 Task: Find connections with filter location Deoband with filter topic #entrepreneurwith filter profile language Spanish with filter current company Hindustan Construction Company with filter school G.H. Raisoni Societys, College of Engineering and Management,Pune with filter industry Business Consulting and Services with filter service category Packaging Design with filter keywords title Digital Overlord
Action: Mouse moved to (654, 87)
Screenshot: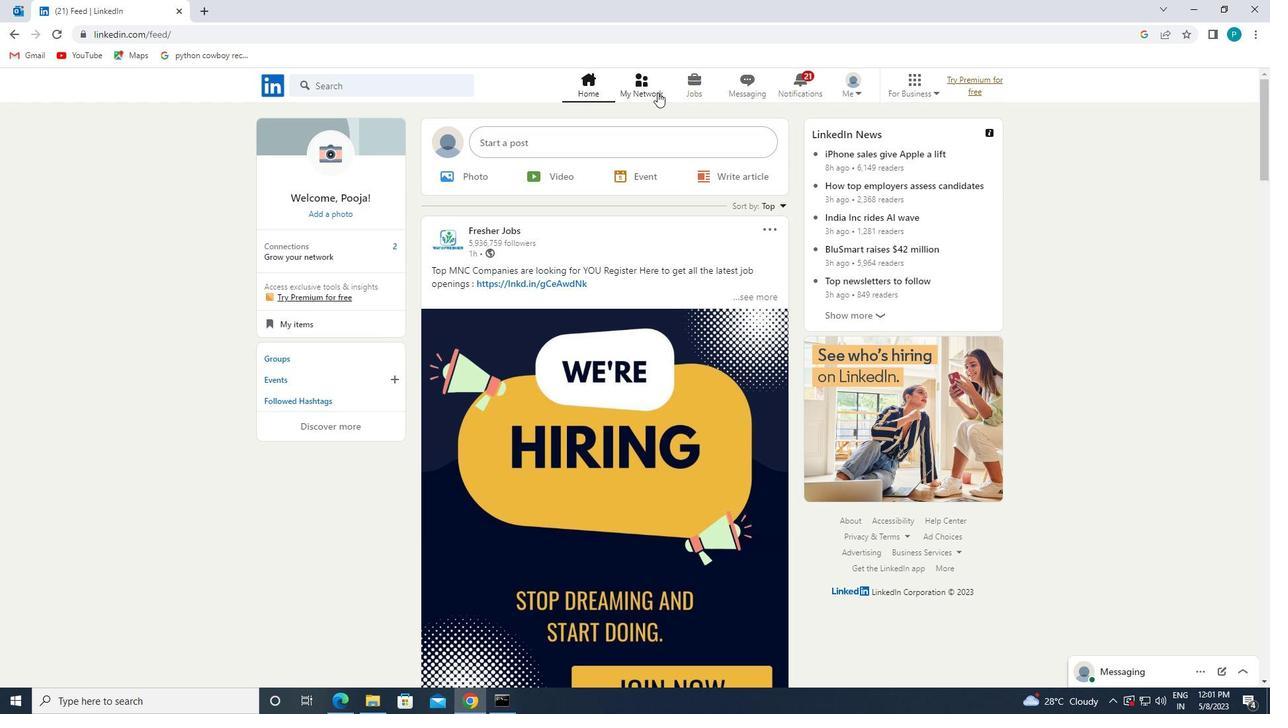 
Action: Mouse pressed left at (654, 87)
Screenshot: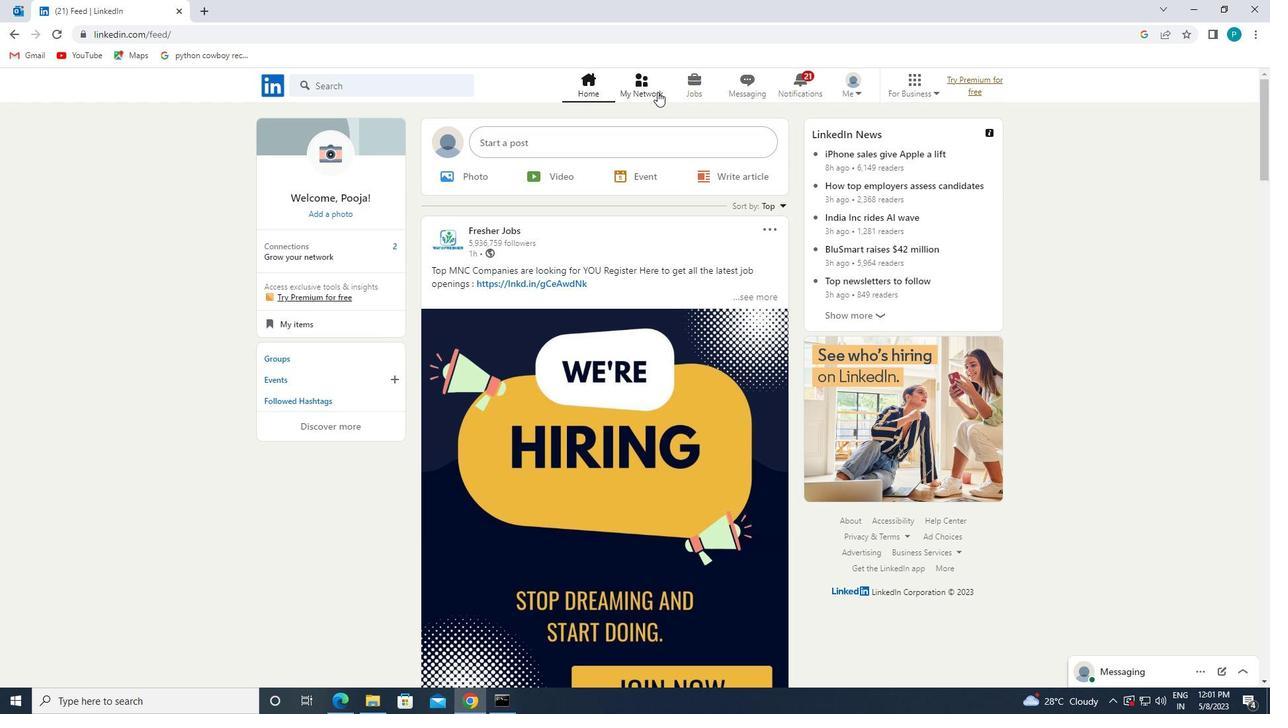 
Action: Mouse moved to (344, 155)
Screenshot: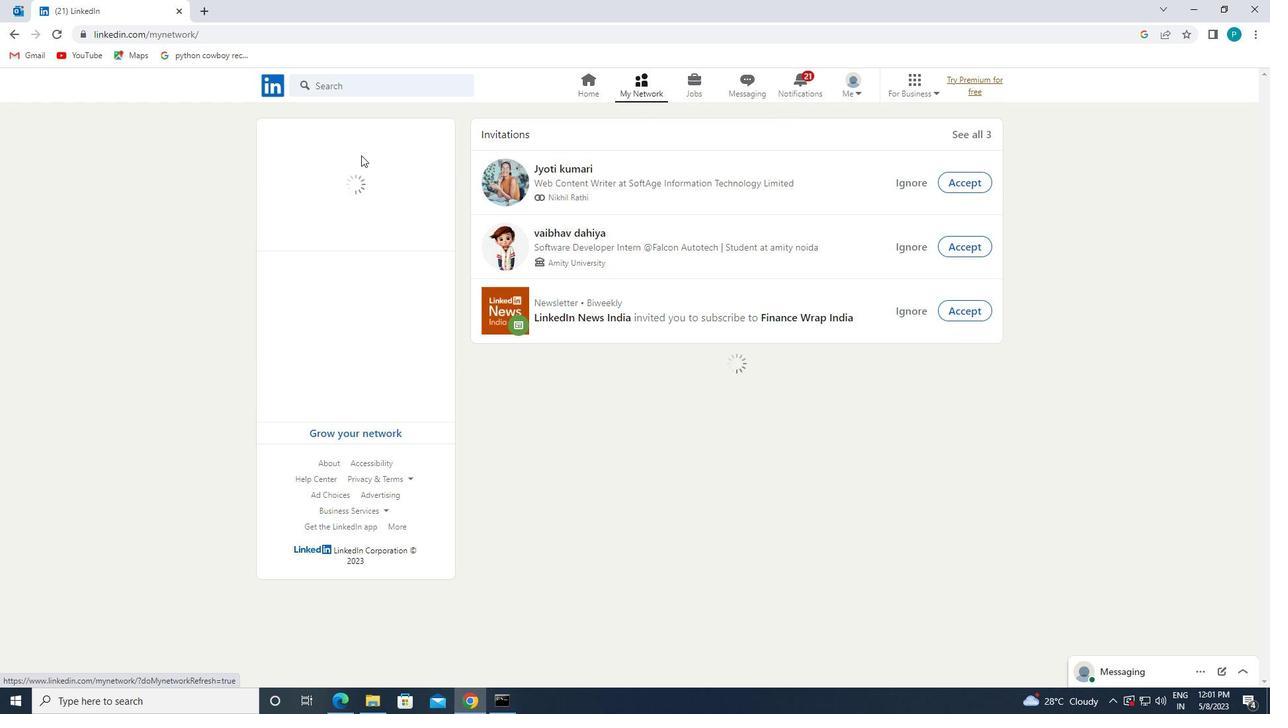 
Action: Mouse pressed left at (344, 155)
Screenshot: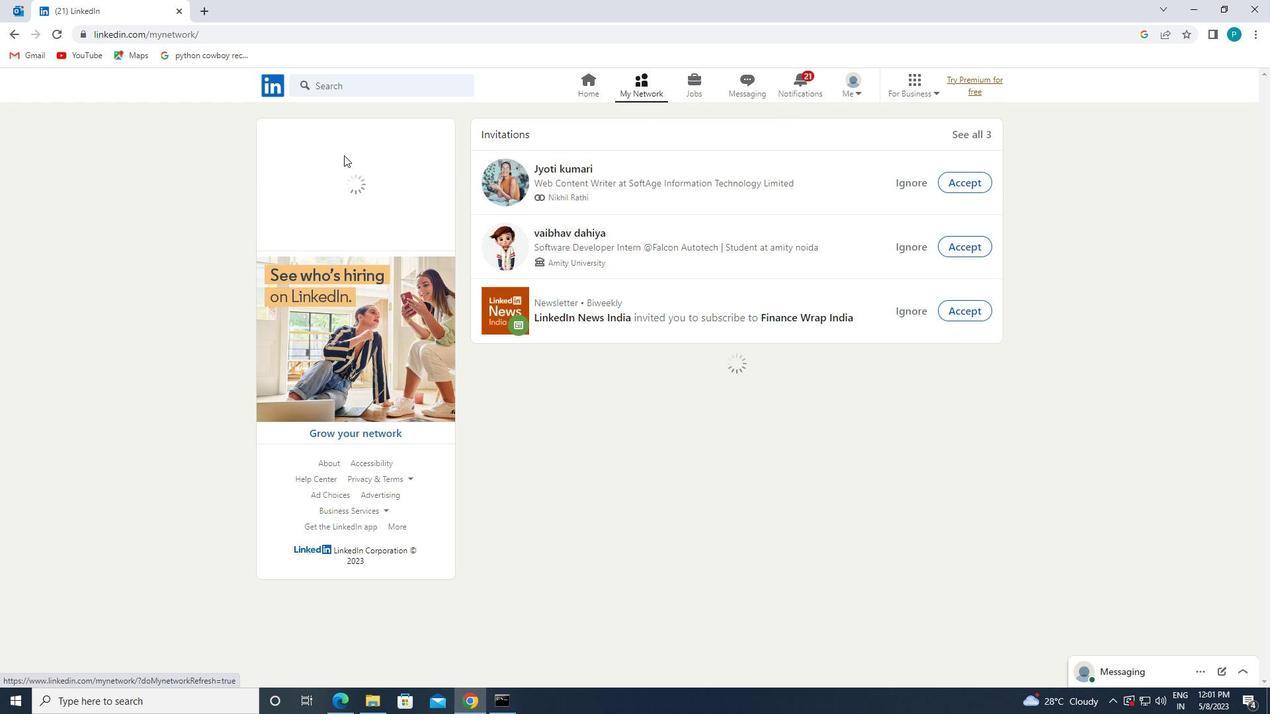 
Action: Mouse moved to (344, 155)
Screenshot: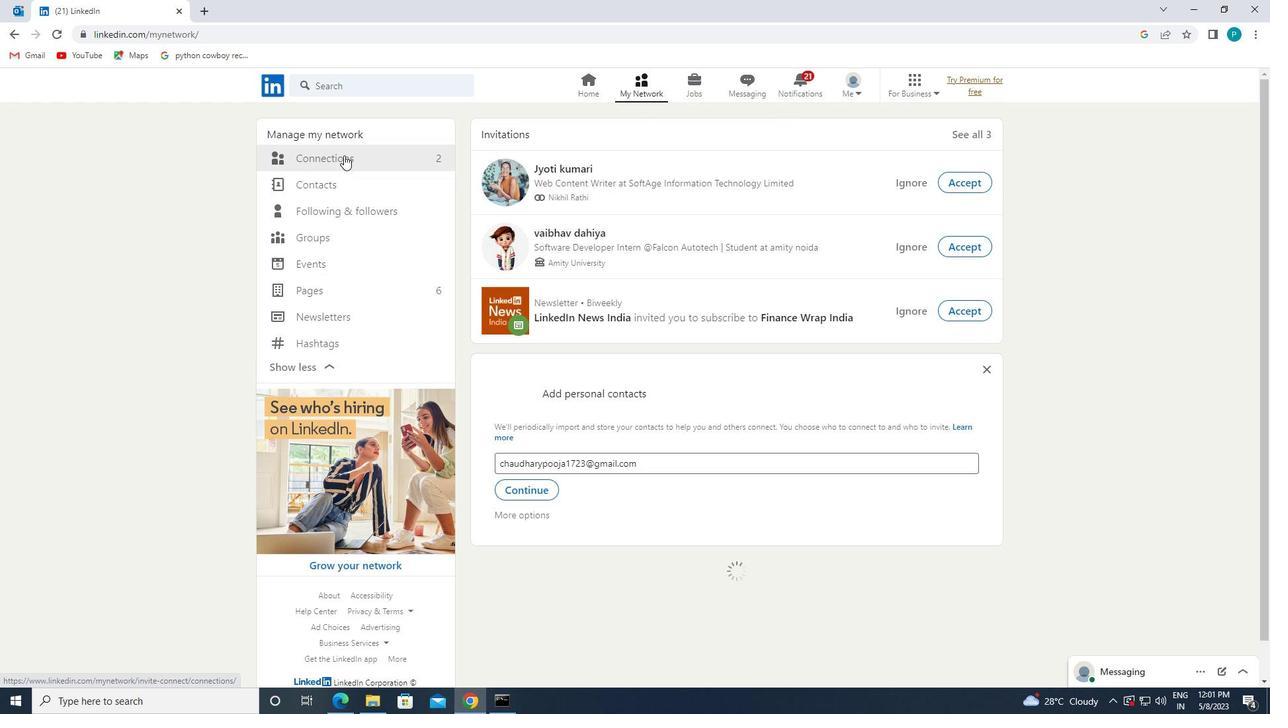 
Action: Mouse pressed left at (344, 155)
Screenshot: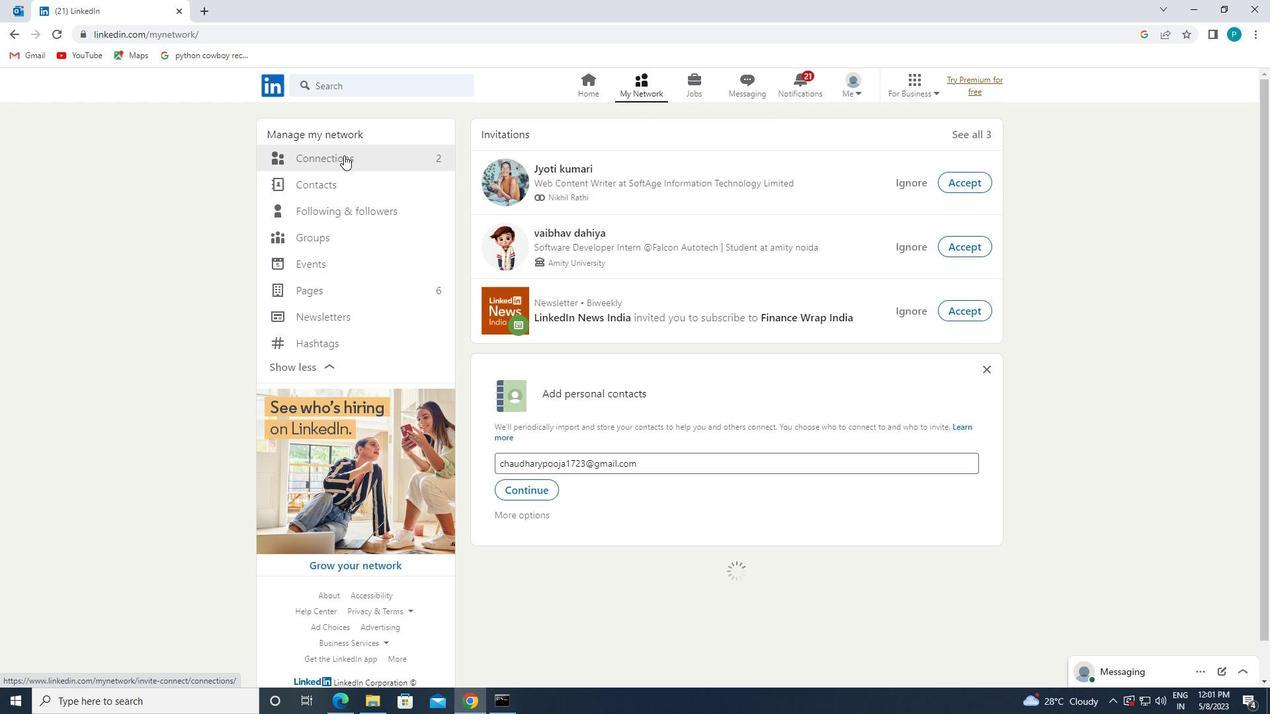 
Action: Mouse moved to (415, 161)
Screenshot: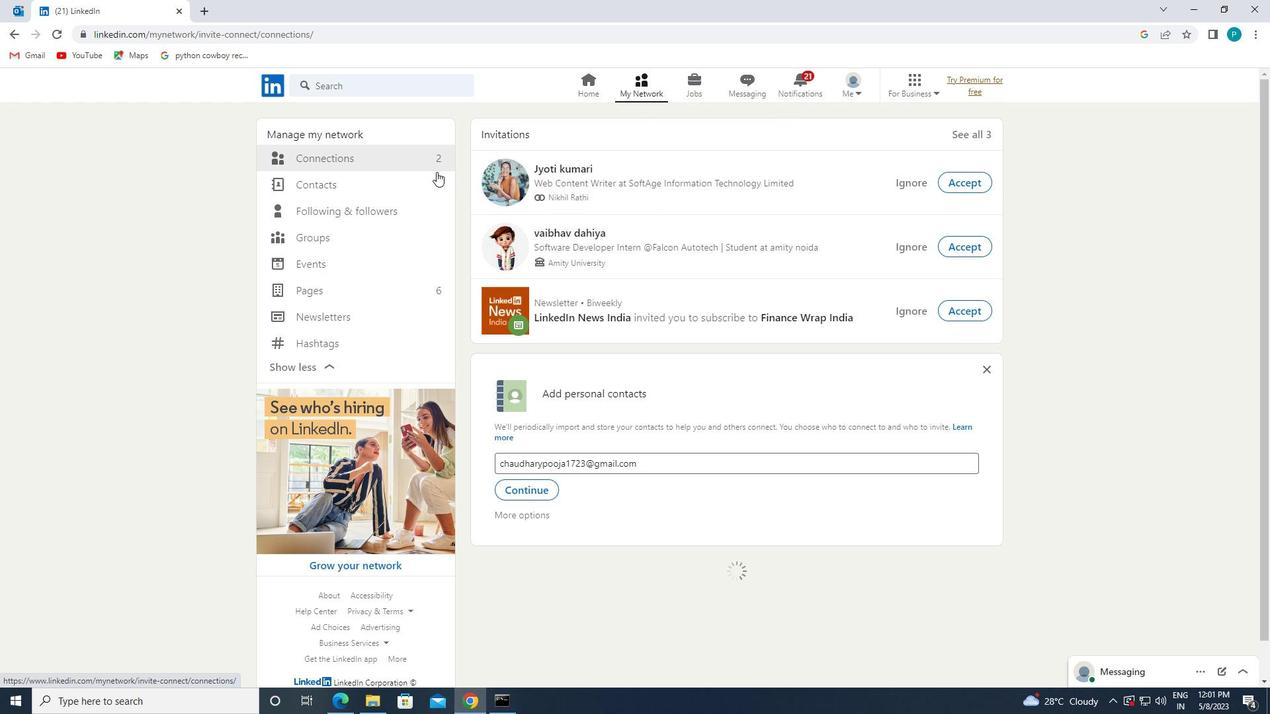 
Action: Mouse pressed left at (415, 161)
Screenshot: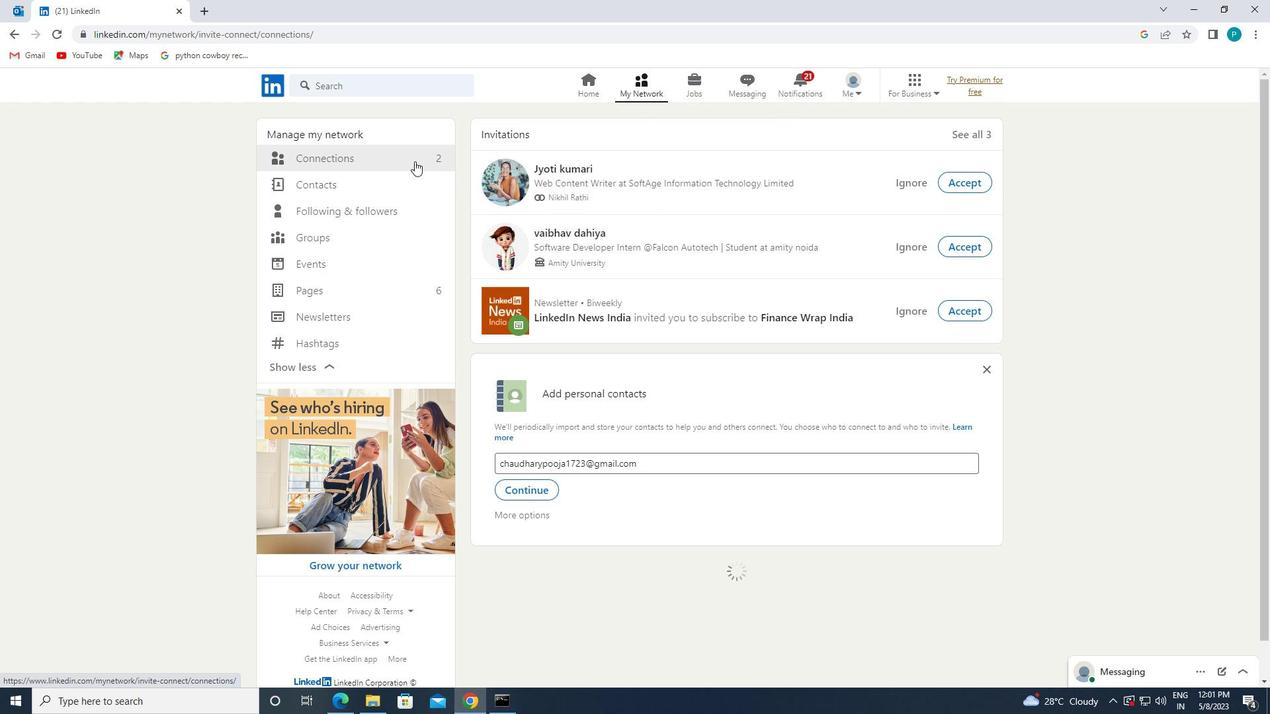 
Action: Mouse moved to (701, 161)
Screenshot: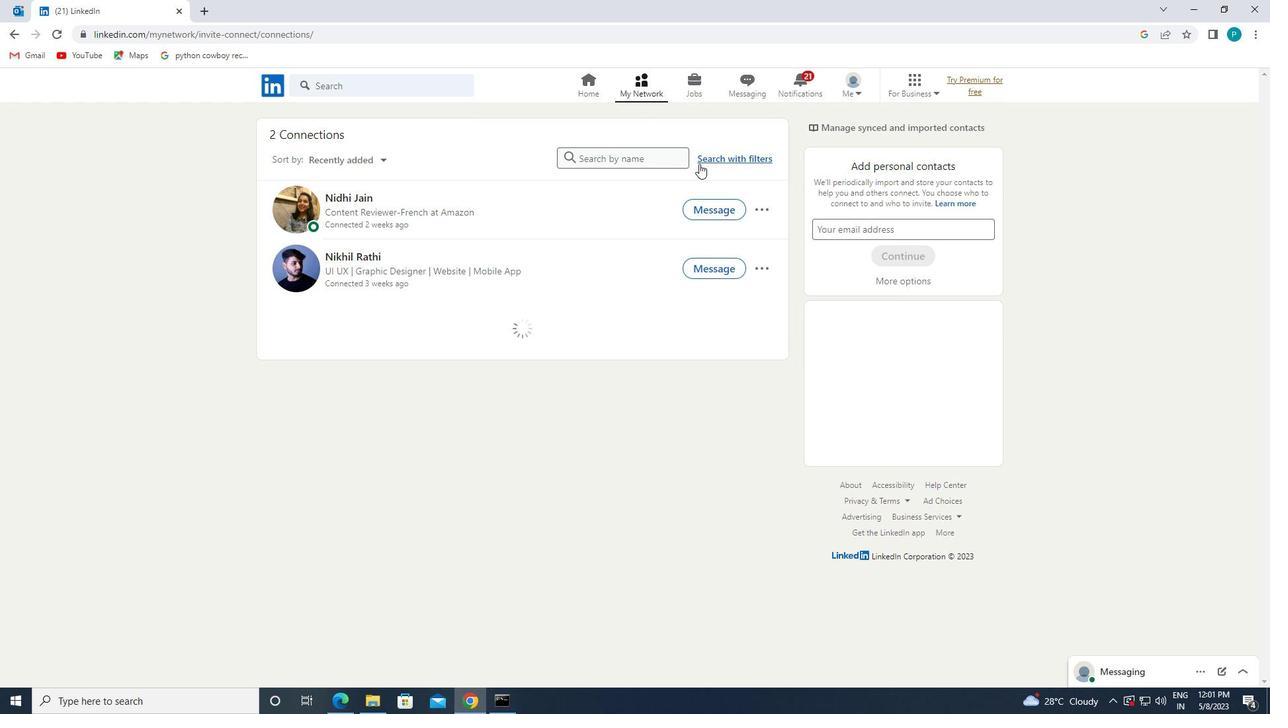 
Action: Mouse pressed left at (701, 161)
Screenshot: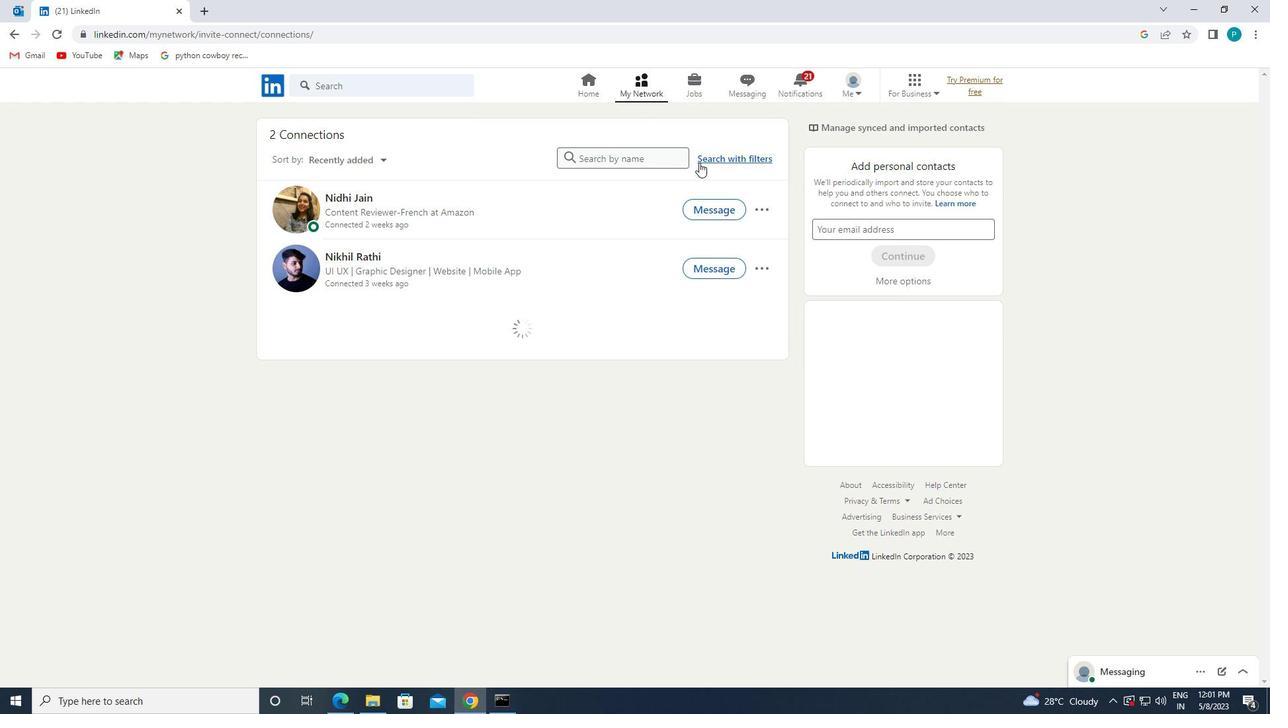 
Action: Mouse moved to (691, 111)
Screenshot: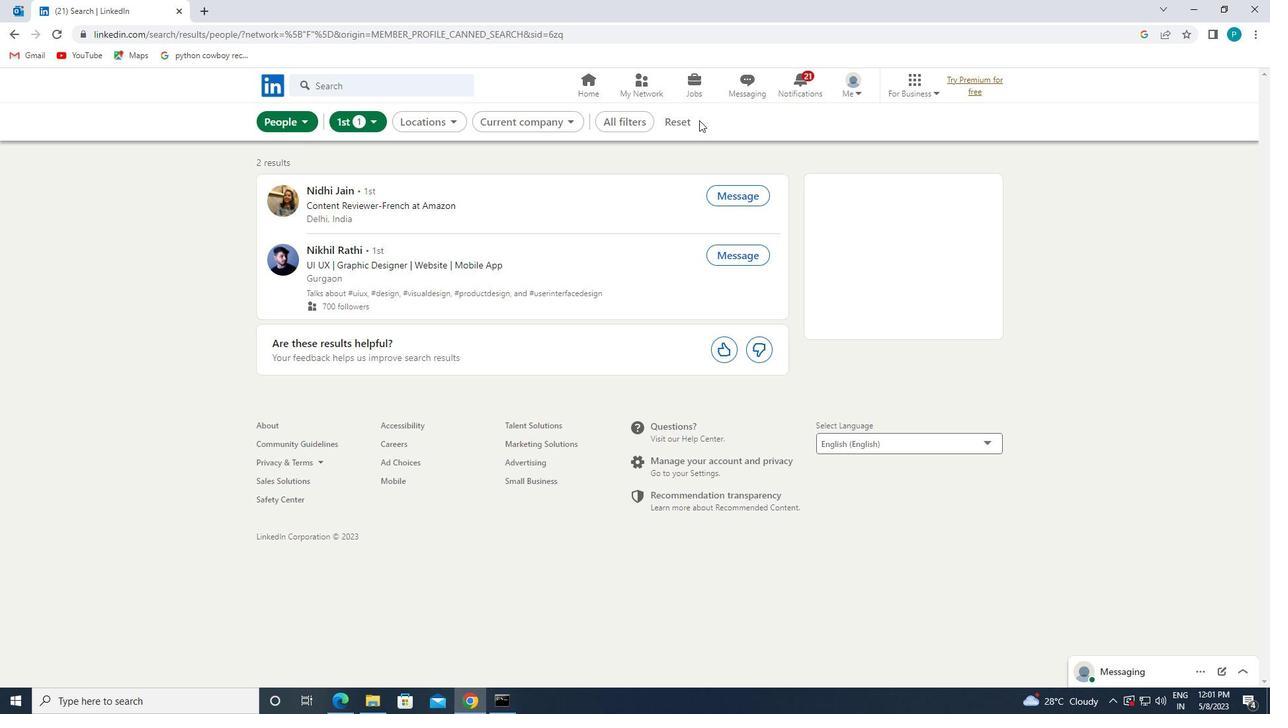 
Action: Mouse pressed left at (691, 111)
Screenshot: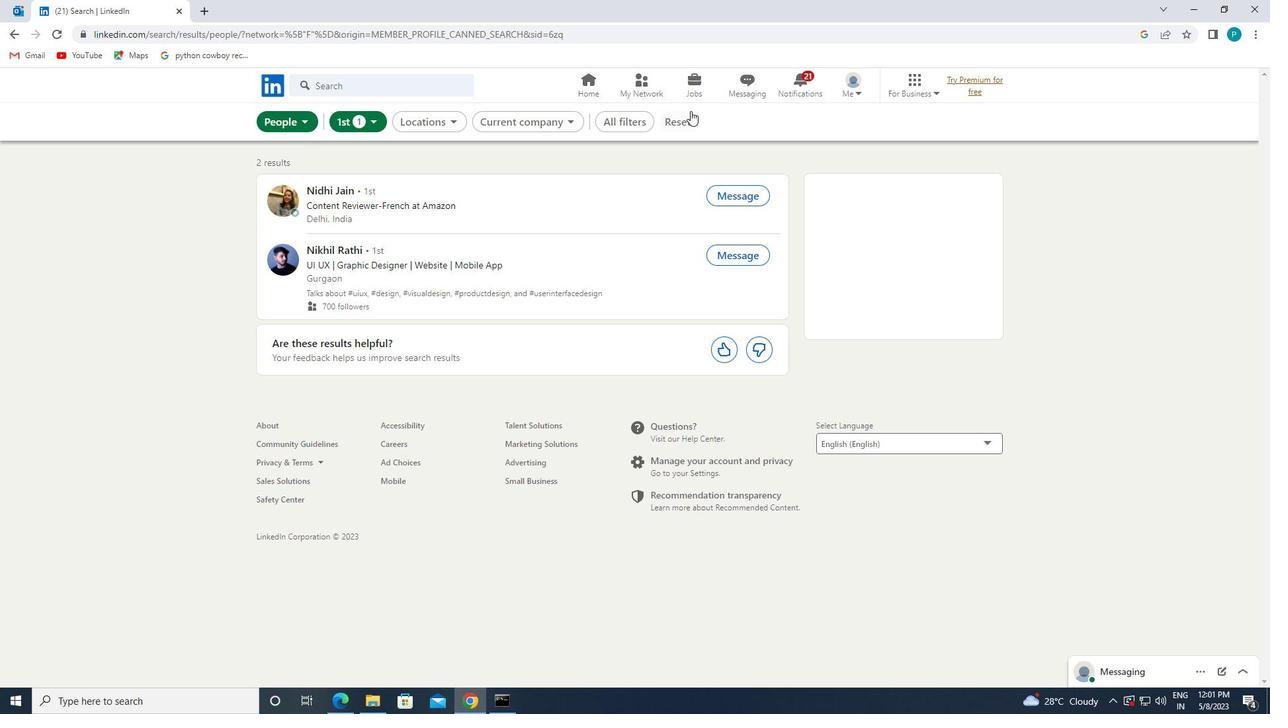 
Action: Mouse moved to (663, 119)
Screenshot: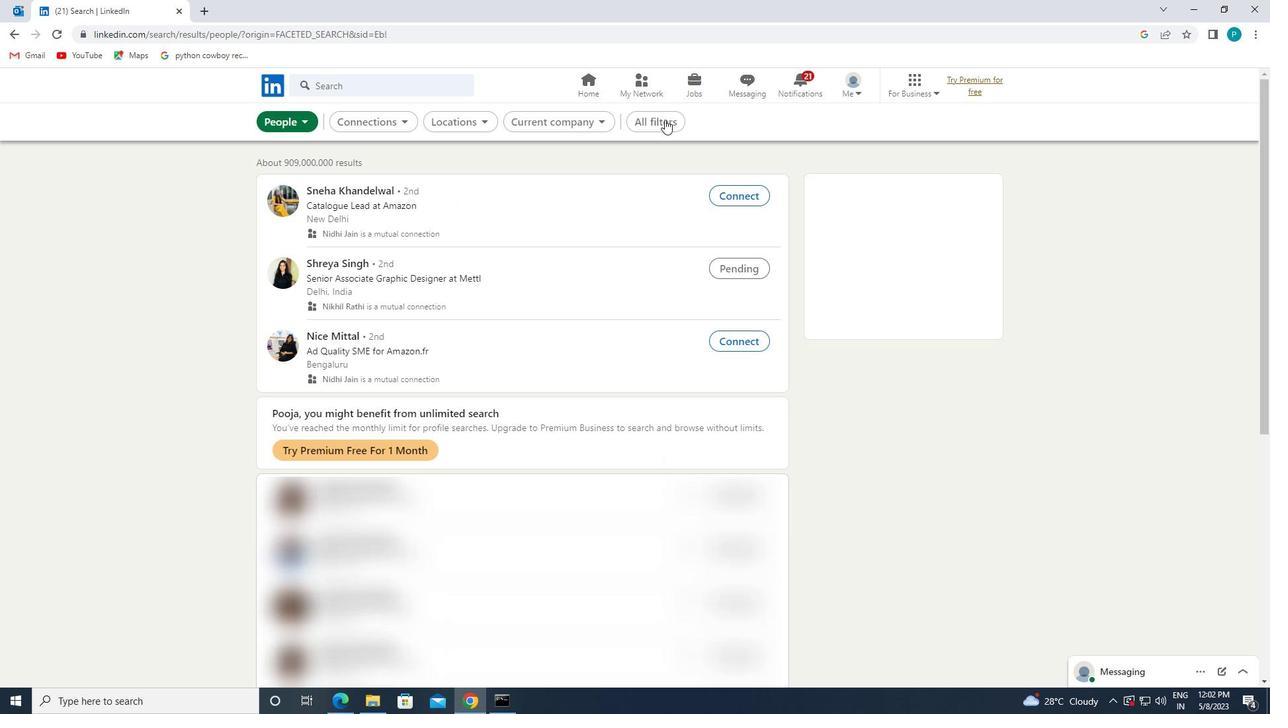 
Action: Mouse pressed left at (663, 119)
Screenshot: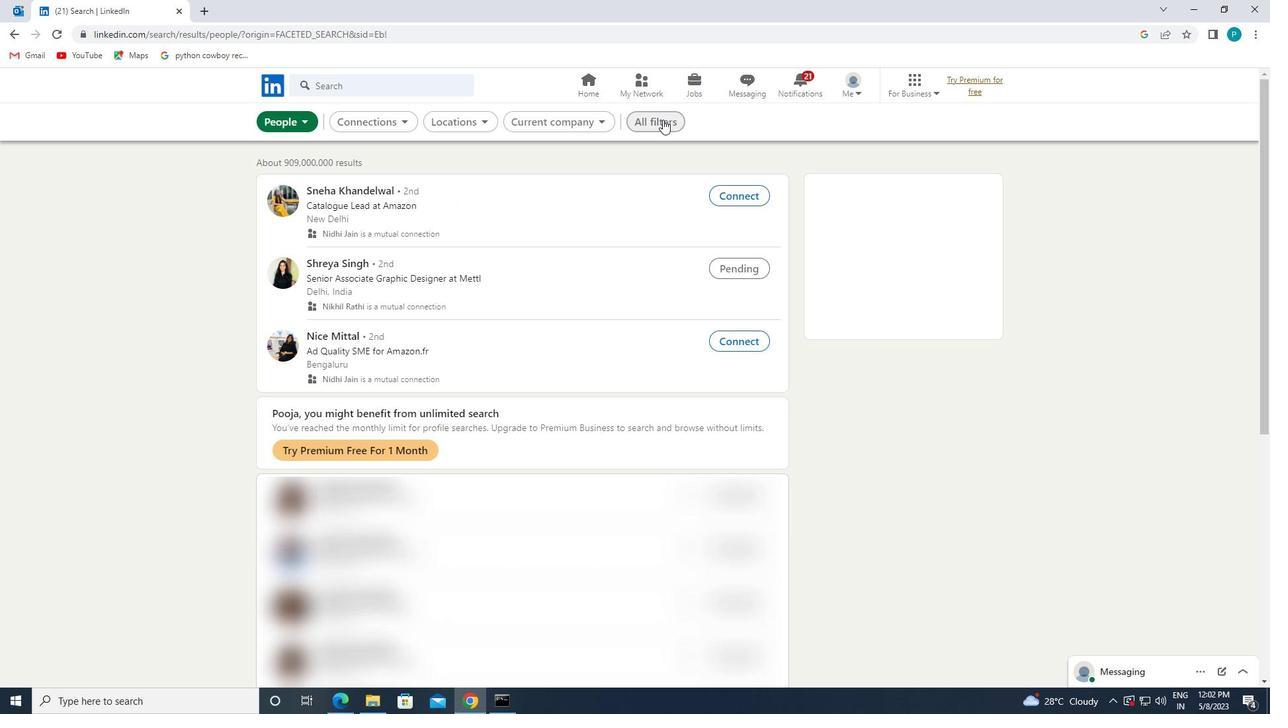 
Action: Mouse moved to (1139, 381)
Screenshot: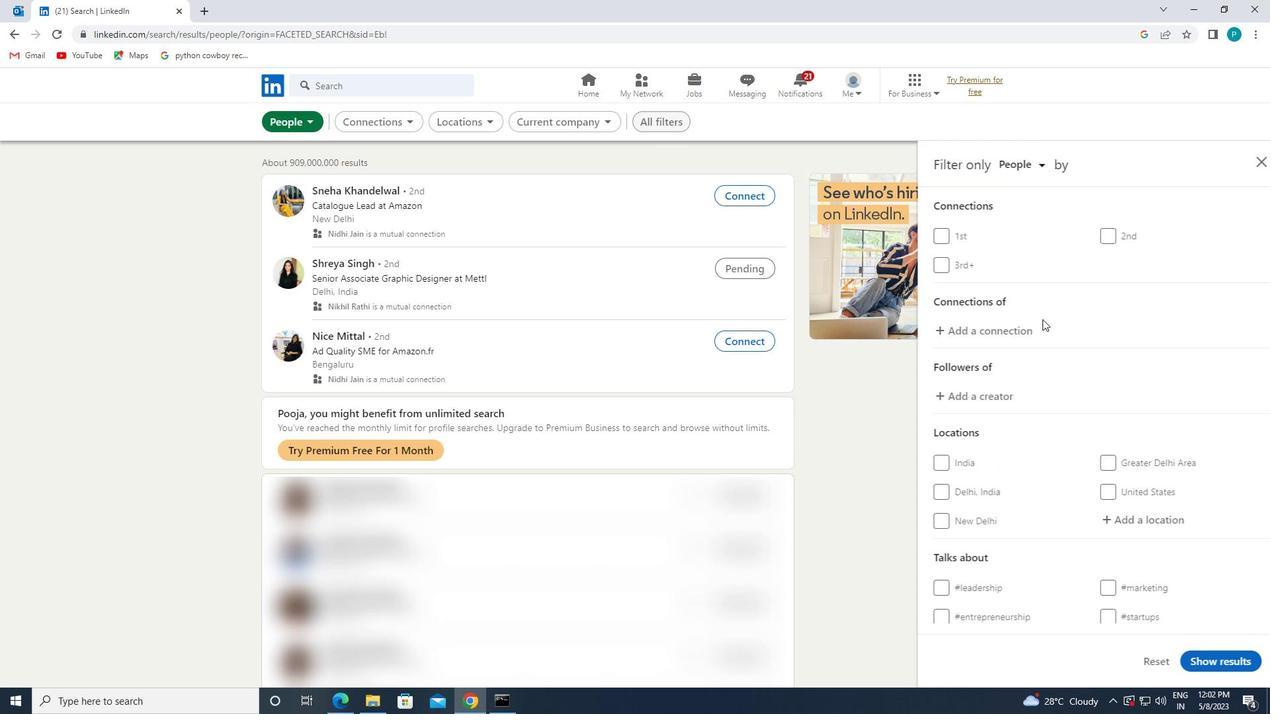 
Action: Mouse scrolled (1139, 381) with delta (0, 0)
Screenshot: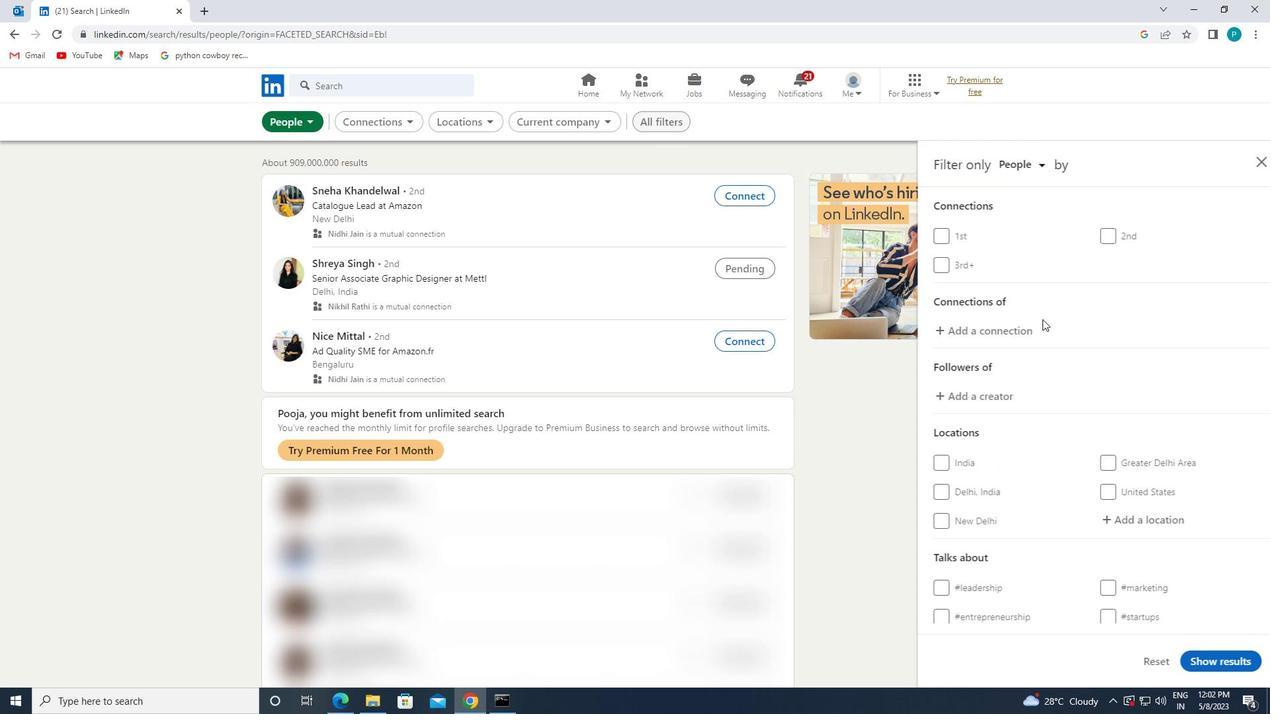 
Action: Mouse scrolled (1139, 381) with delta (0, 0)
Screenshot: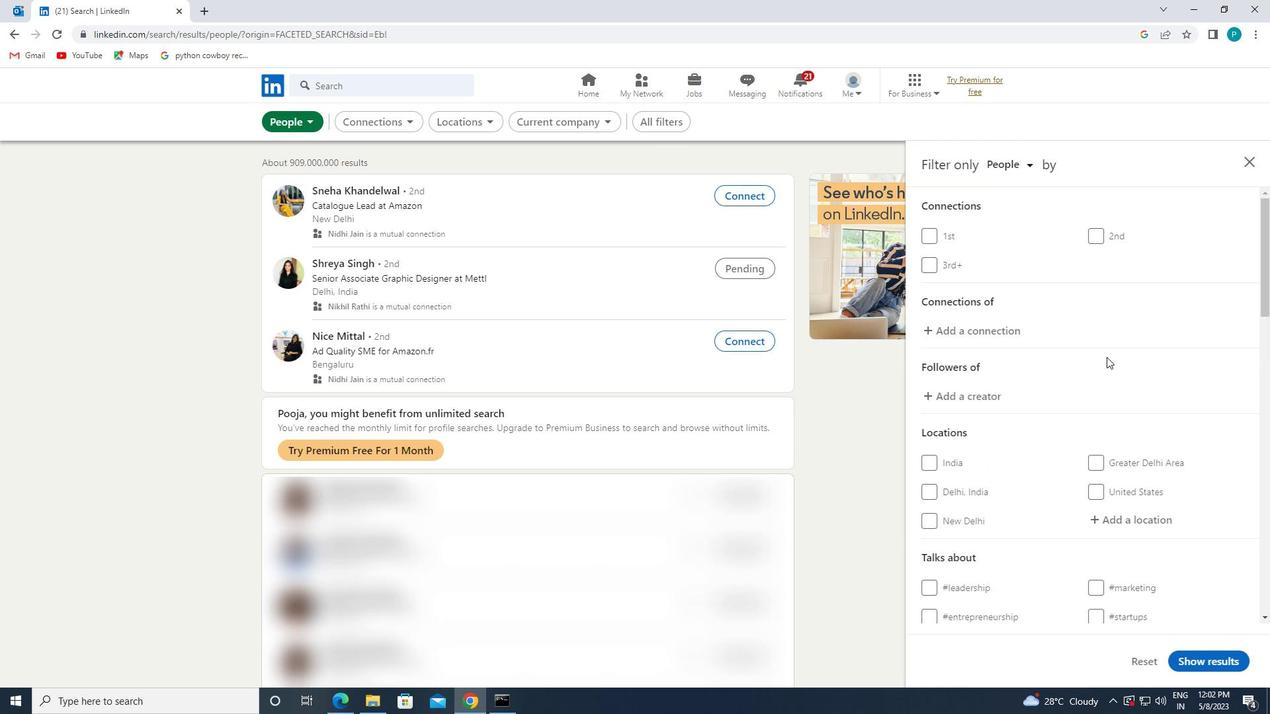 
Action: Mouse scrolled (1139, 381) with delta (0, 0)
Screenshot: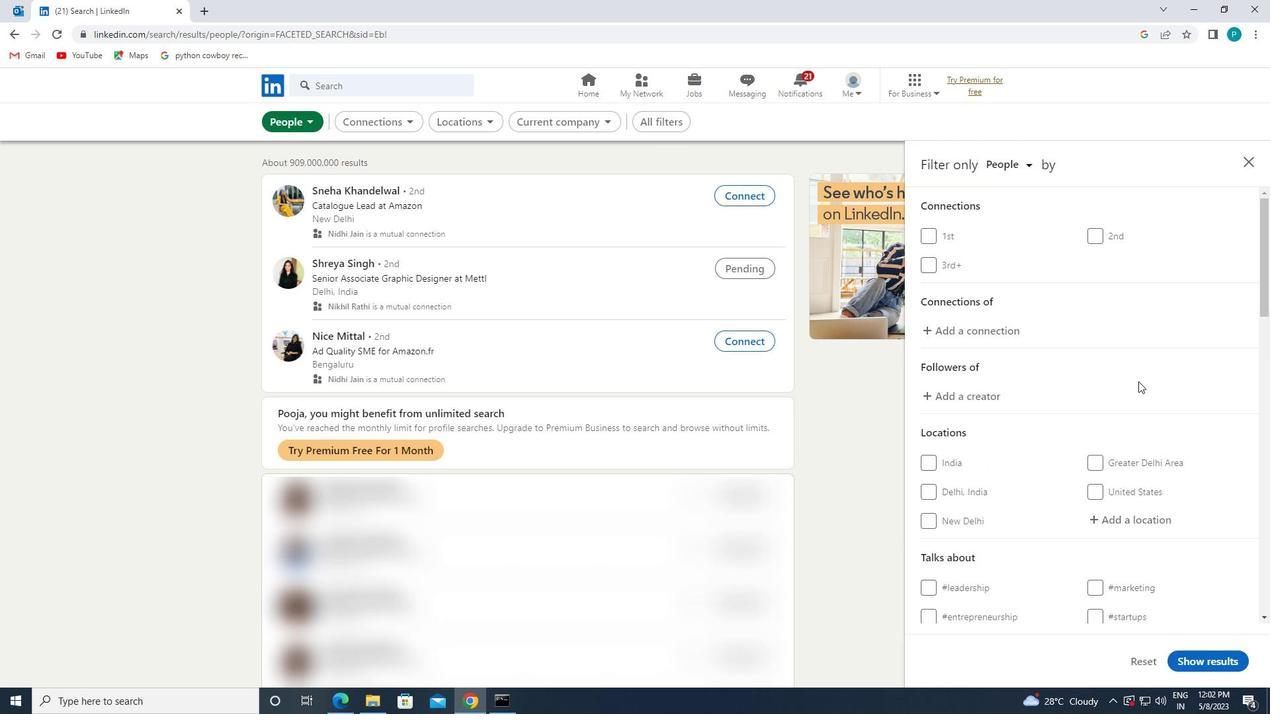 
Action: Mouse moved to (1122, 327)
Screenshot: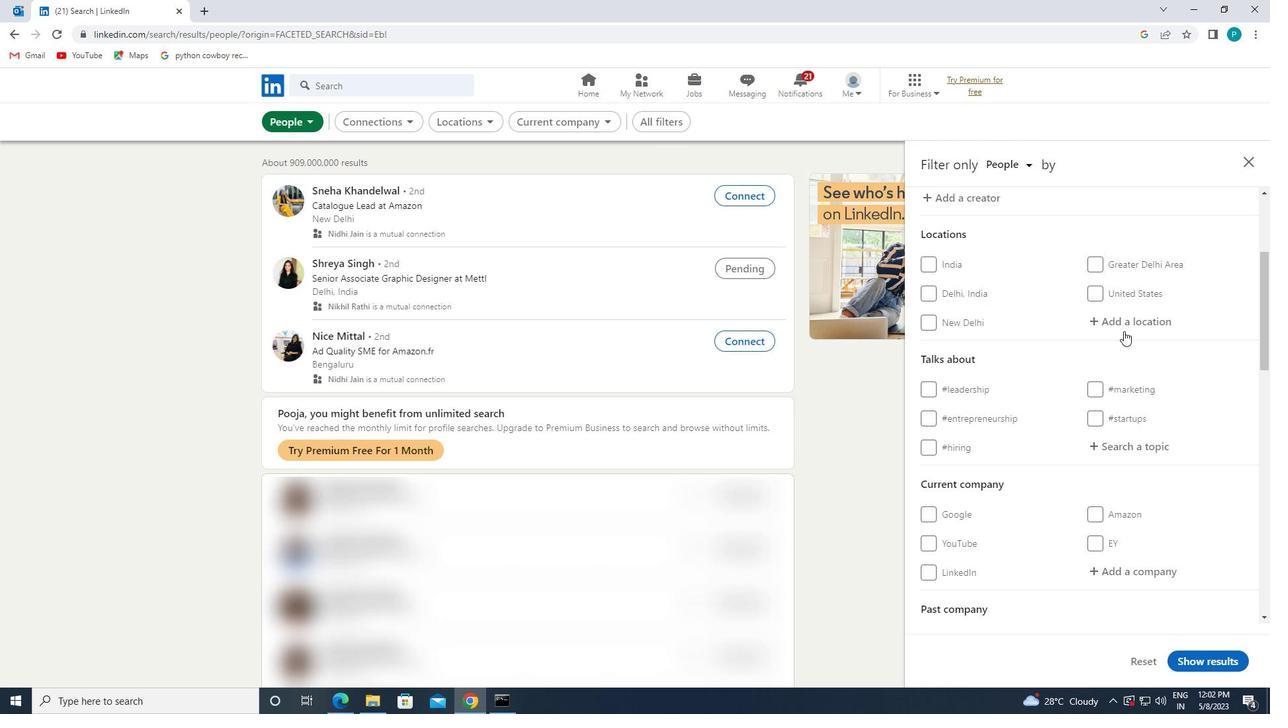 
Action: Mouse pressed left at (1122, 327)
Screenshot: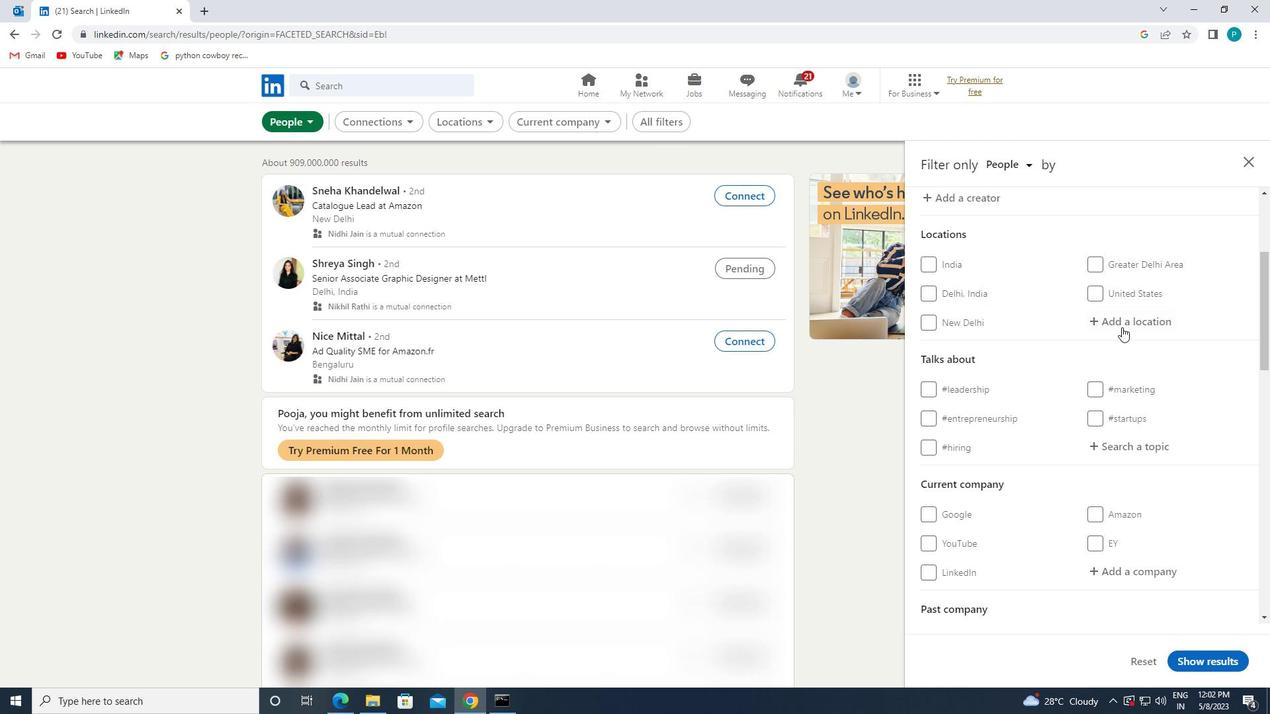 
Action: Mouse moved to (1121, 326)
Screenshot: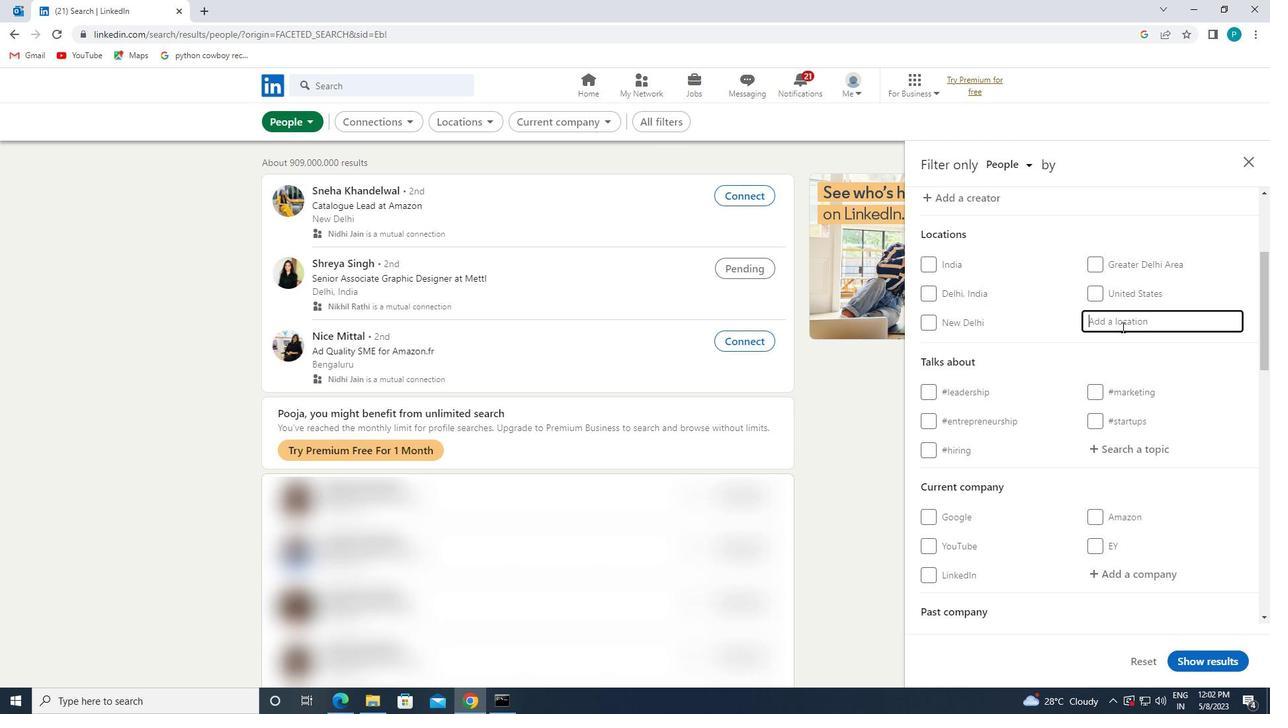 
Action: Key pressed <Key.caps_lock>d<Key.caps_lock>eoband
Screenshot: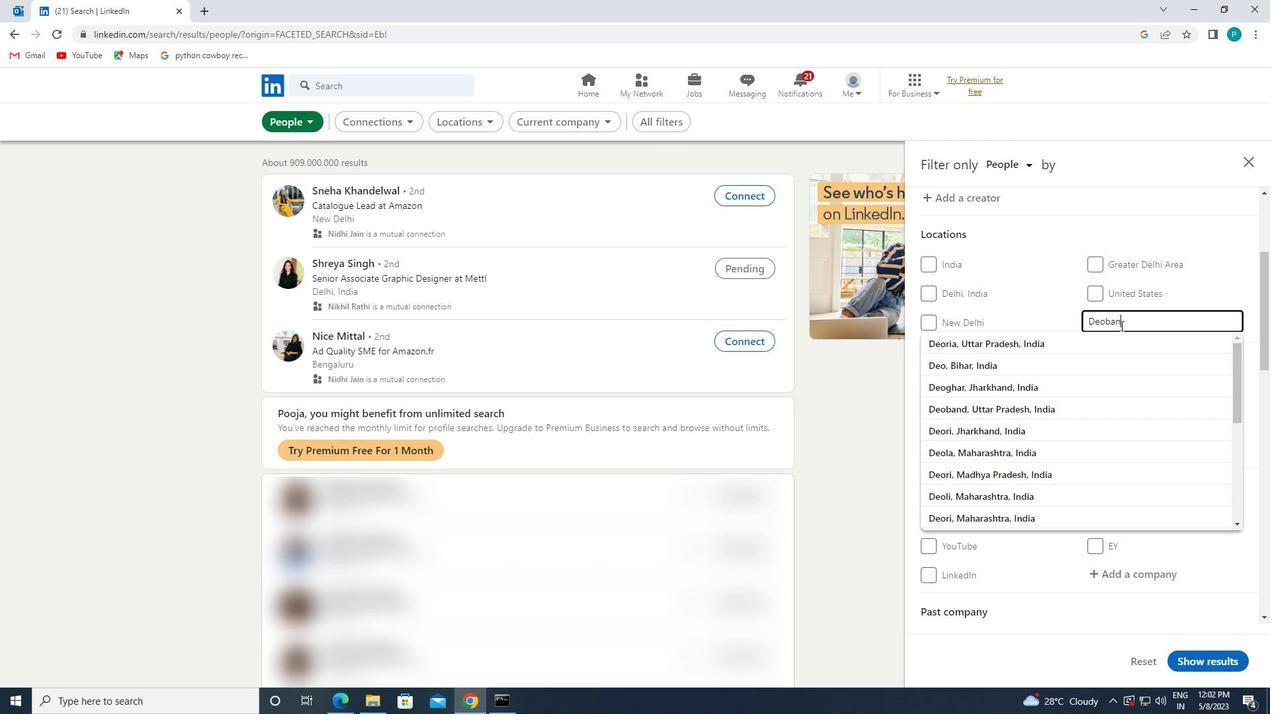 
Action: Mouse moved to (1119, 337)
Screenshot: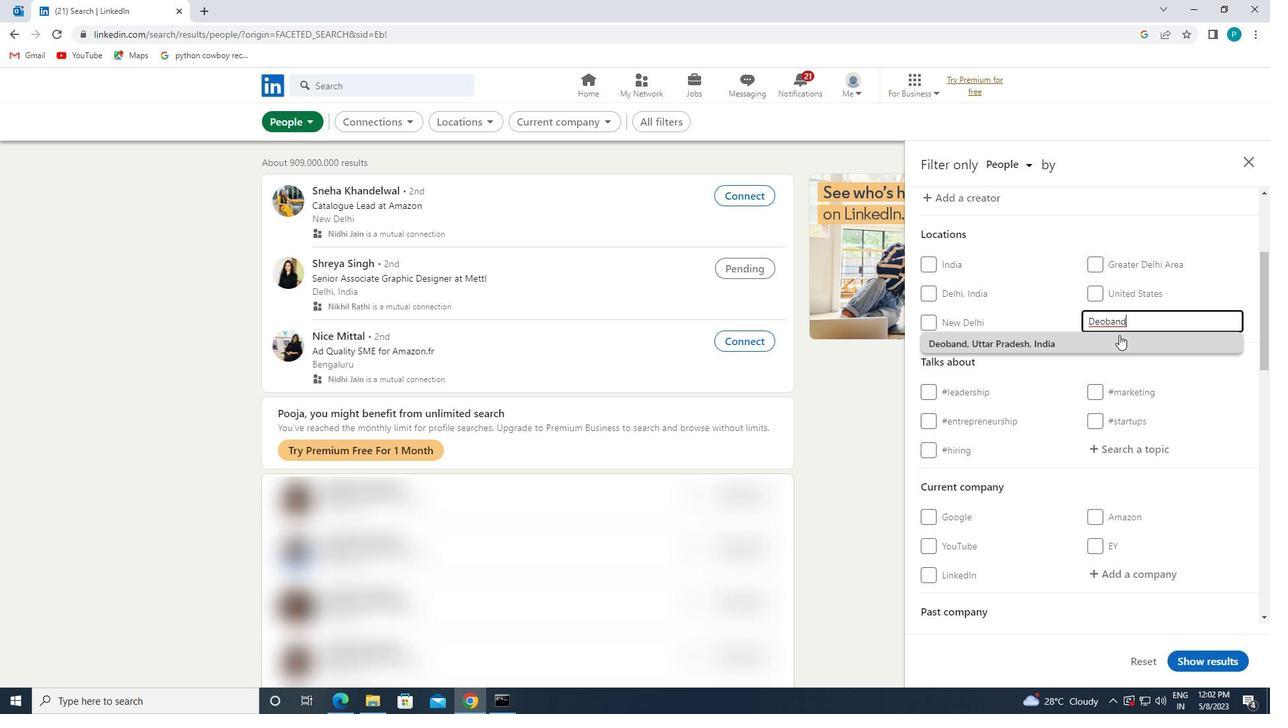 
Action: Mouse pressed left at (1119, 337)
Screenshot: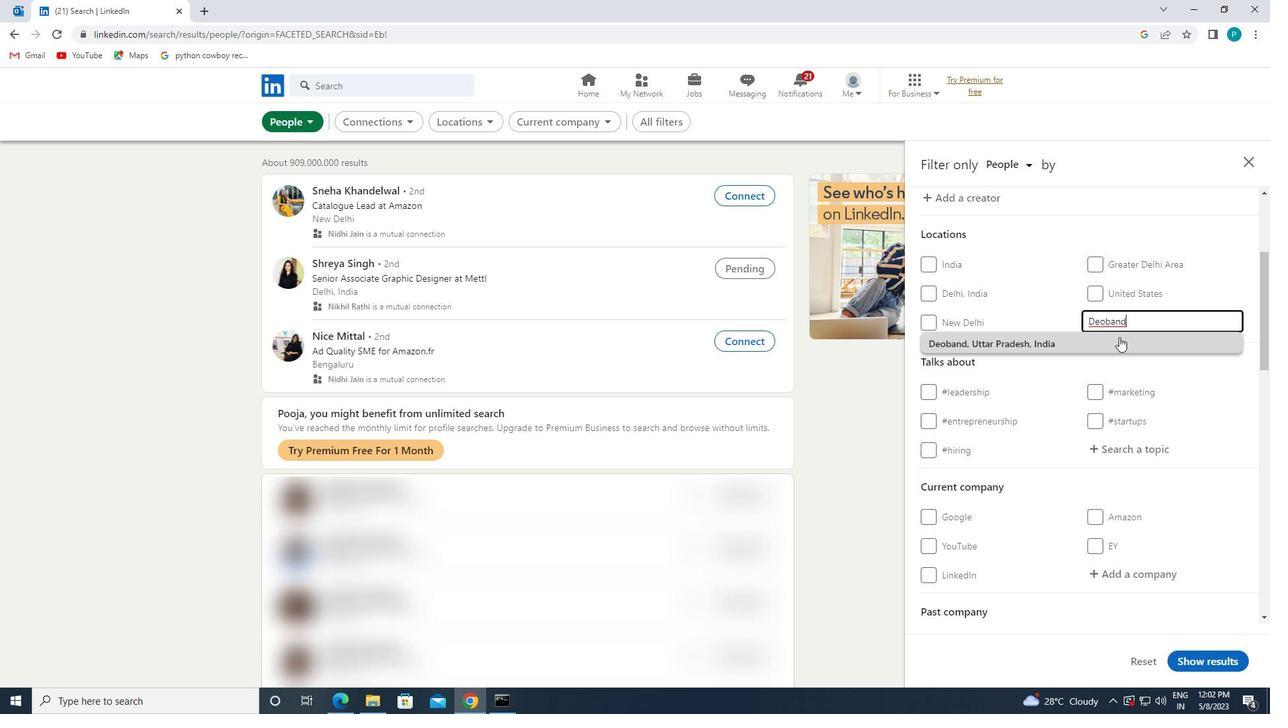 
Action: Mouse moved to (1163, 390)
Screenshot: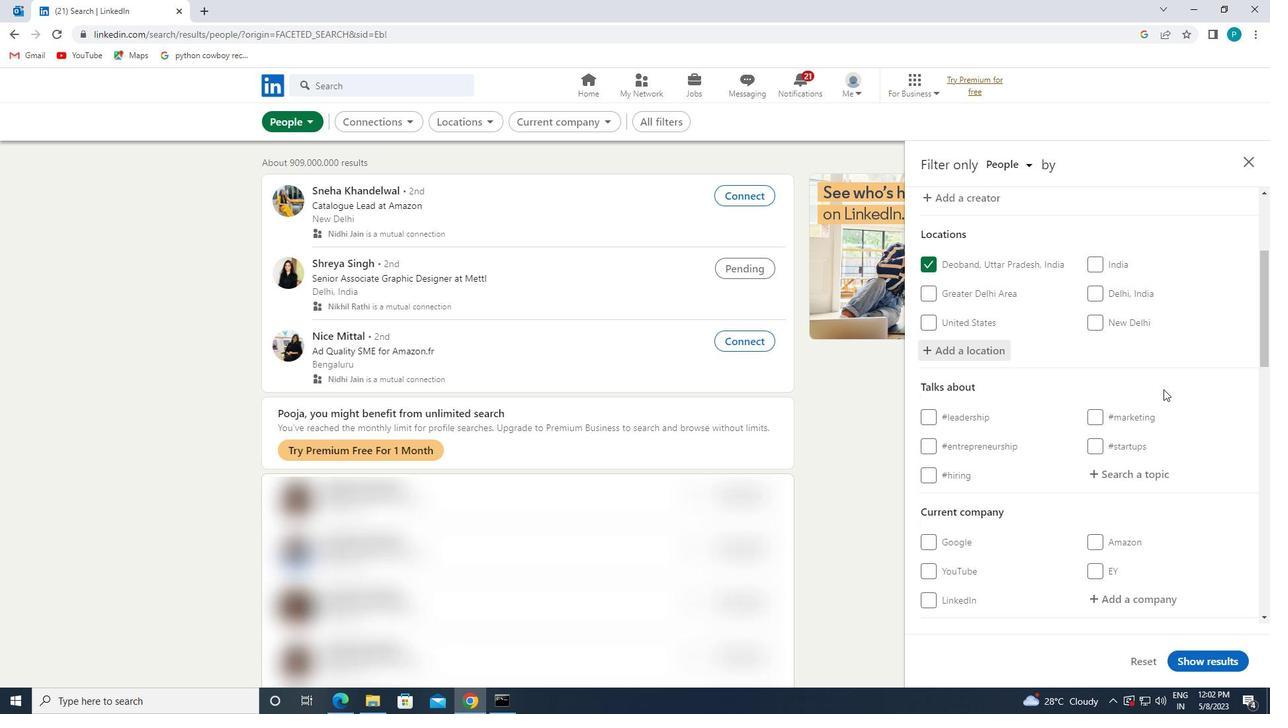 
Action: Mouse scrolled (1163, 389) with delta (0, 0)
Screenshot: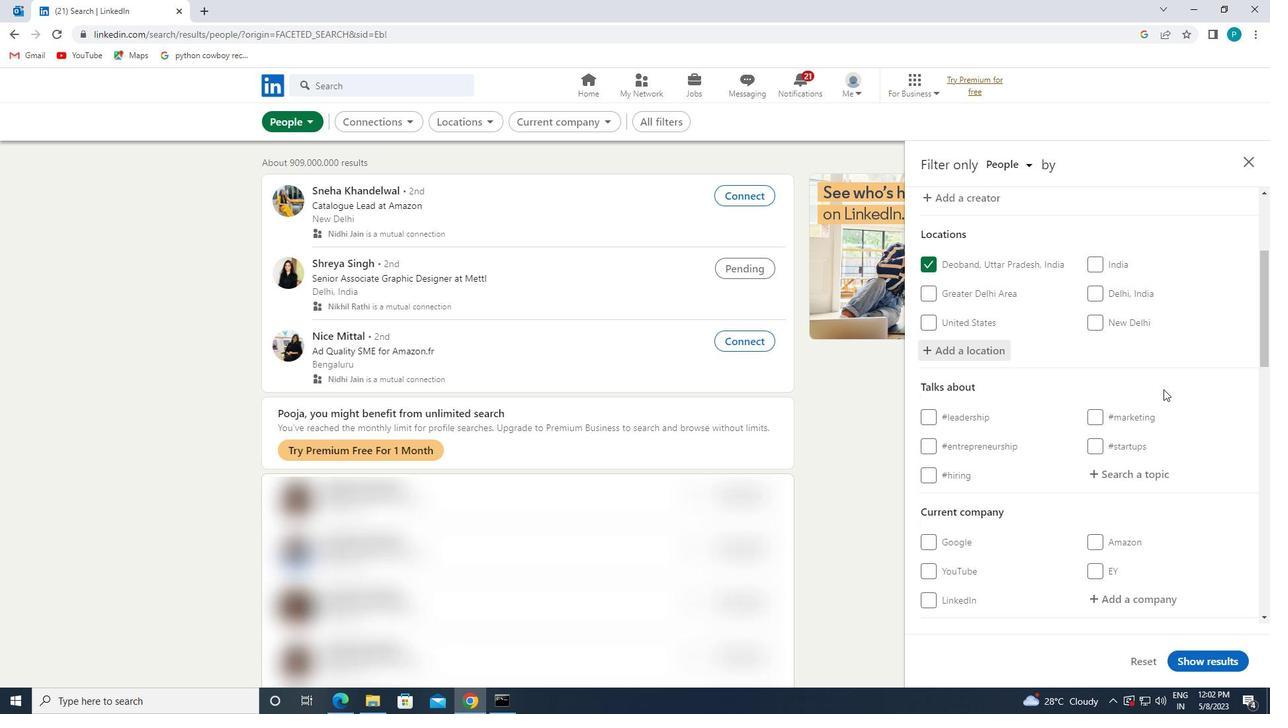
Action: Mouse moved to (1156, 409)
Screenshot: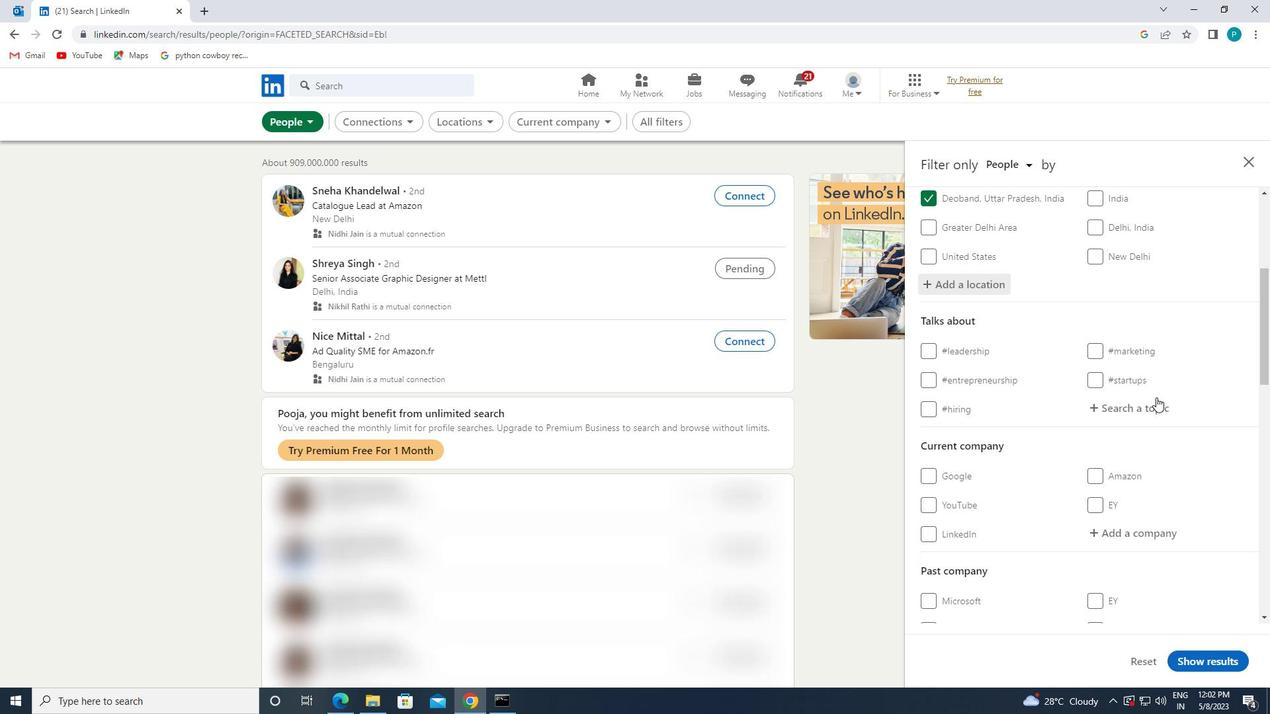 
Action: Mouse pressed left at (1156, 409)
Screenshot: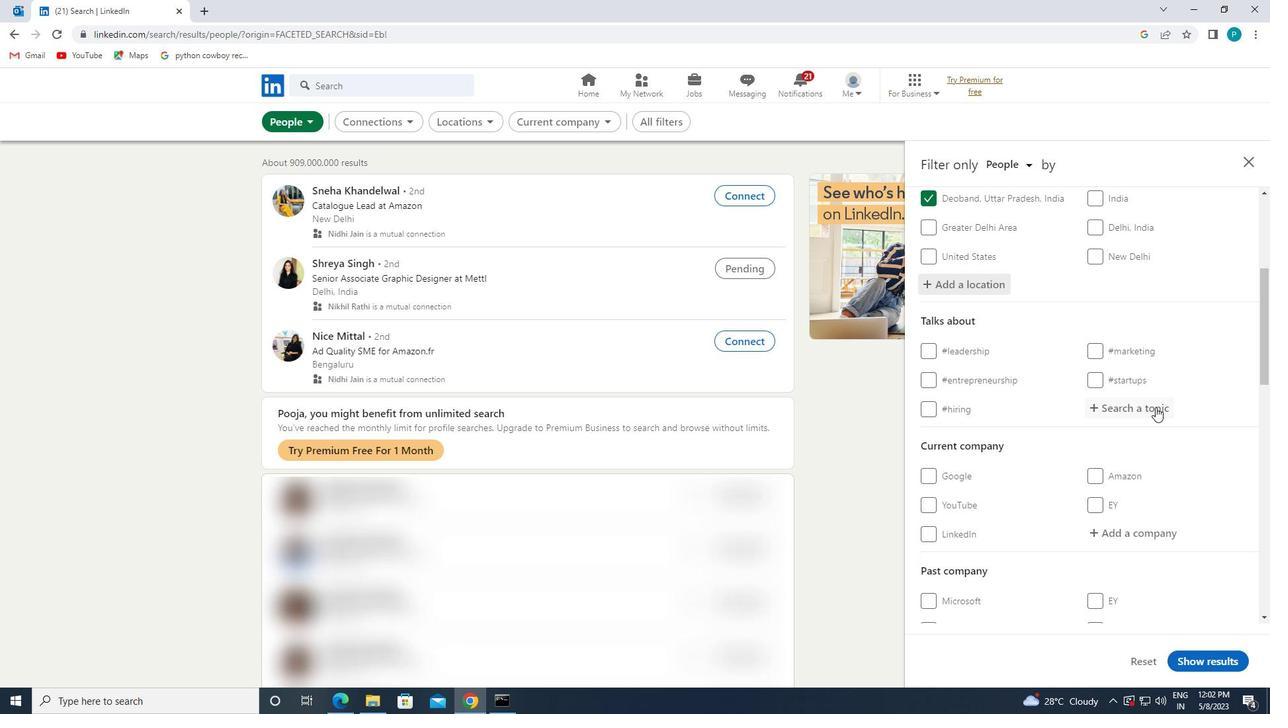
Action: Mouse moved to (1156, 409)
Screenshot: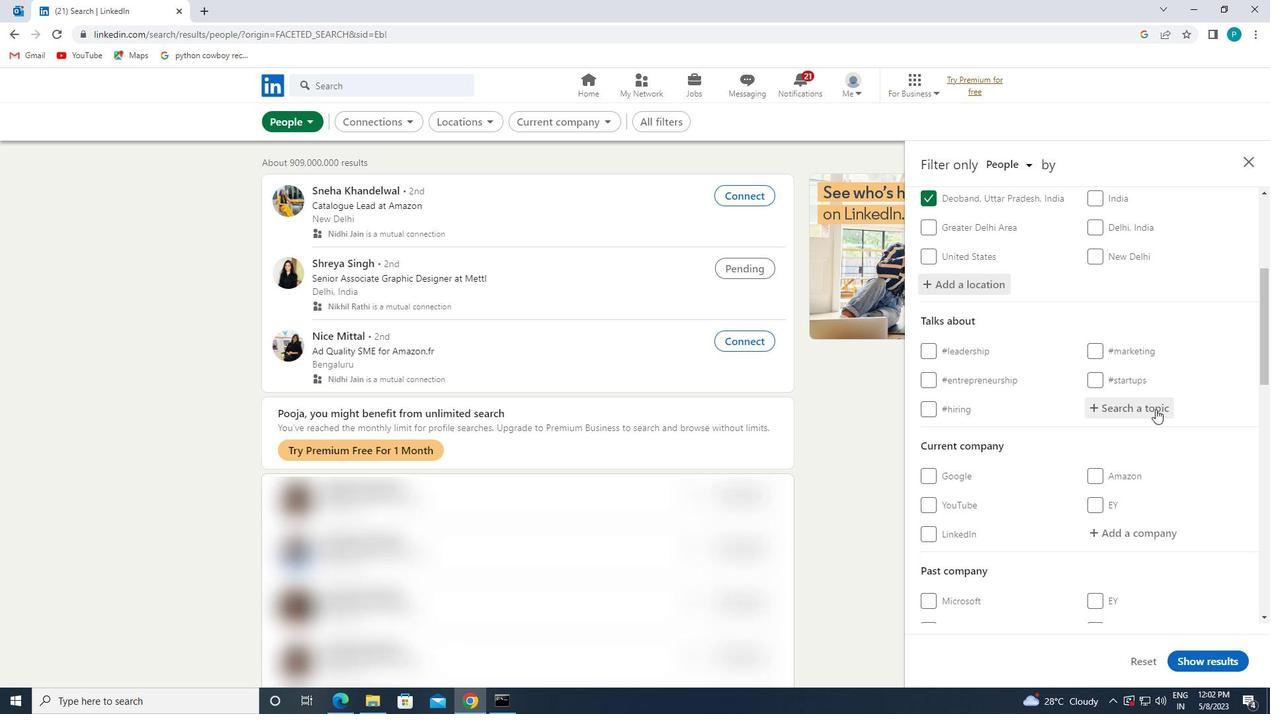 
Action: Key pressed <Key.shift>#ENTREPRENUR
Screenshot: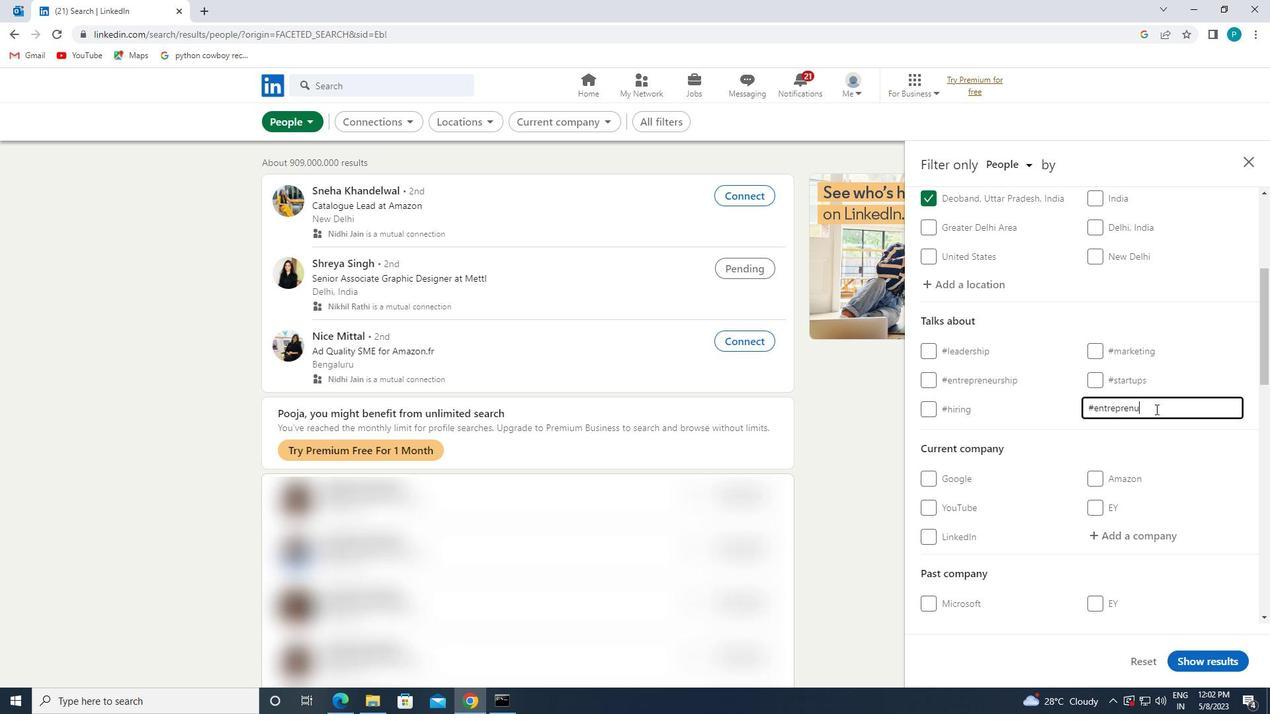
Action: Mouse moved to (1186, 391)
Screenshot: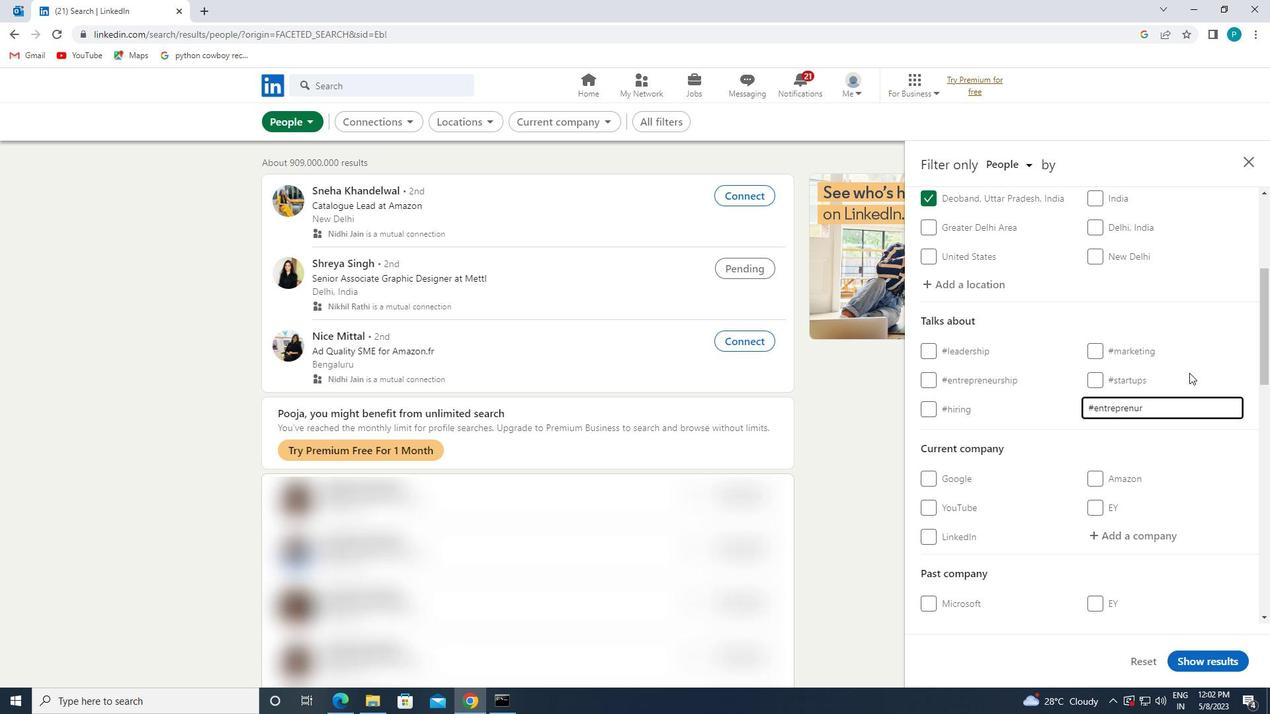 
Action: Mouse scrolled (1186, 390) with delta (0, 0)
Screenshot: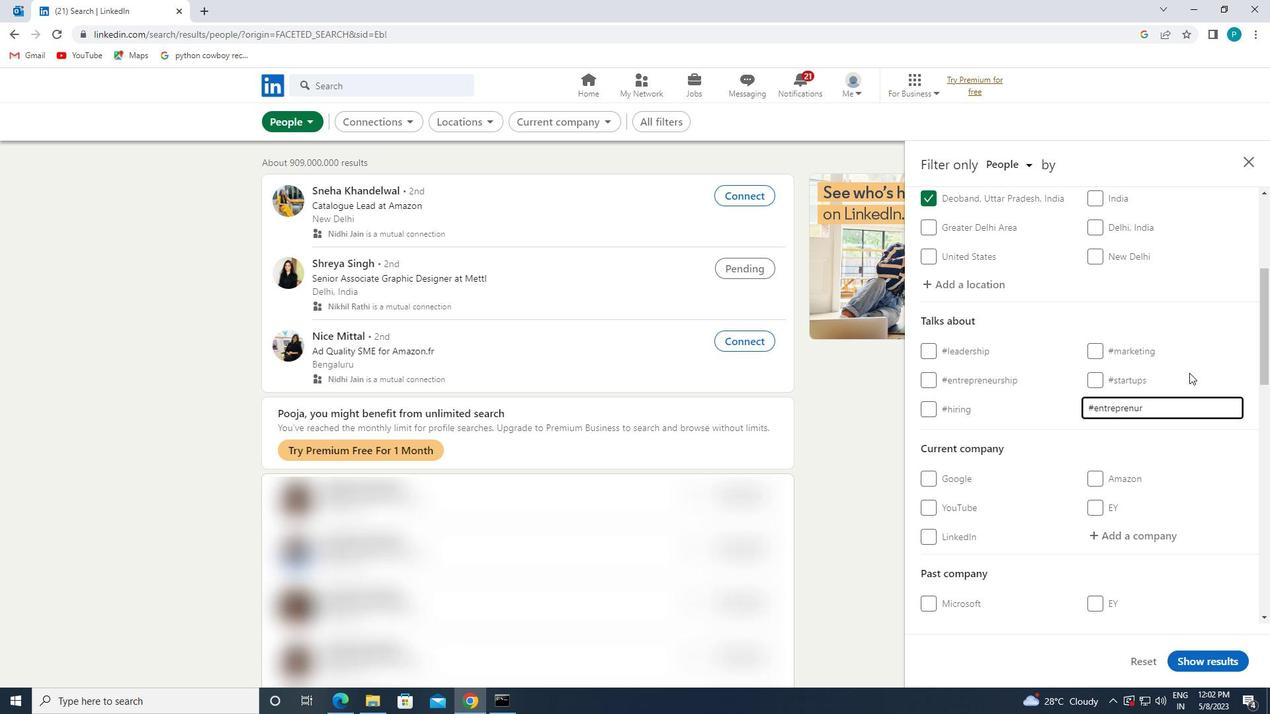 
Action: Mouse moved to (1184, 399)
Screenshot: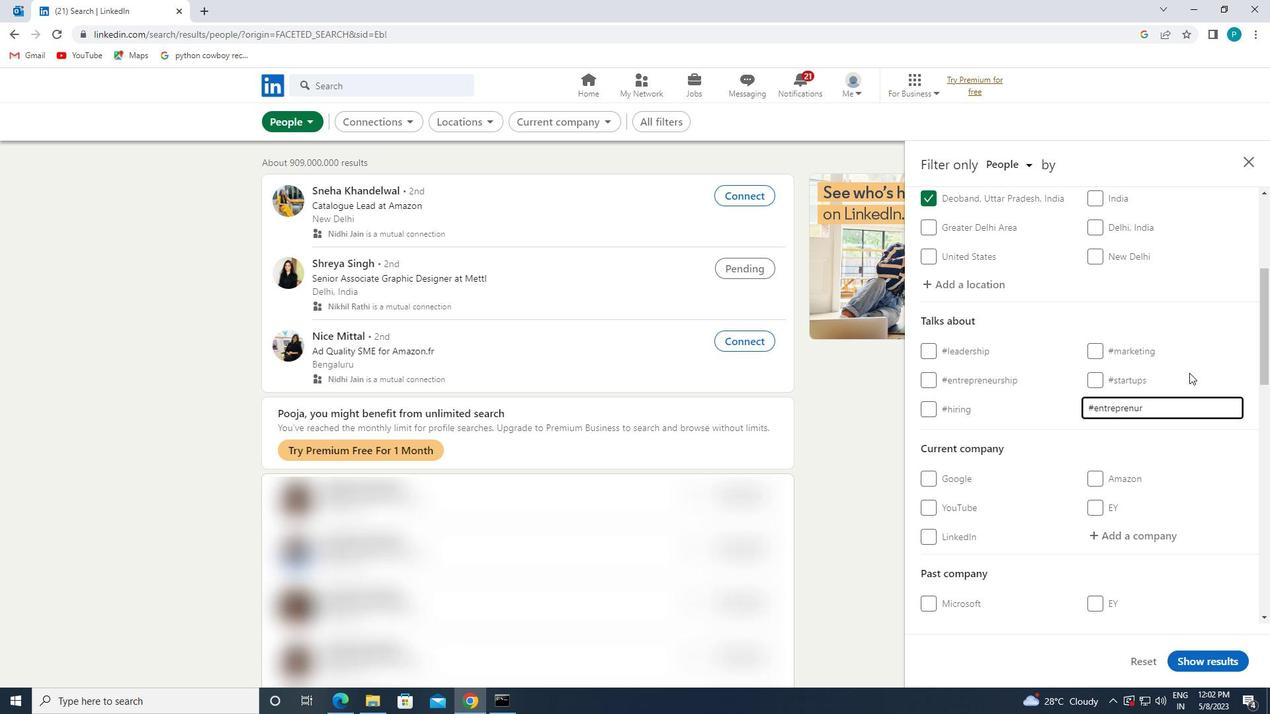 
Action: Mouse scrolled (1184, 399) with delta (0, 0)
Screenshot: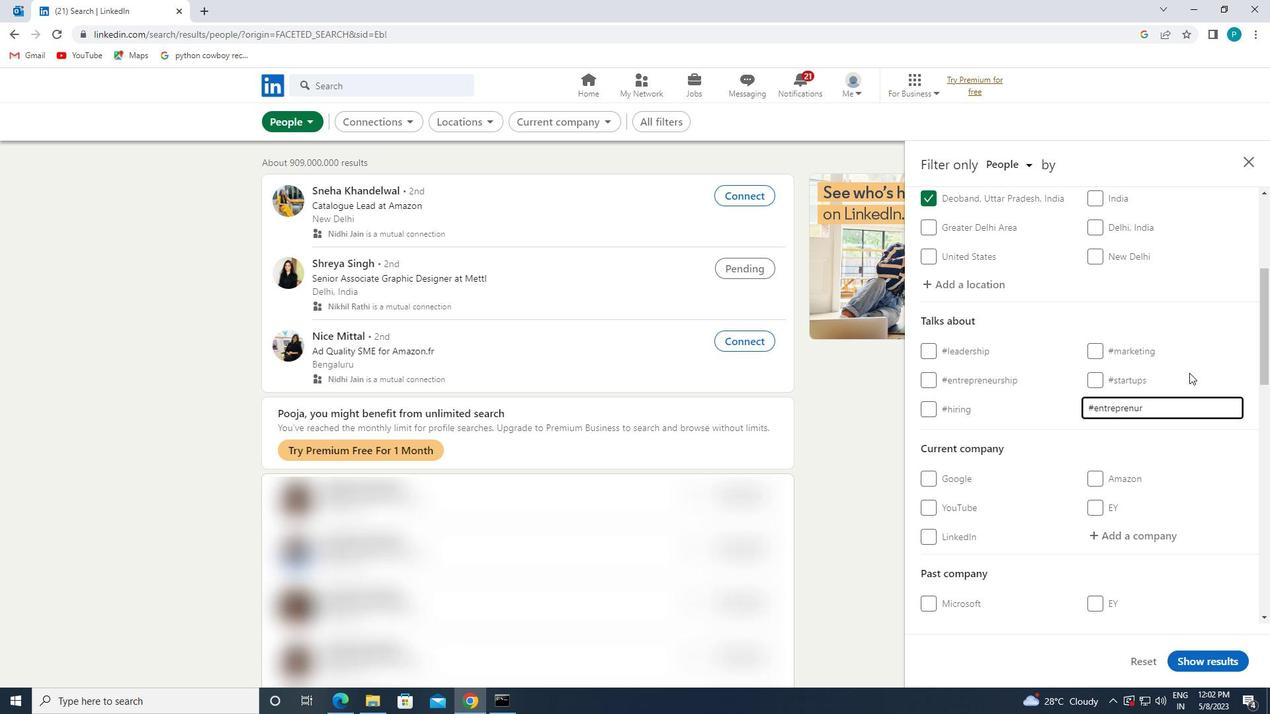 
Action: Mouse moved to (1156, 433)
Screenshot: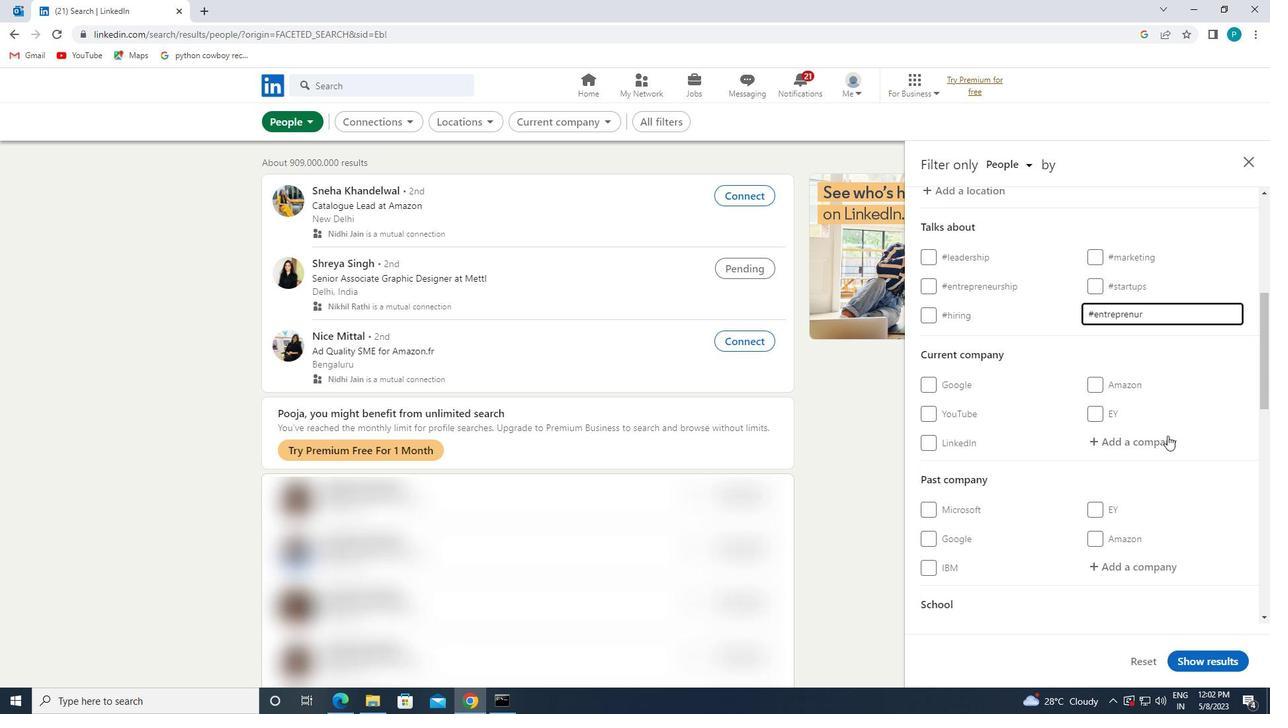 
Action: Mouse scrolled (1156, 432) with delta (0, 0)
Screenshot: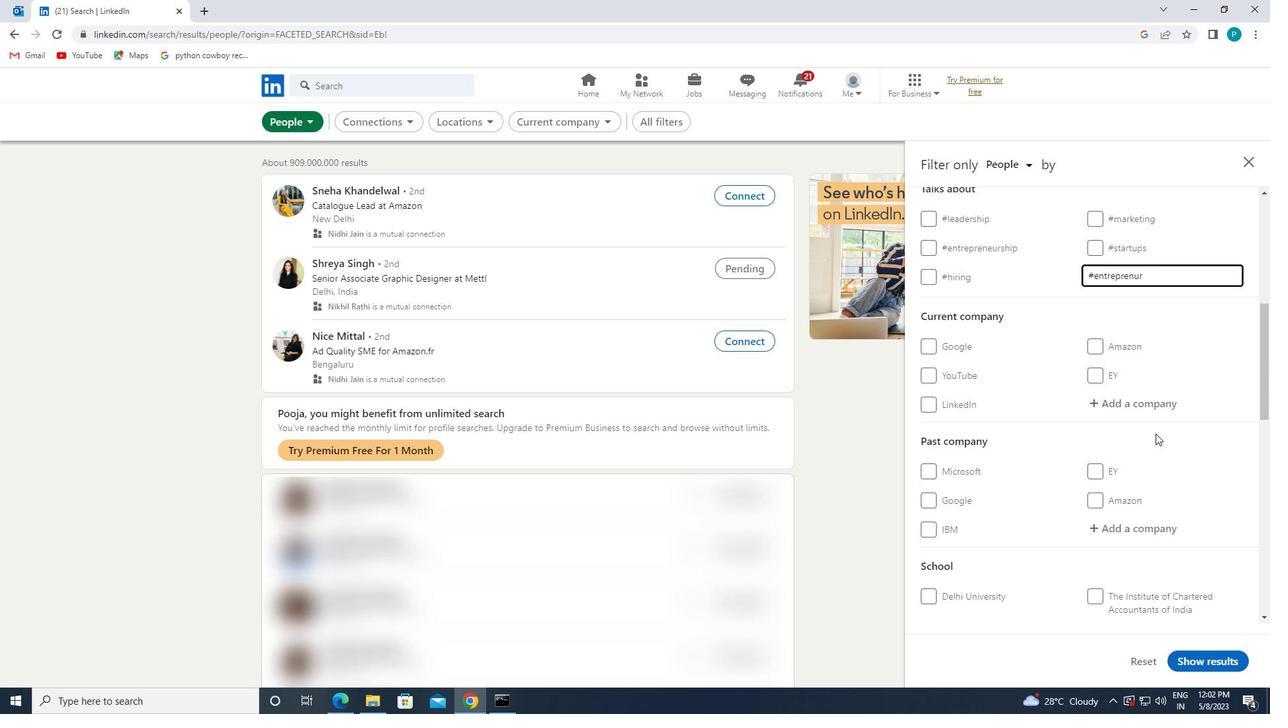 
Action: Mouse scrolled (1156, 432) with delta (0, 0)
Screenshot: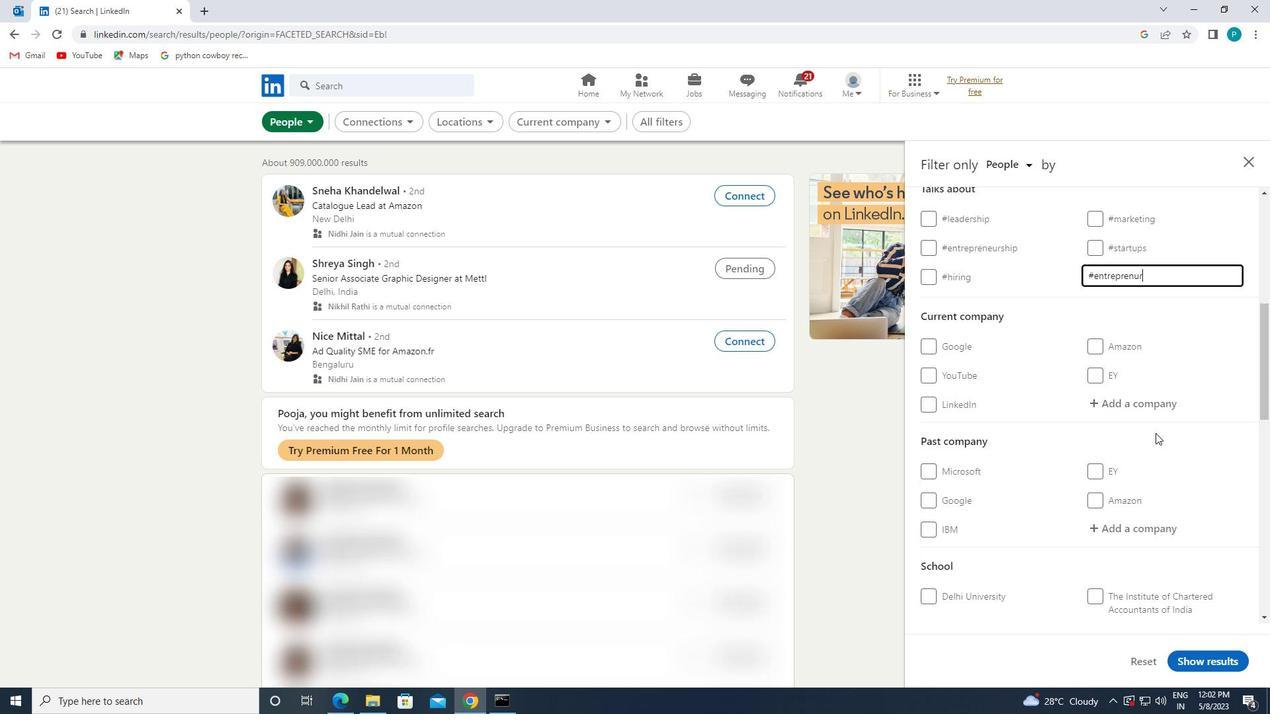 
Action: Mouse scrolled (1156, 432) with delta (0, 0)
Screenshot: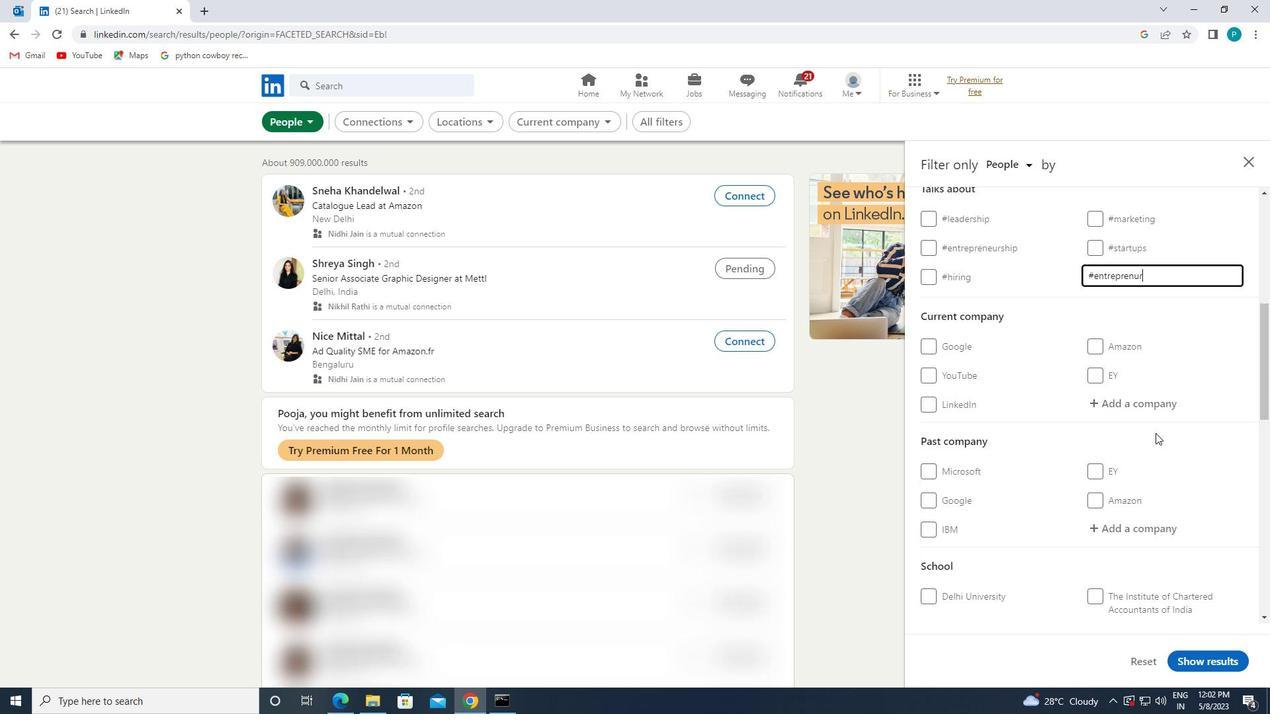 
Action: Mouse moved to (1151, 430)
Screenshot: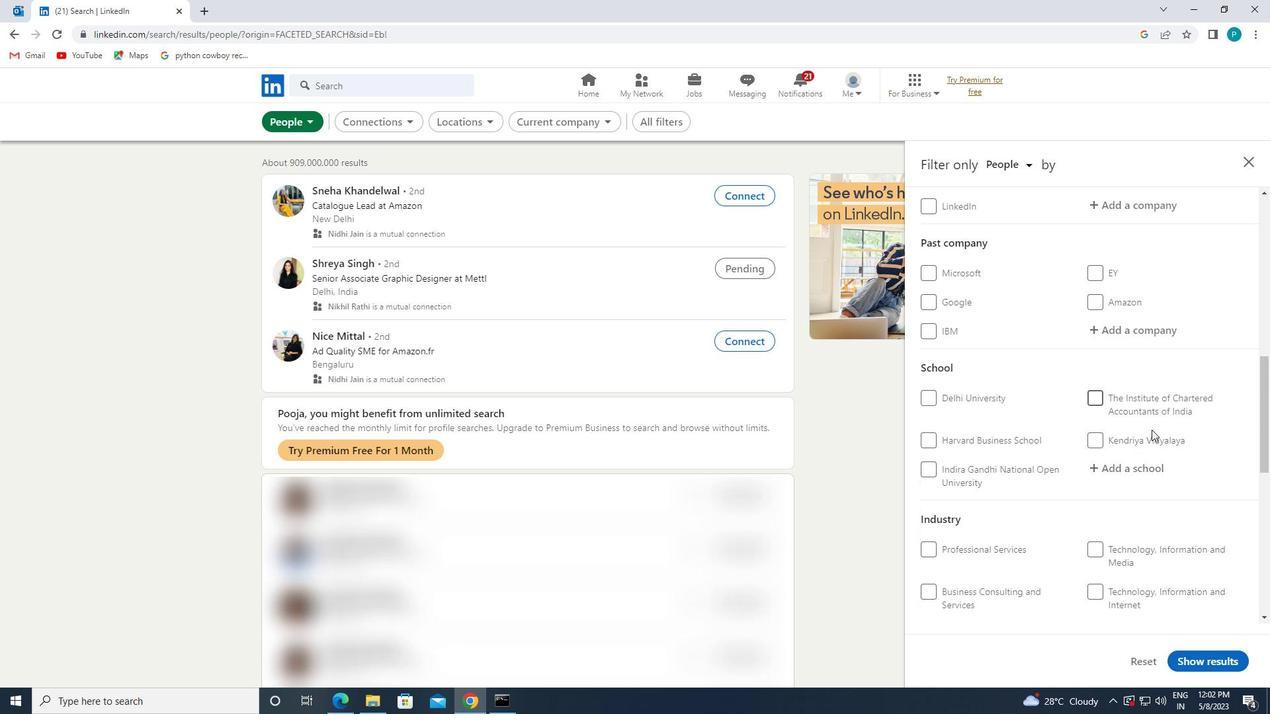 
Action: Mouse scrolled (1151, 429) with delta (0, 0)
Screenshot: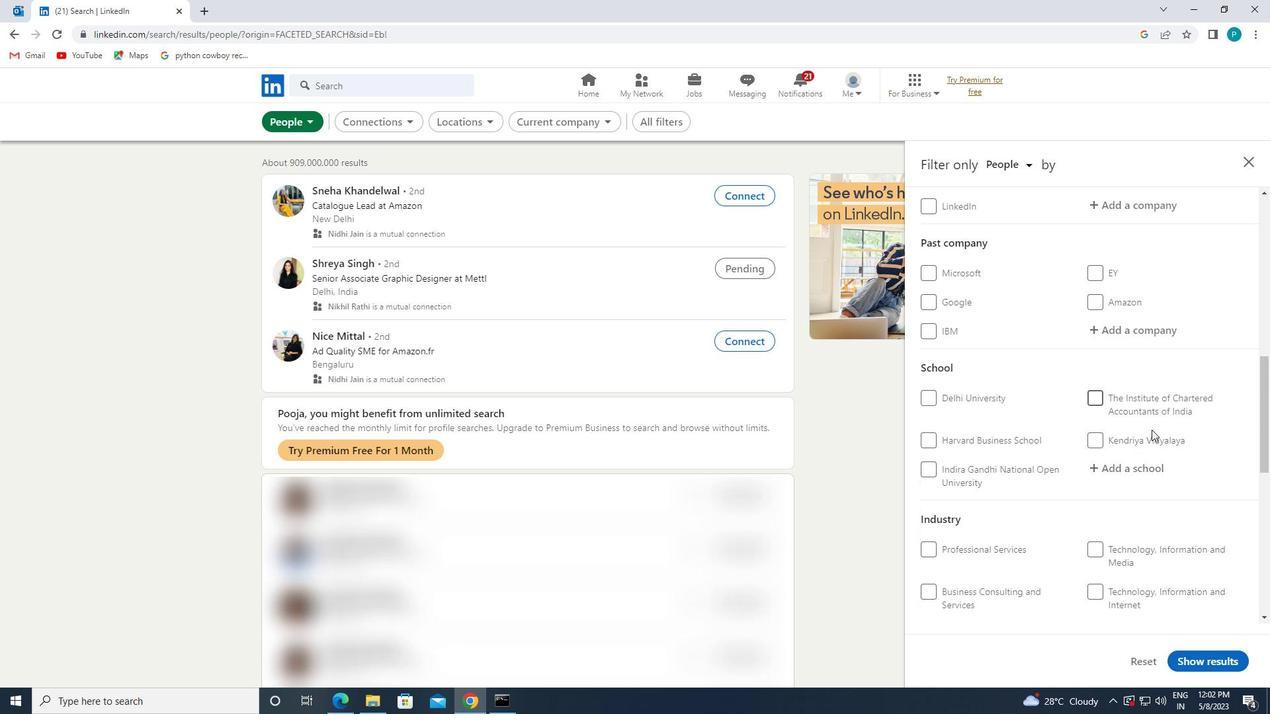 
Action: Mouse scrolled (1151, 429) with delta (0, 0)
Screenshot: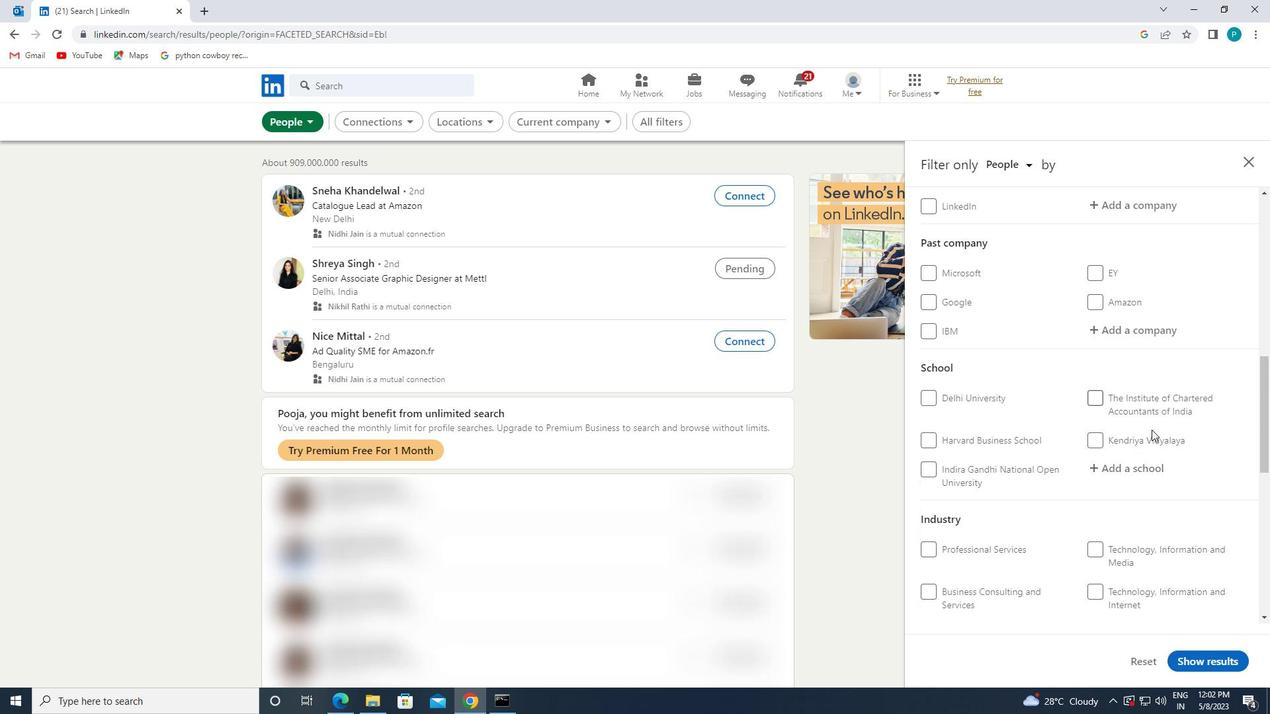 
Action: Mouse scrolled (1151, 429) with delta (0, 0)
Screenshot: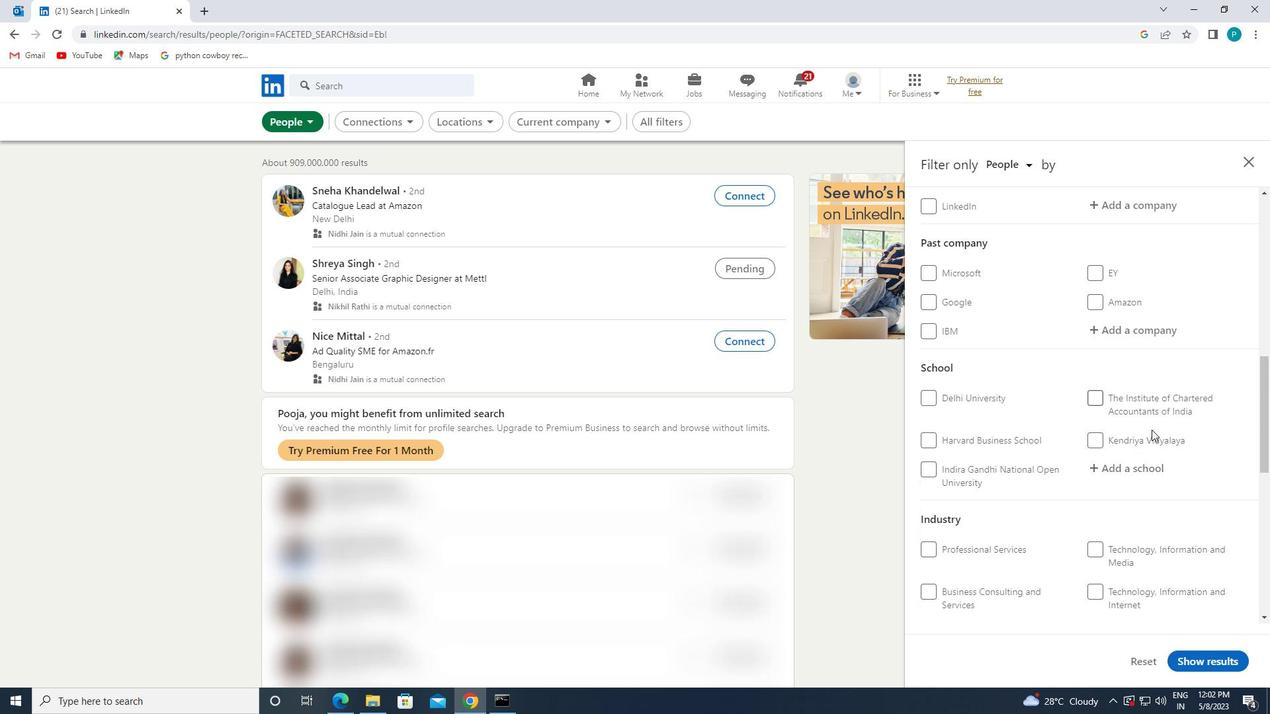 
Action: Mouse moved to (1040, 435)
Screenshot: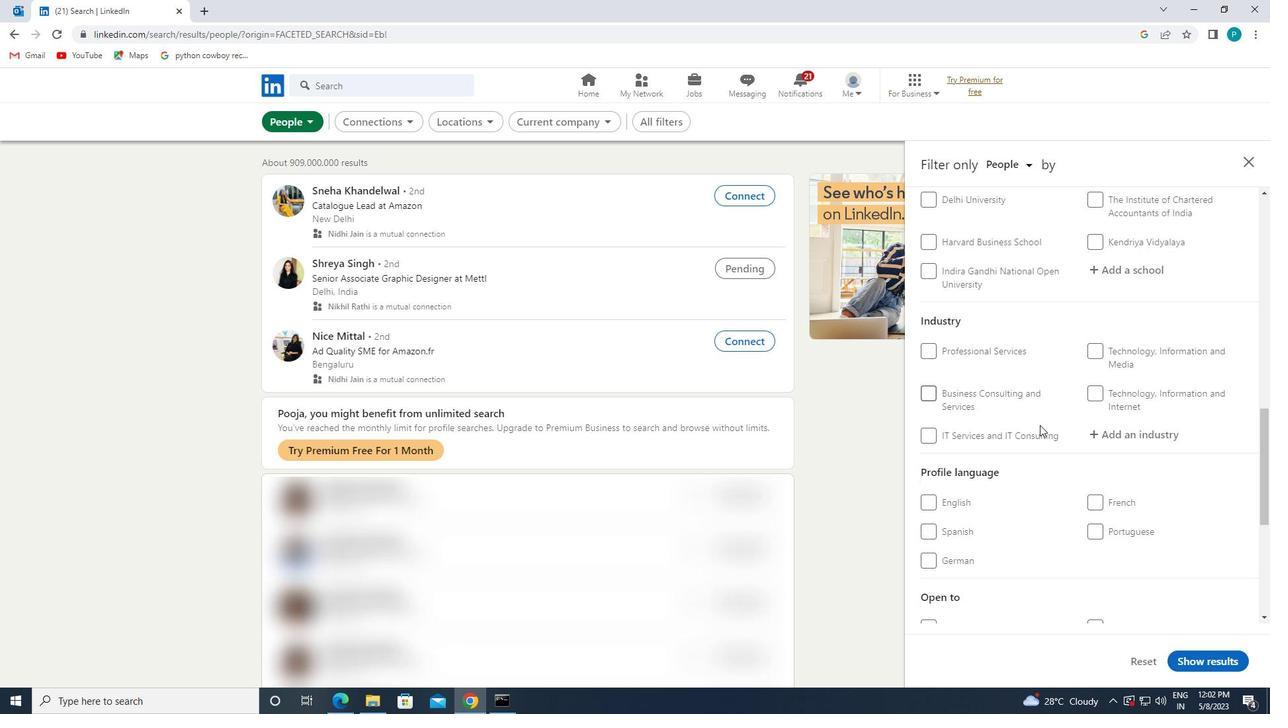 
Action: Mouse scrolled (1040, 434) with delta (0, 0)
Screenshot: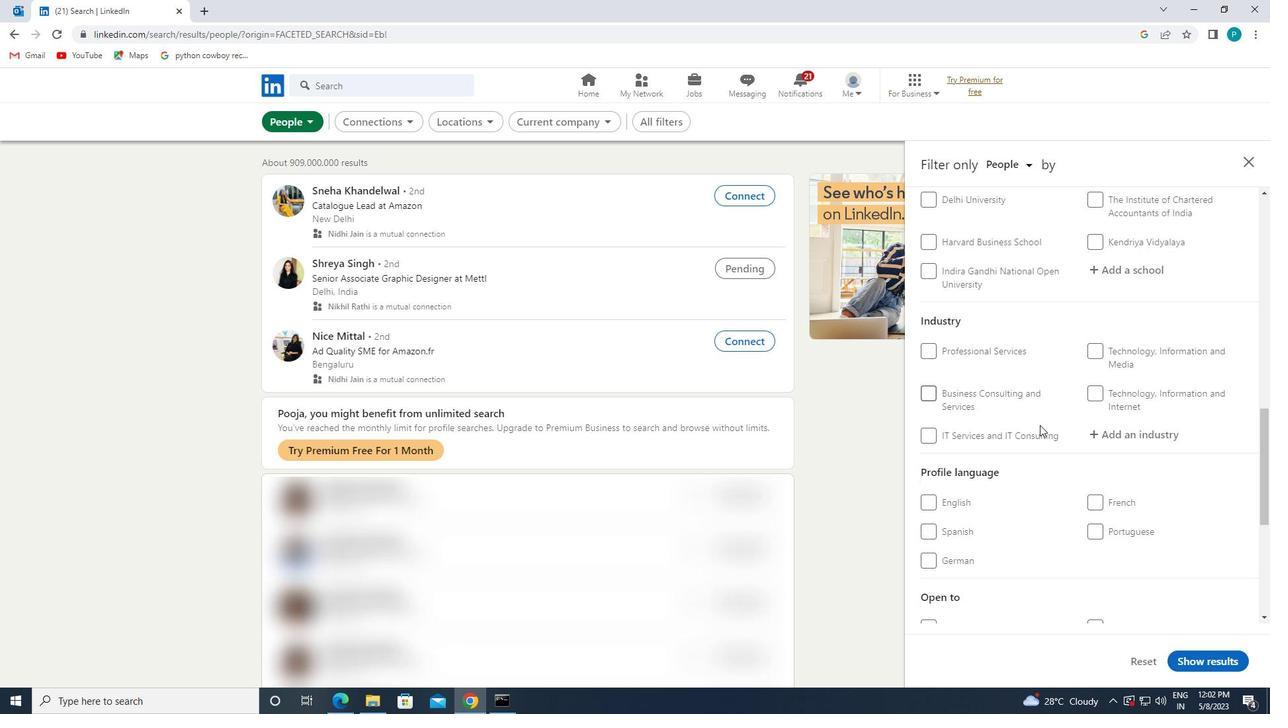 
Action: Mouse moved to (1039, 439)
Screenshot: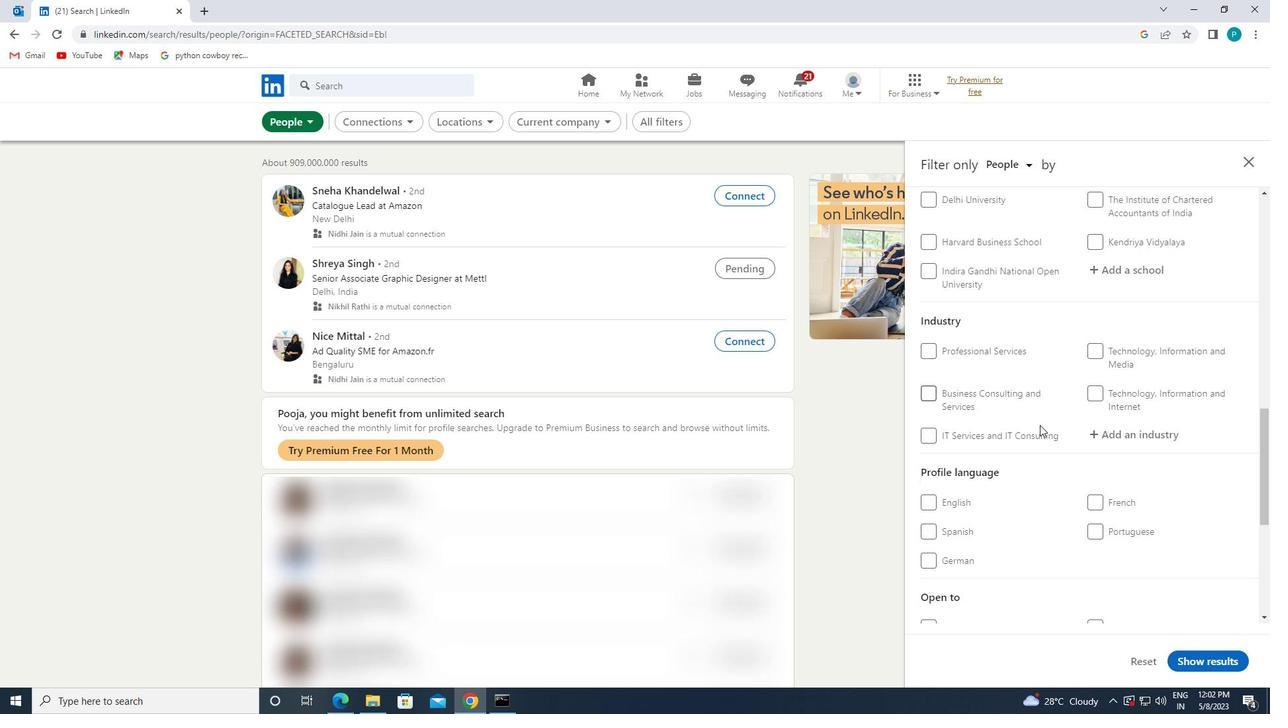 
Action: Mouse scrolled (1039, 438) with delta (0, 0)
Screenshot: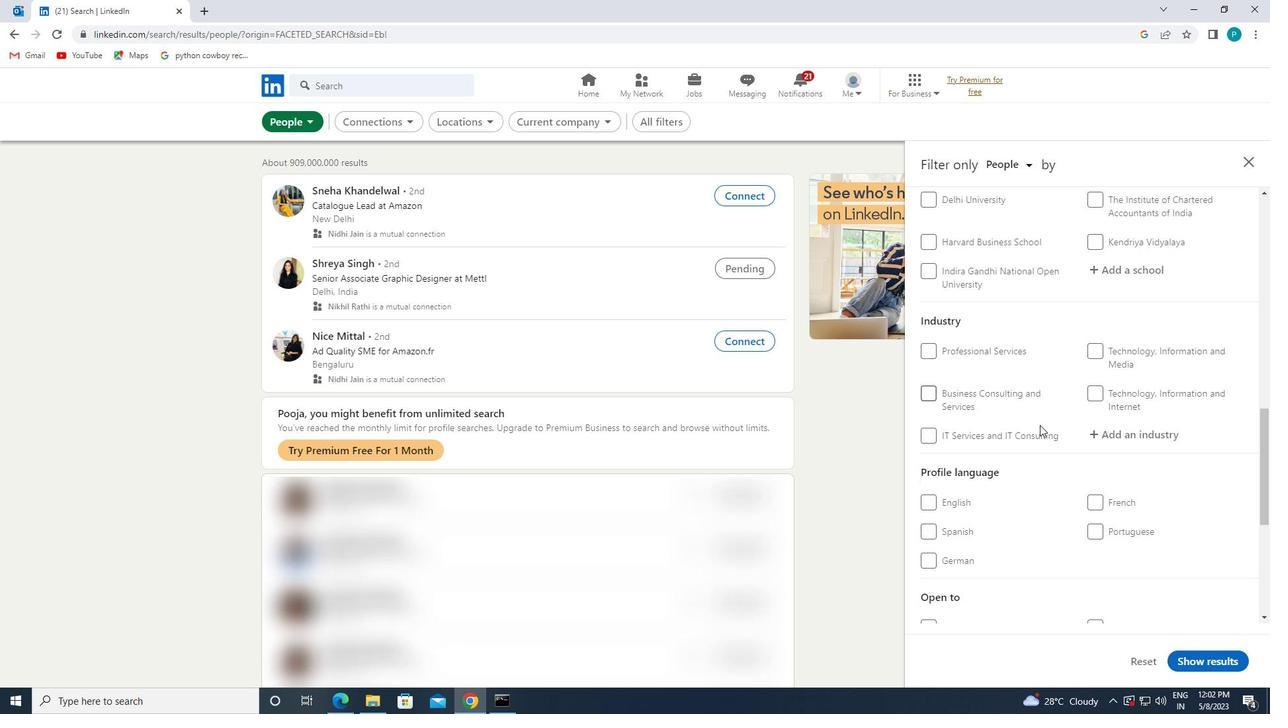 
Action: Mouse moved to (935, 409)
Screenshot: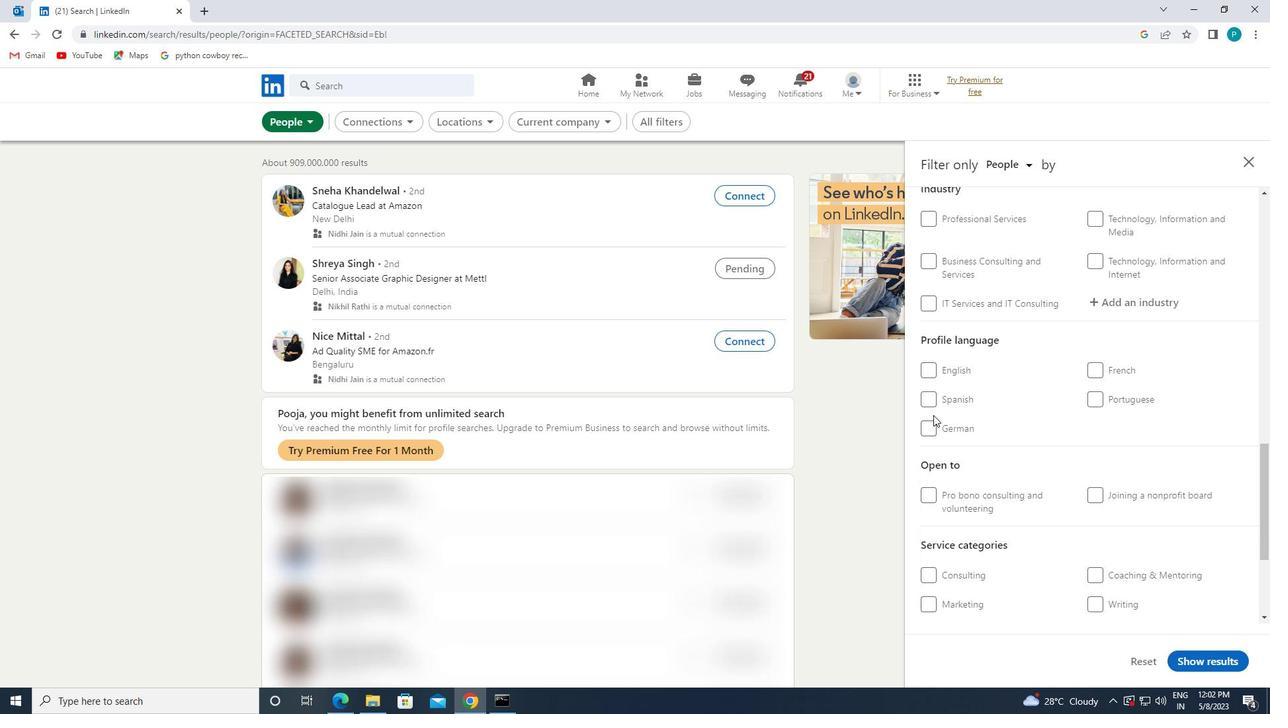 
Action: Mouse pressed left at (935, 409)
Screenshot: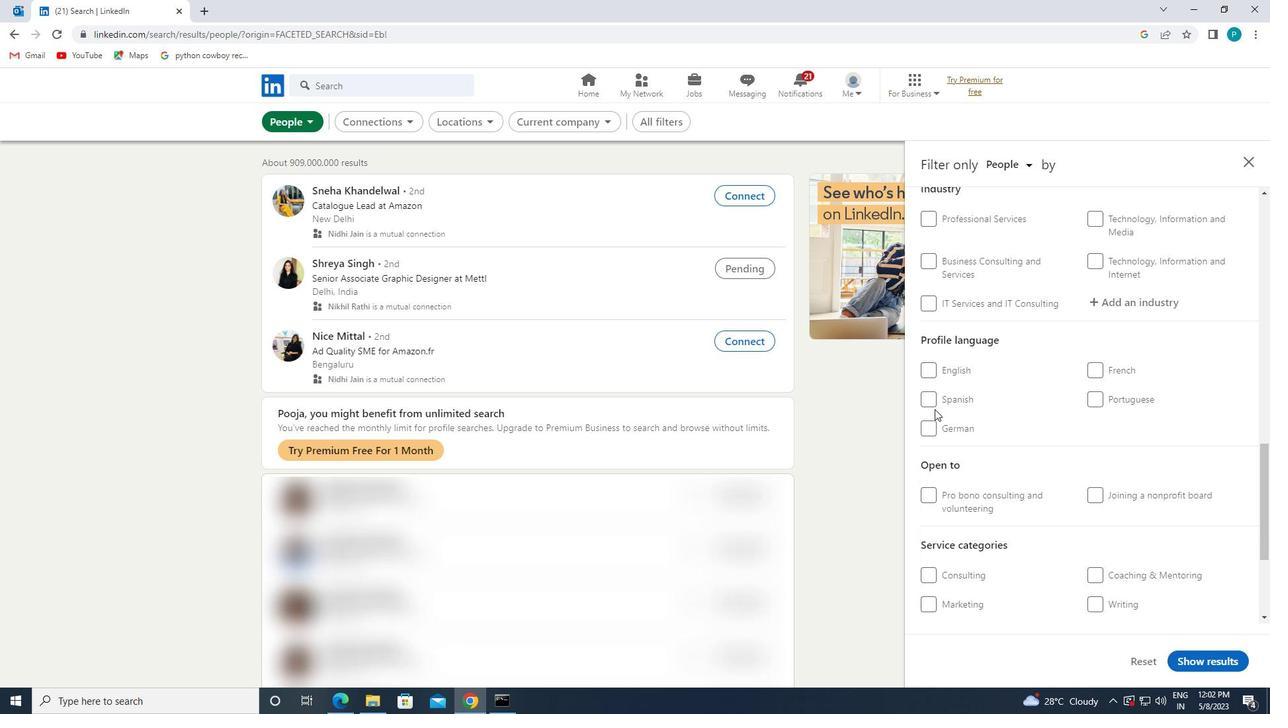 
Action: Mouse moved to (935, 403)
Screenshot: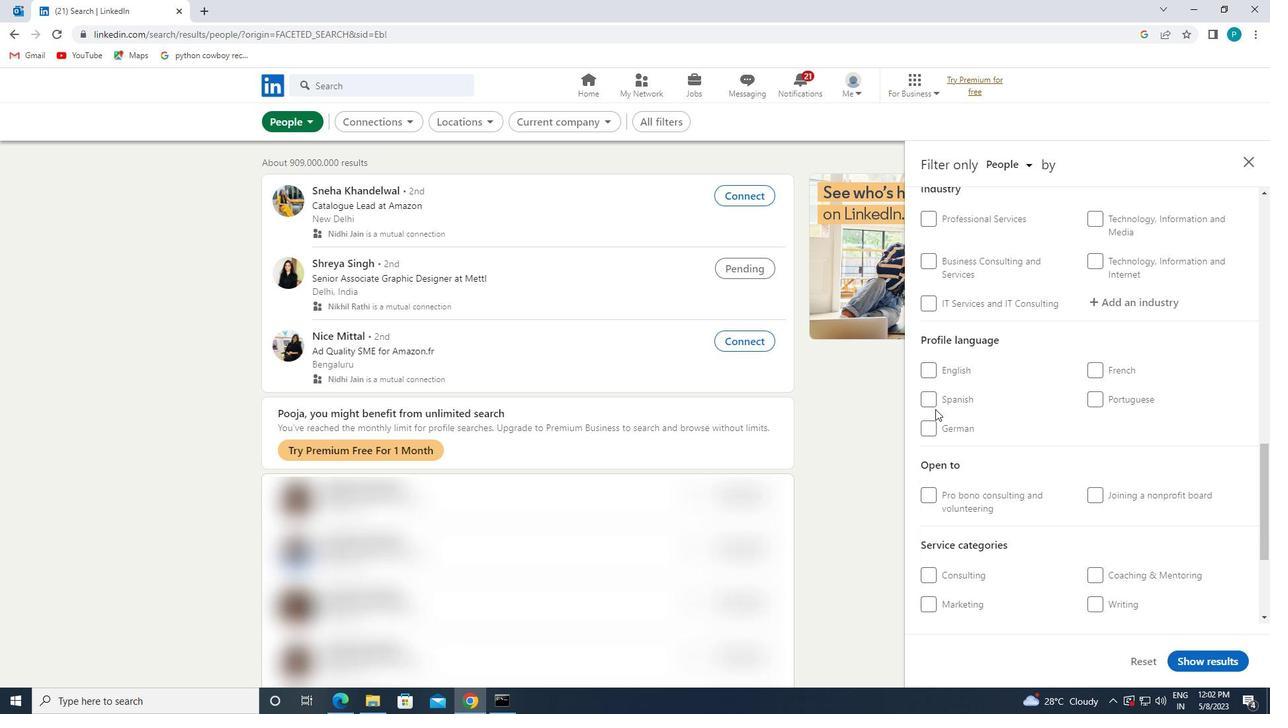 
Action: Mouse pressed left at (935, 403)
Screenshot: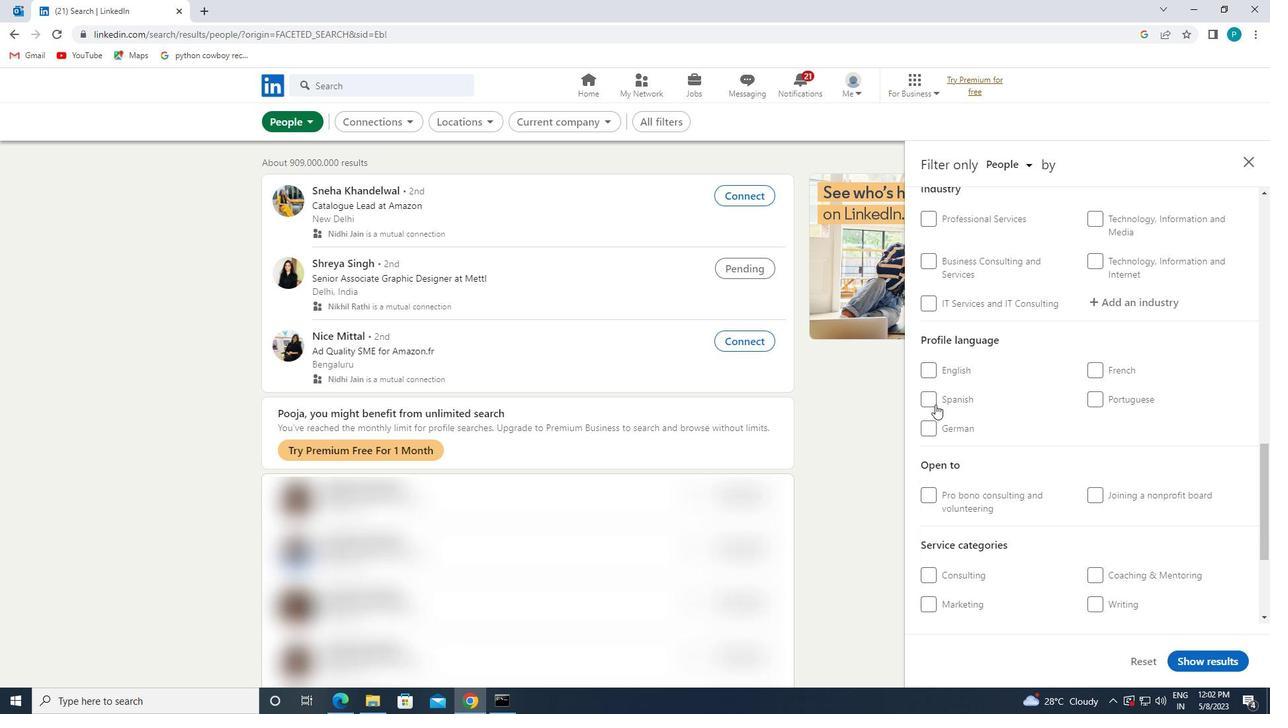 
Action: Mouse moved to (1076, 402)
Screenshot: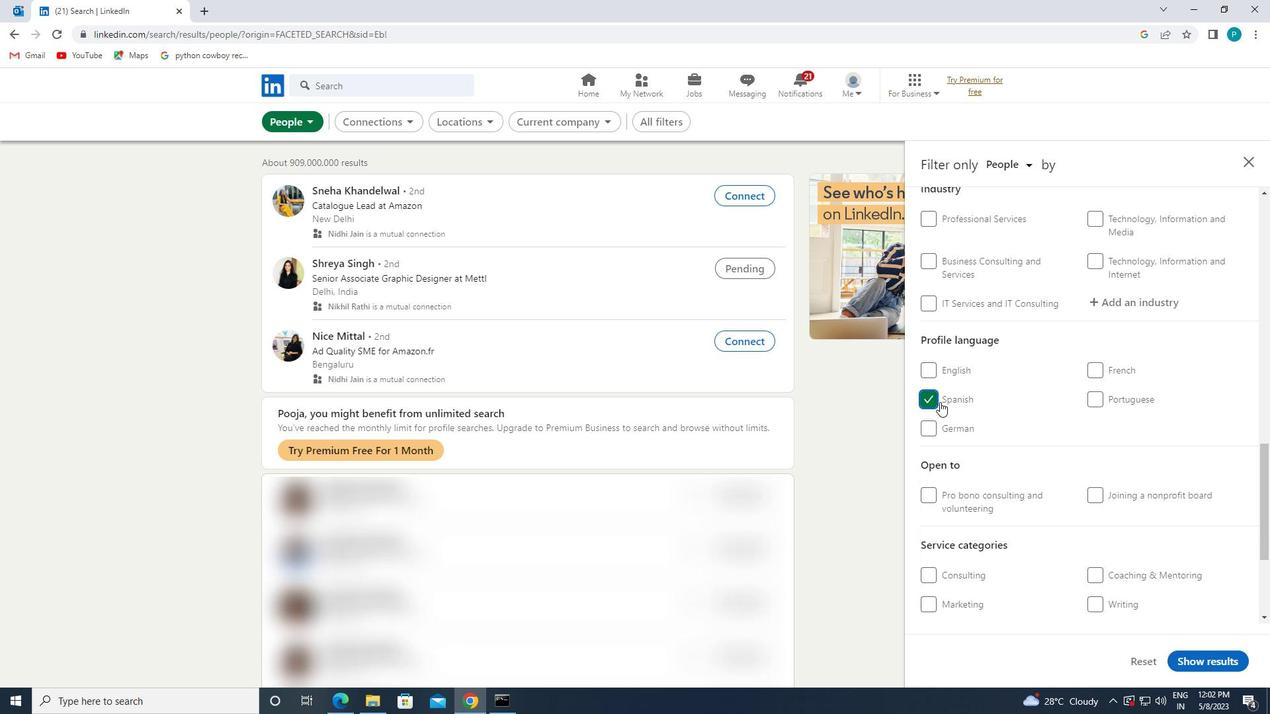 
Action: Mouse scrolled (1076, 403) with delta (0, 0)
Screenshot: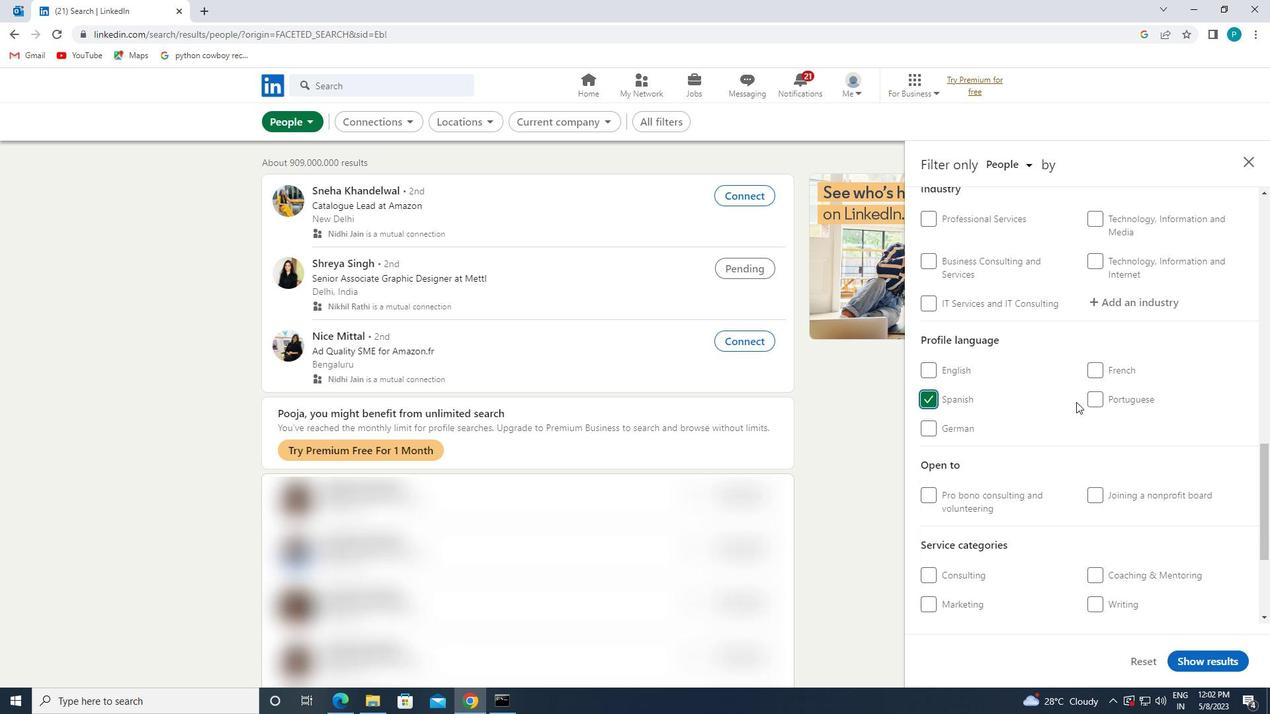 
Action: Mouse scrolled (1076, 403) with delta (0, 0)
Screenshot: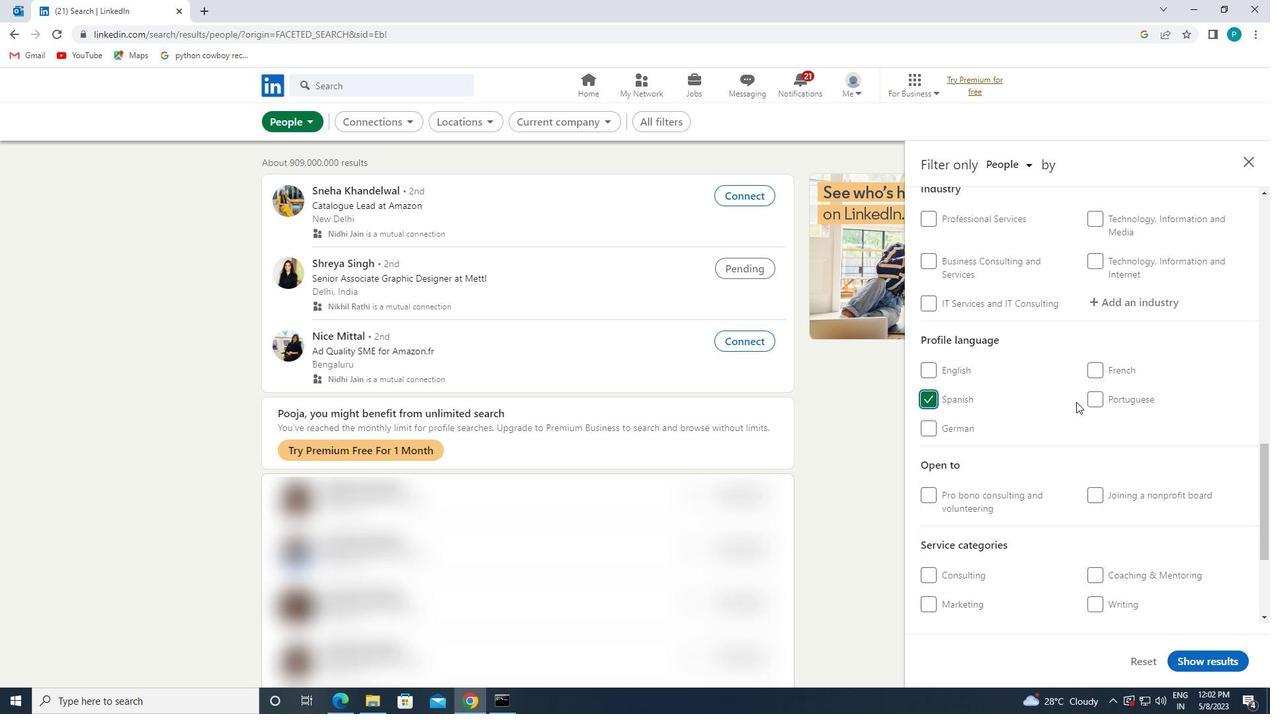 
Action: Mouse scrolled (1076, 403) with delta (0, 0)
Screenshot: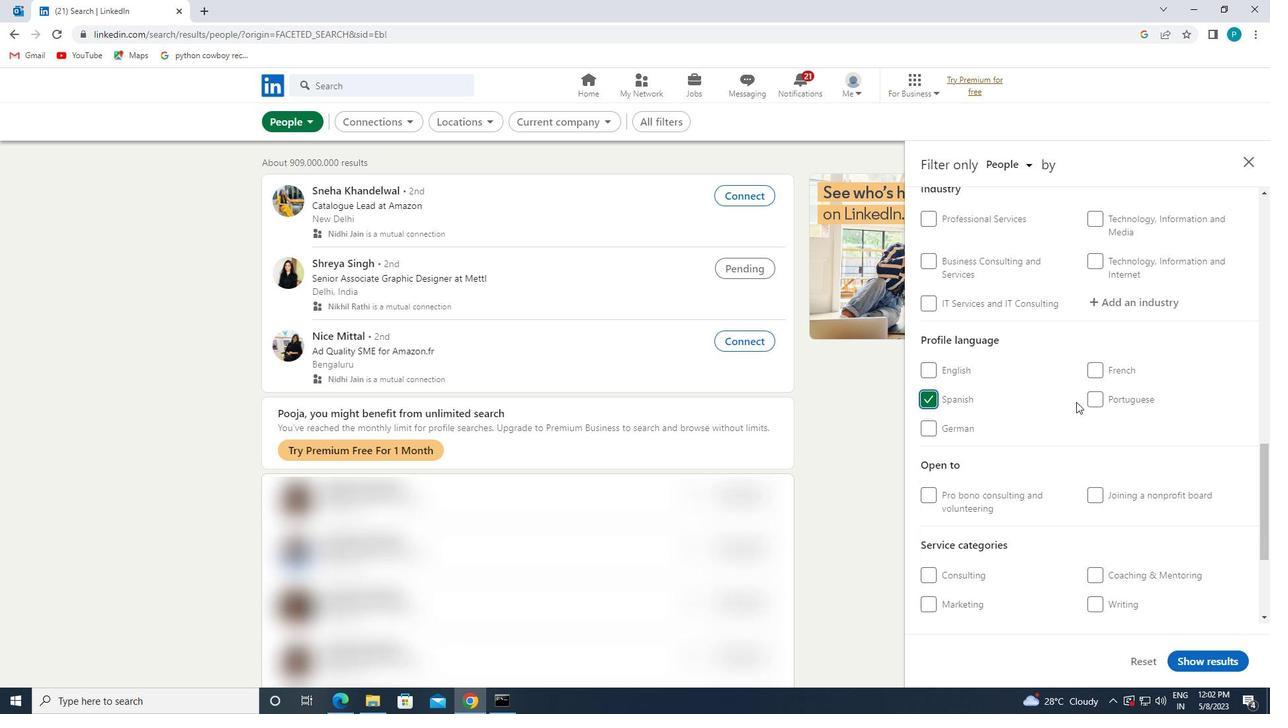 
Action: Mouse moved to (1152, 404)
Screenshot: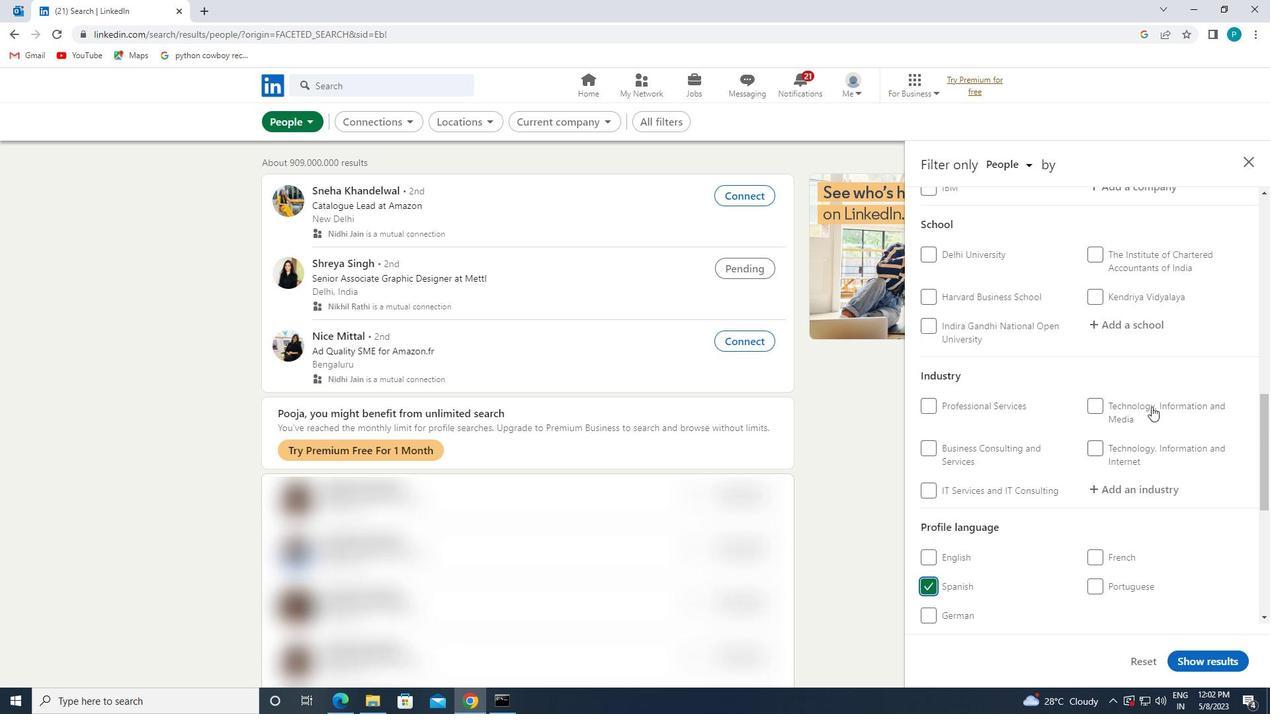 
Action: Mouse scrolled (1152, 405) with delta (0, 0)
Screenshot: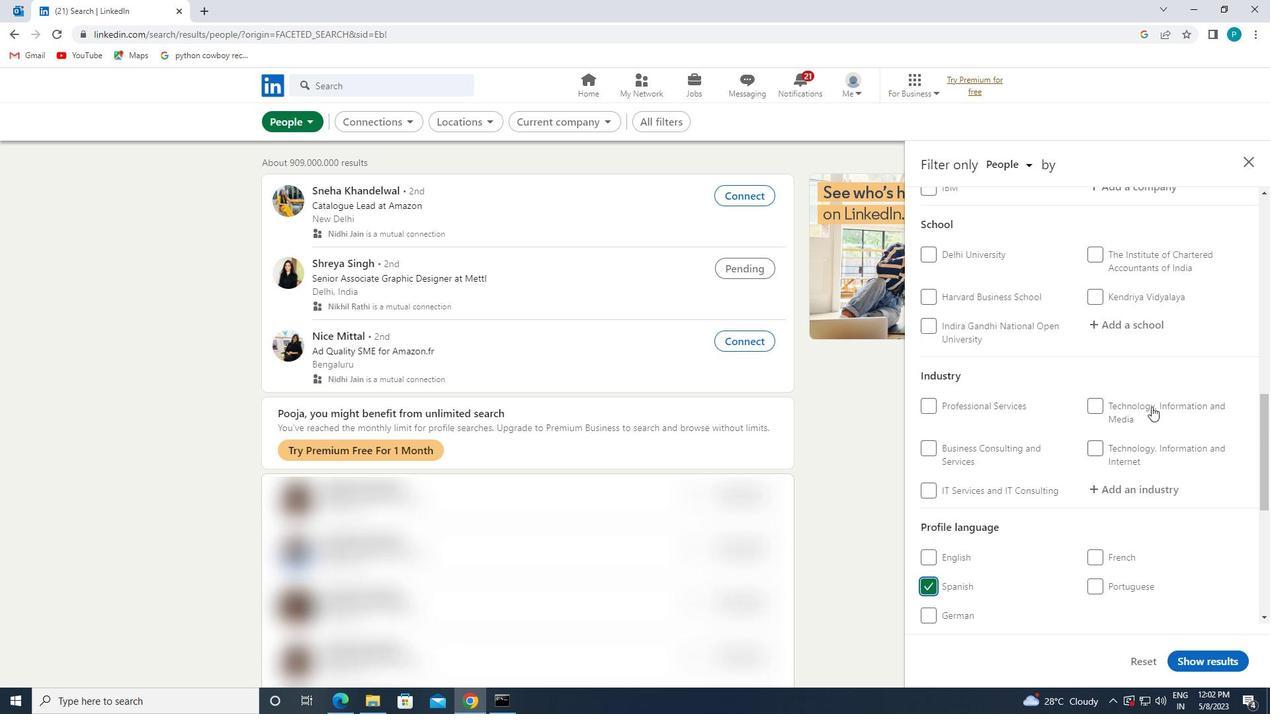 
Action: Mouse moved to (1152, 401)
Screenshot: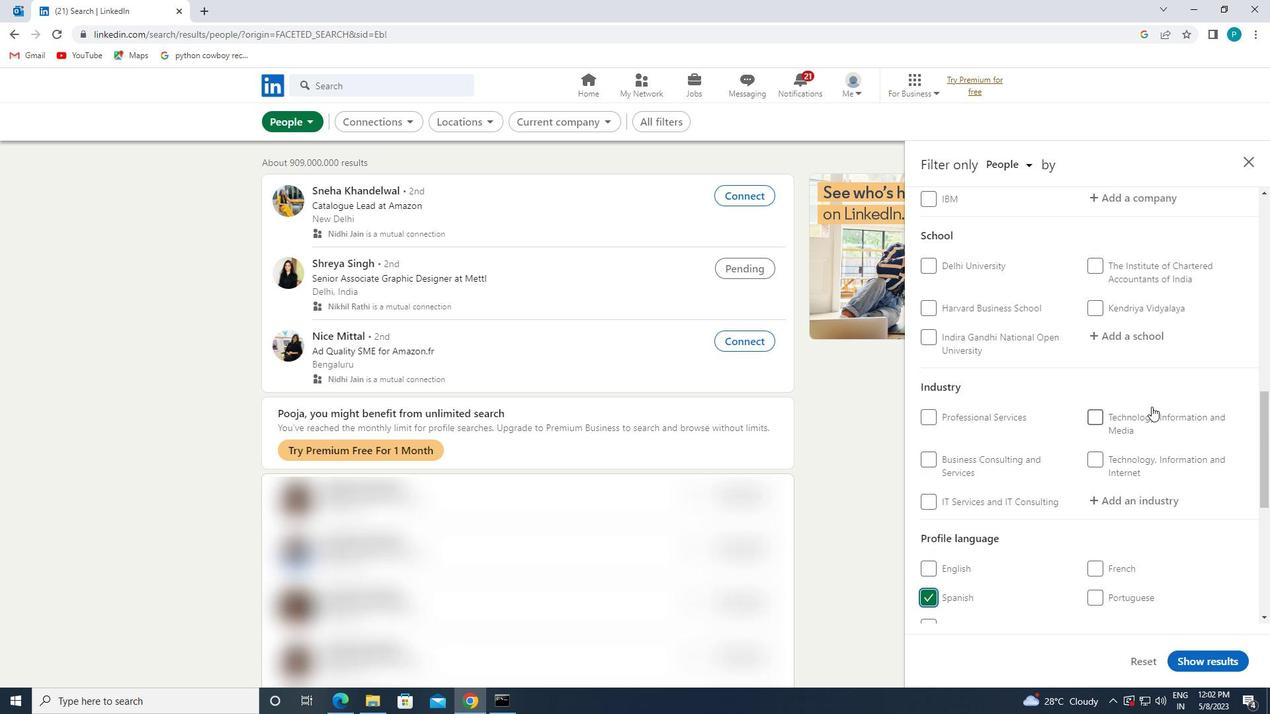 
Action: Mouse scrolled (1152, 401) with delta (0, 0)
Screenshot: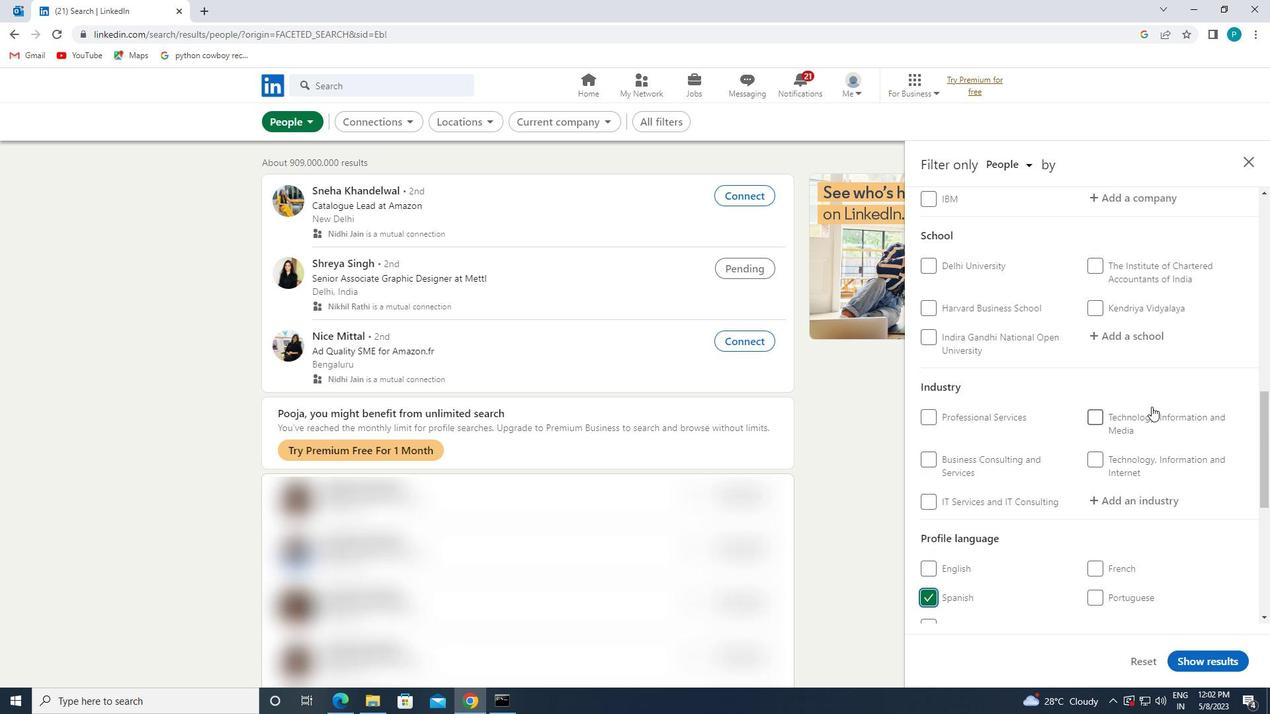 
Action: Mouse moved to (1152, 399)
Screenshot: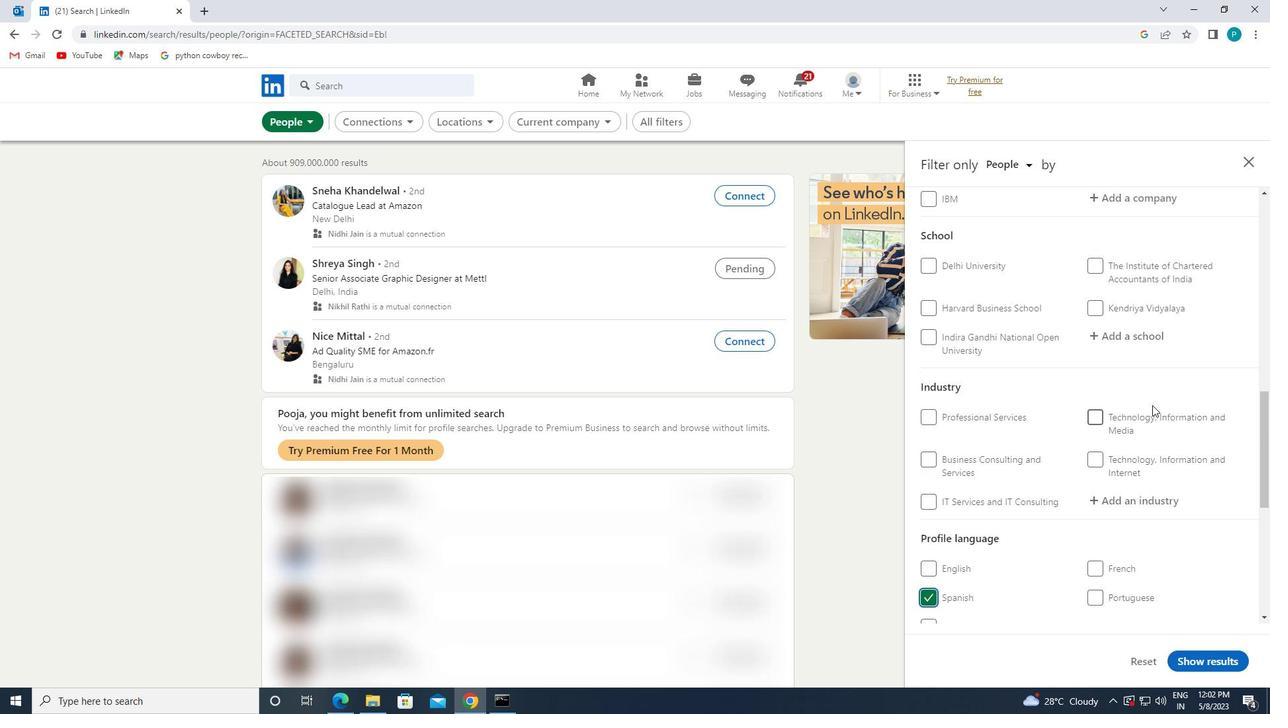 
Action: Mouse scrolled (1152, 400) with delta (0, 0)
Screenshot: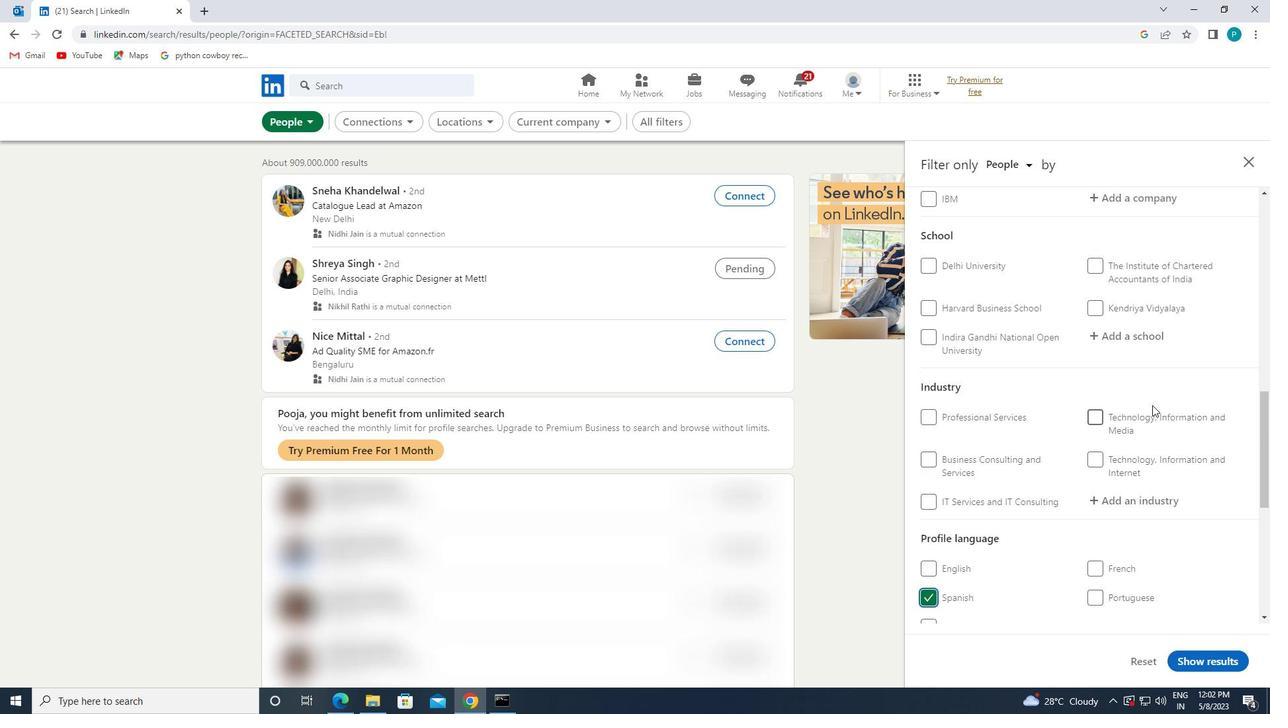 
Action: Mouse moved to (1152, 399)
Screenshot: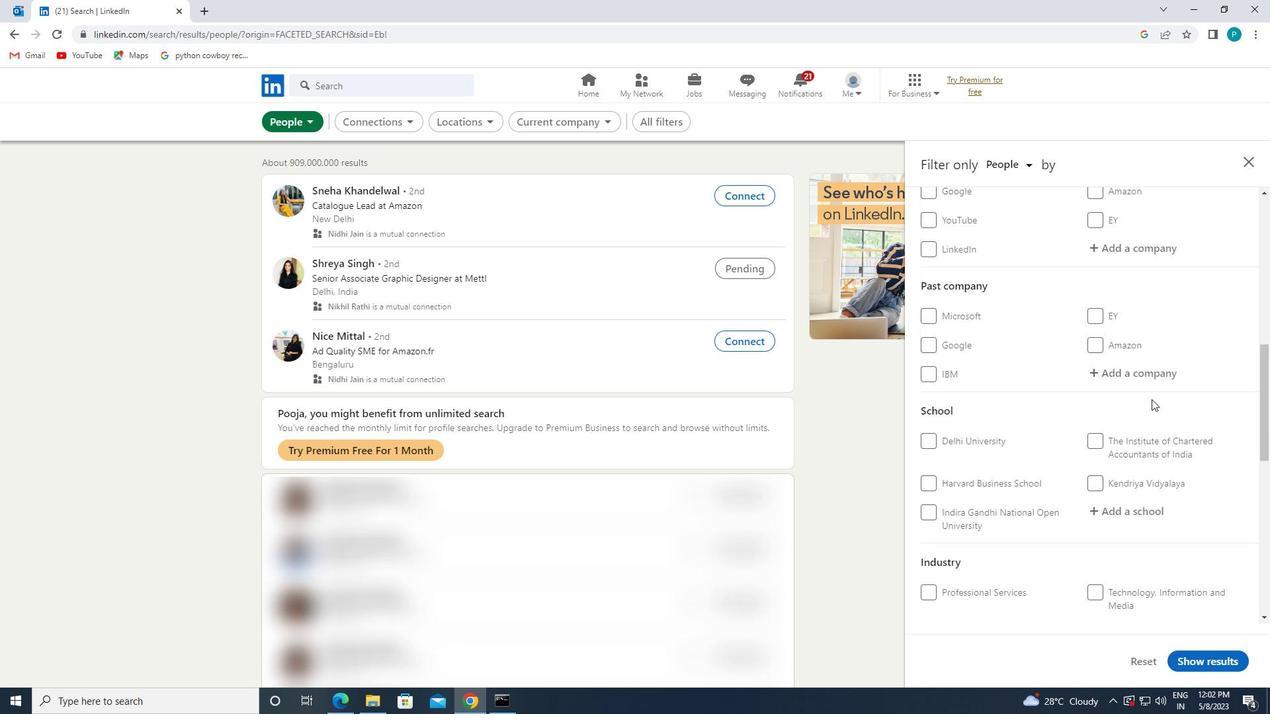 
Action: Mouse scrolled (1152, 399) with delta (0, 0)
Screenshot: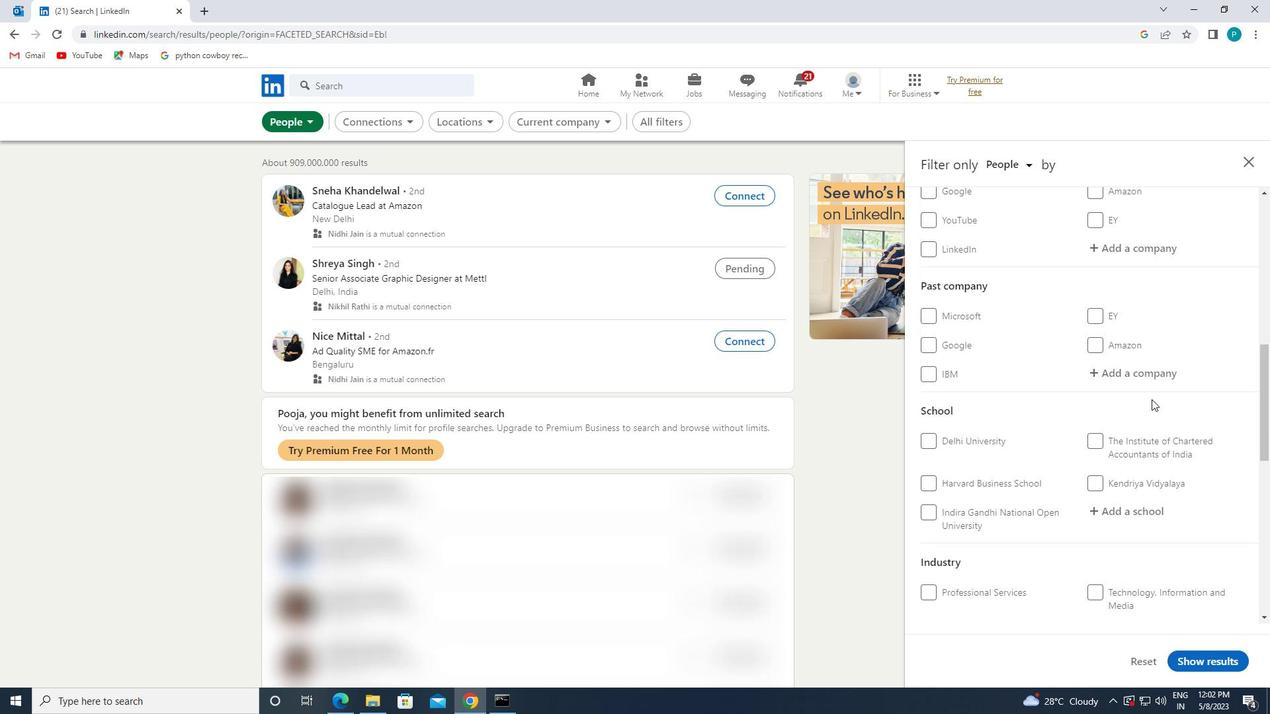 
Action: Mouse scrolled (1152, 399) with delta (0, 0)
Screenshot: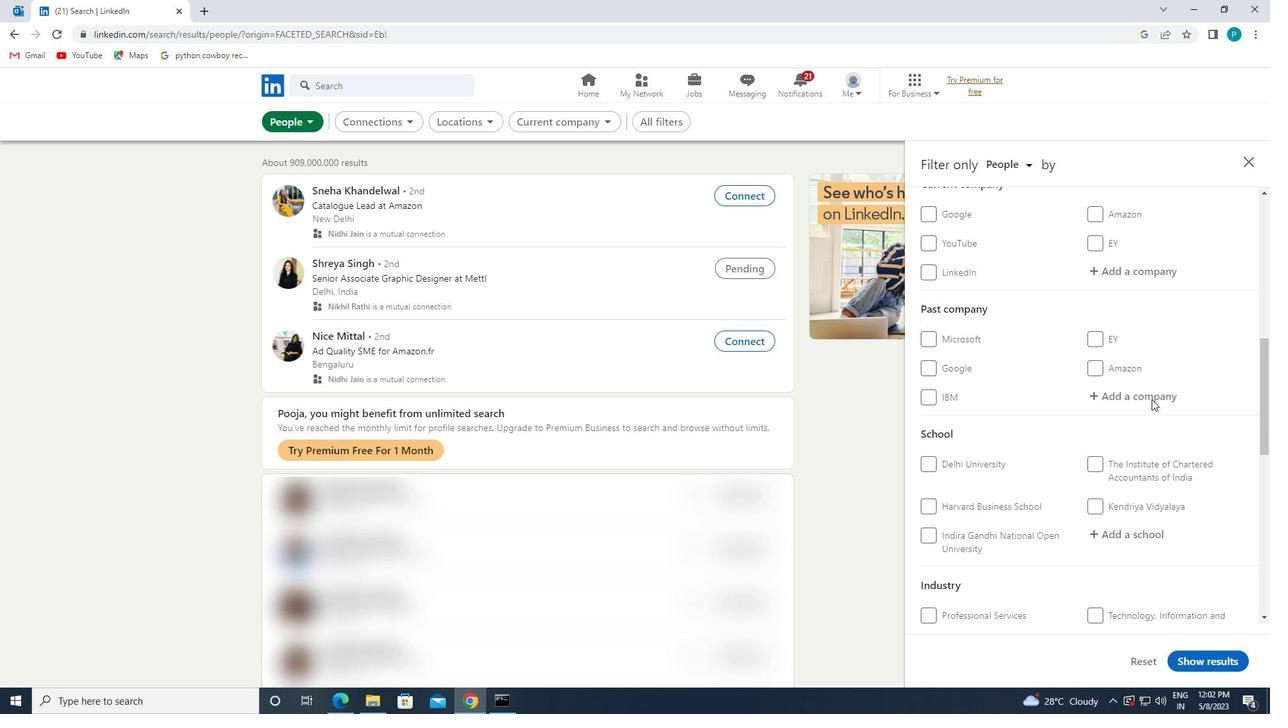 
Action: Mouse pressed left at (1152, 399)
Screenshot: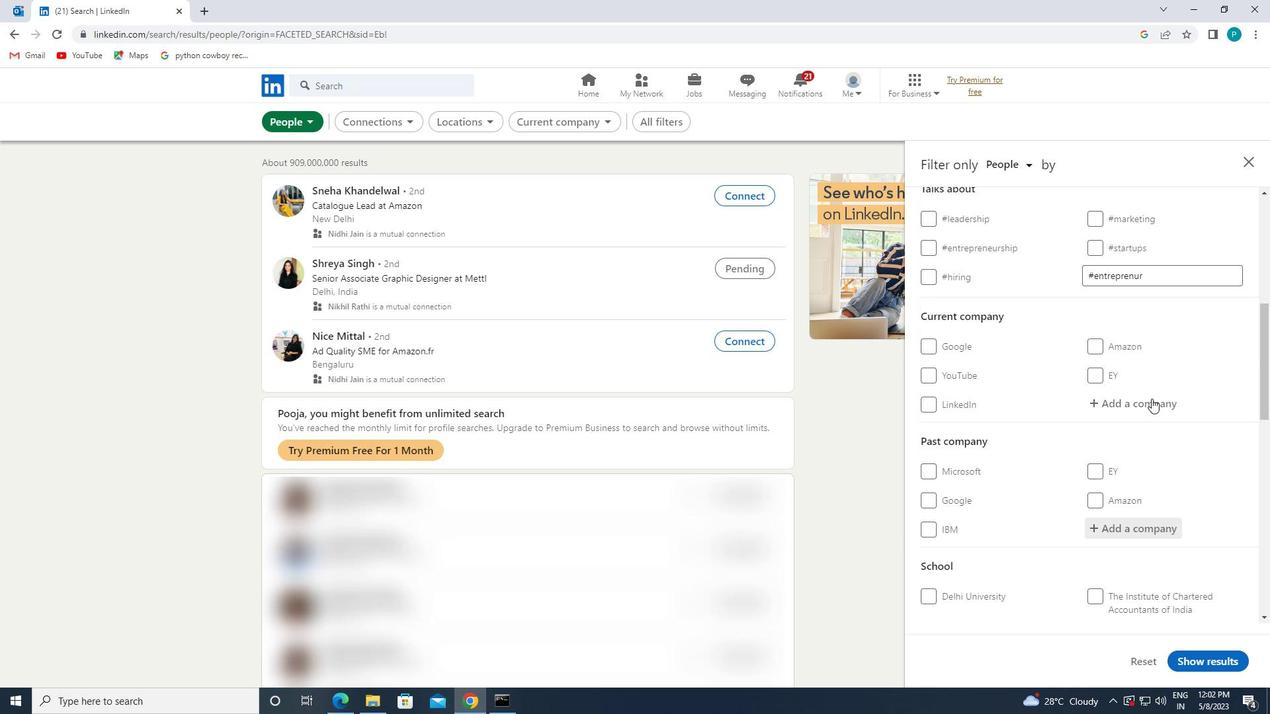 
Action: Mouse moved to (1157, 399)
Screenshot: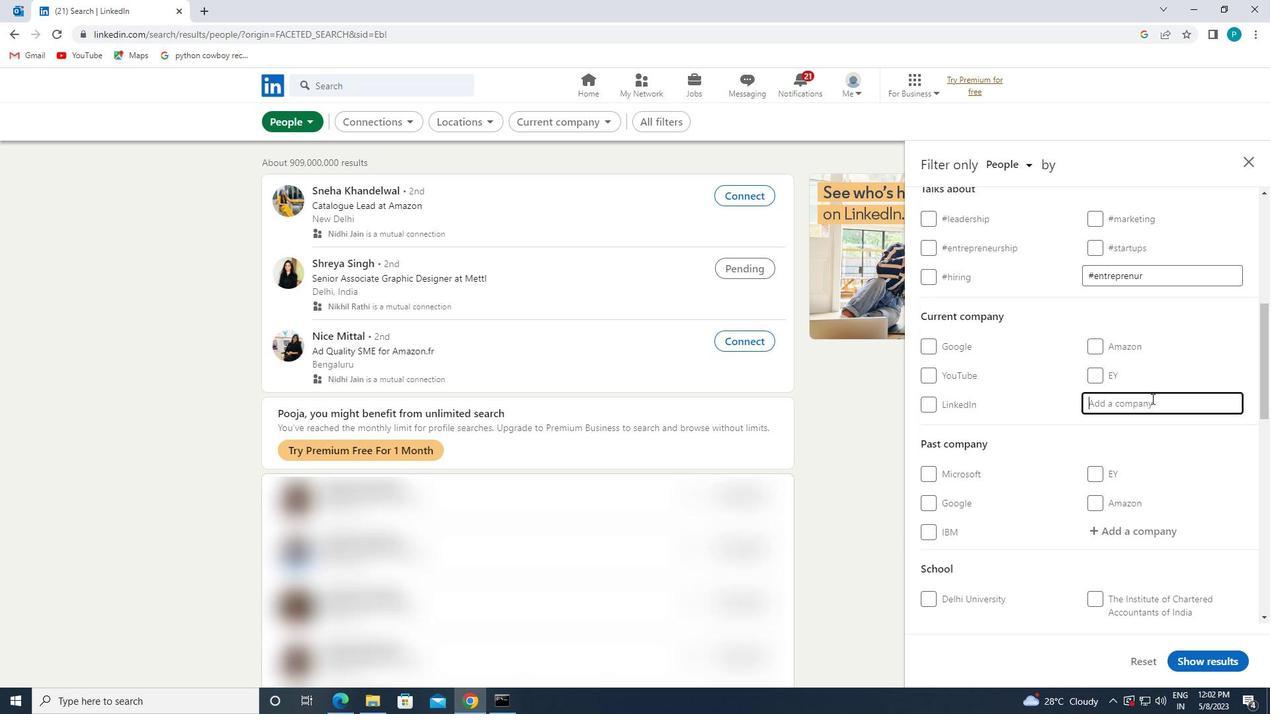 
Action: Key pressed <Key.caps_lock>H<Key.caps_lock>INDUD<Key.backspace>
Screenshot: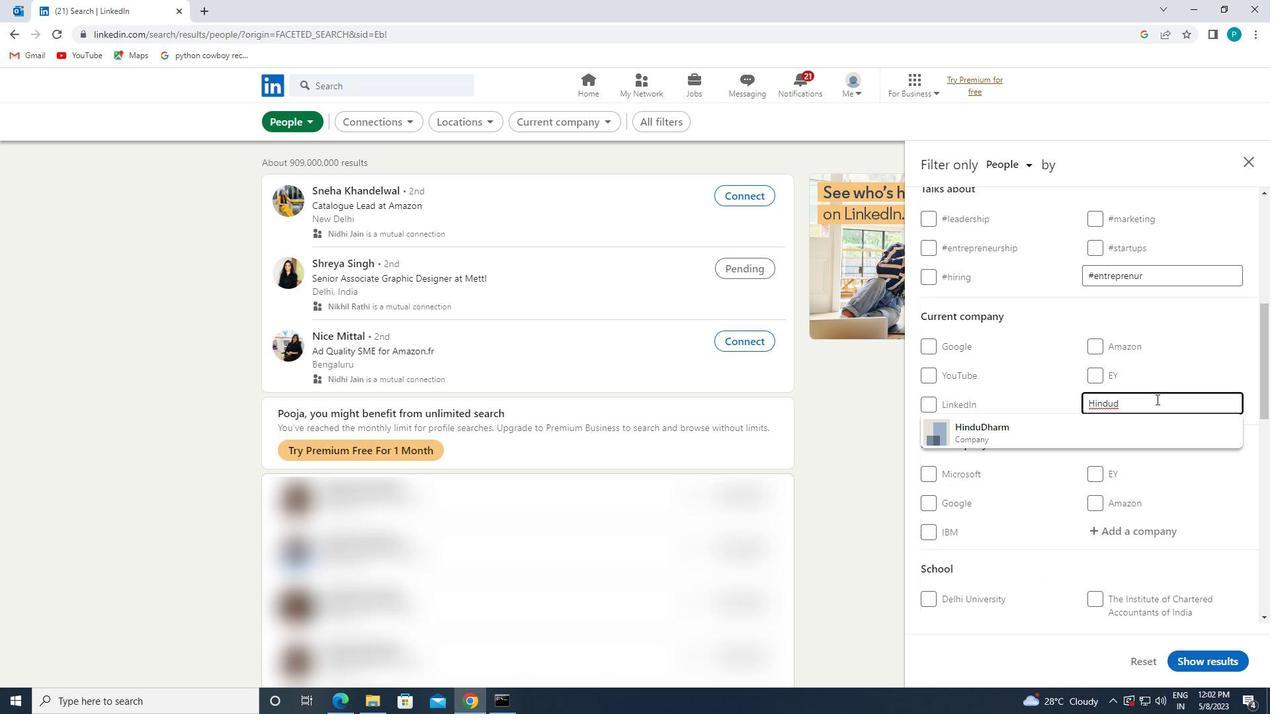 
Action: Mouse moved to (1159, 400)
Screenshot: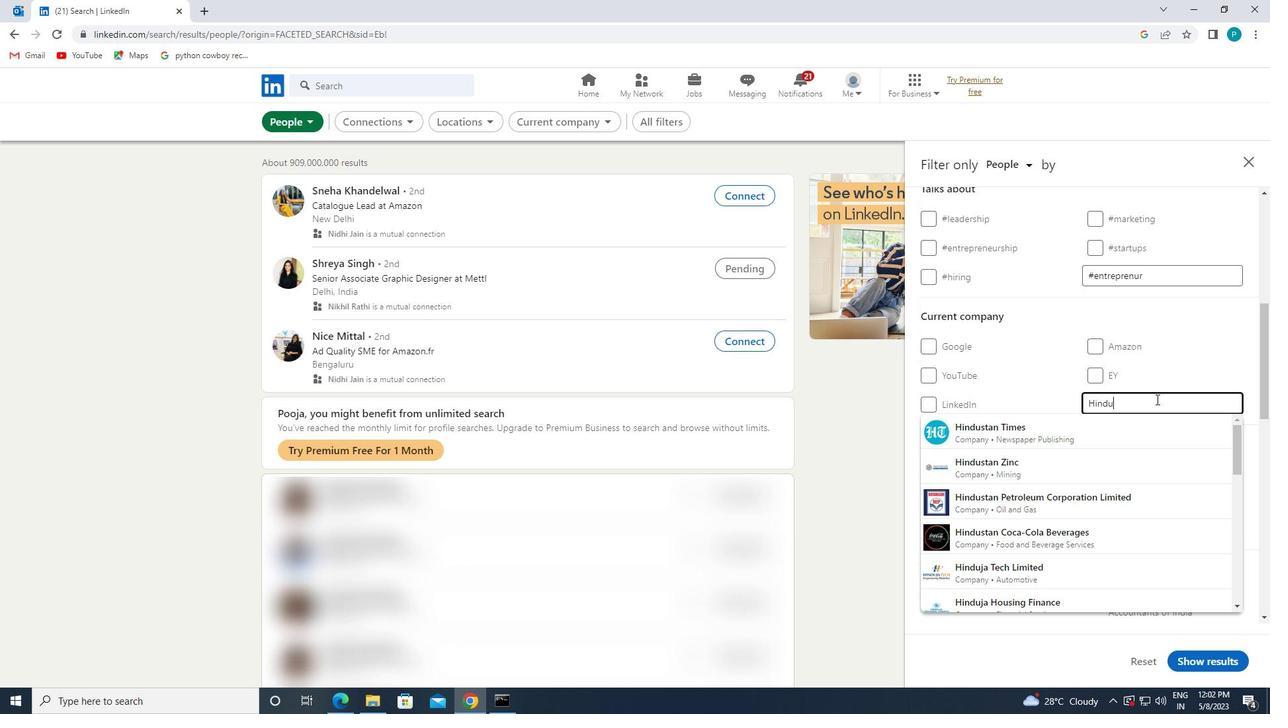 
Action: Key pressed STAN<Key.space><Key.caps_lock>C<Key.caps_lock>ONSTR
Screenshot: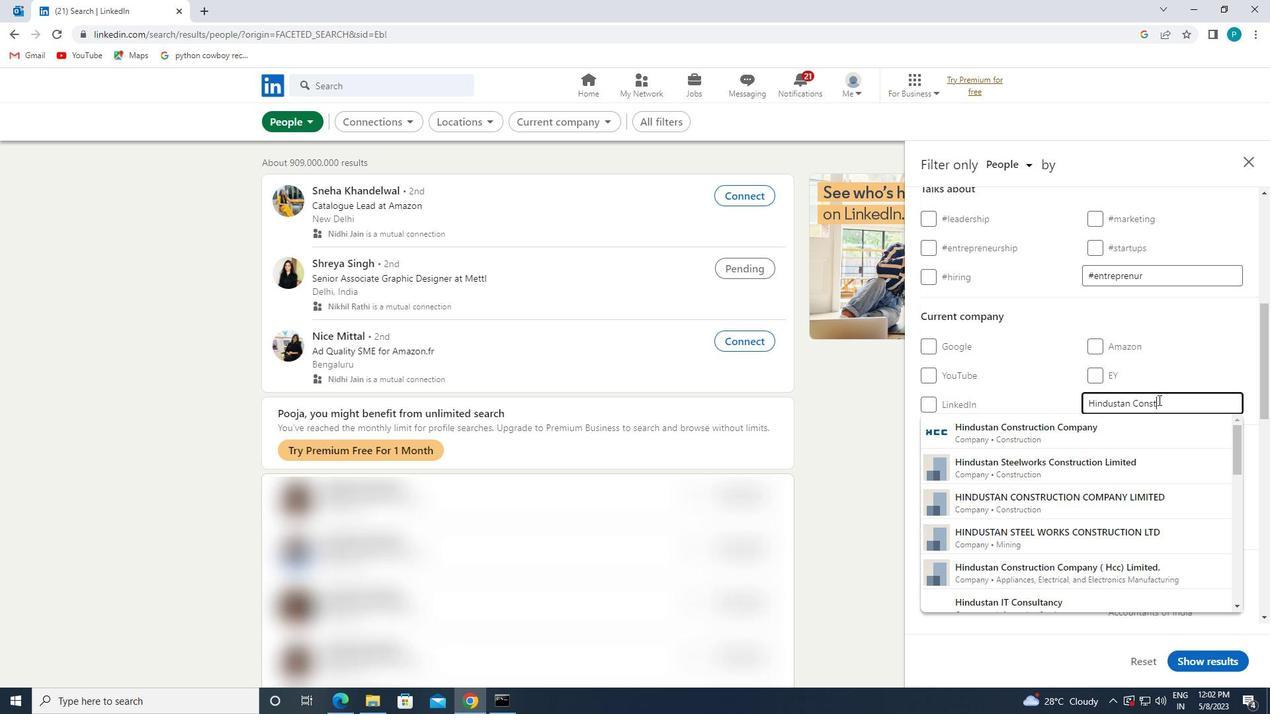 
Action: Mouse moved to (1134, 424)
Screenshot: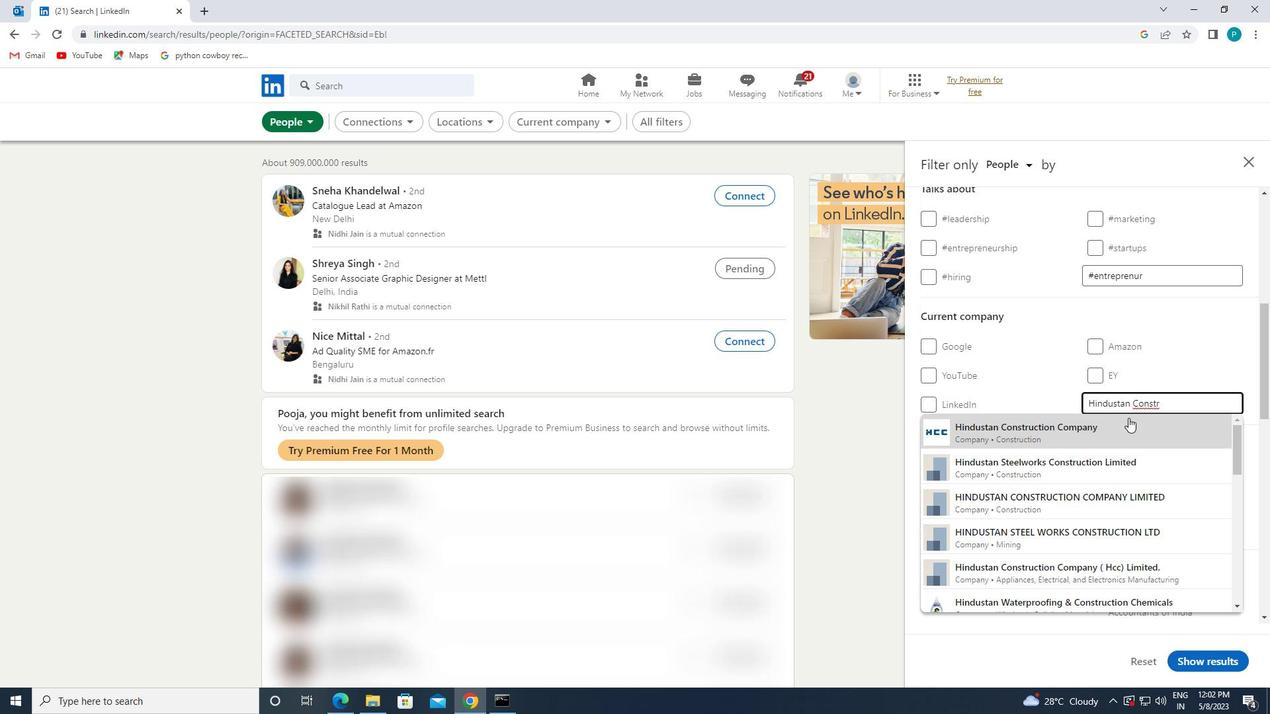 
Action: Mouse pressed left at (1134, 424)
Screenshot: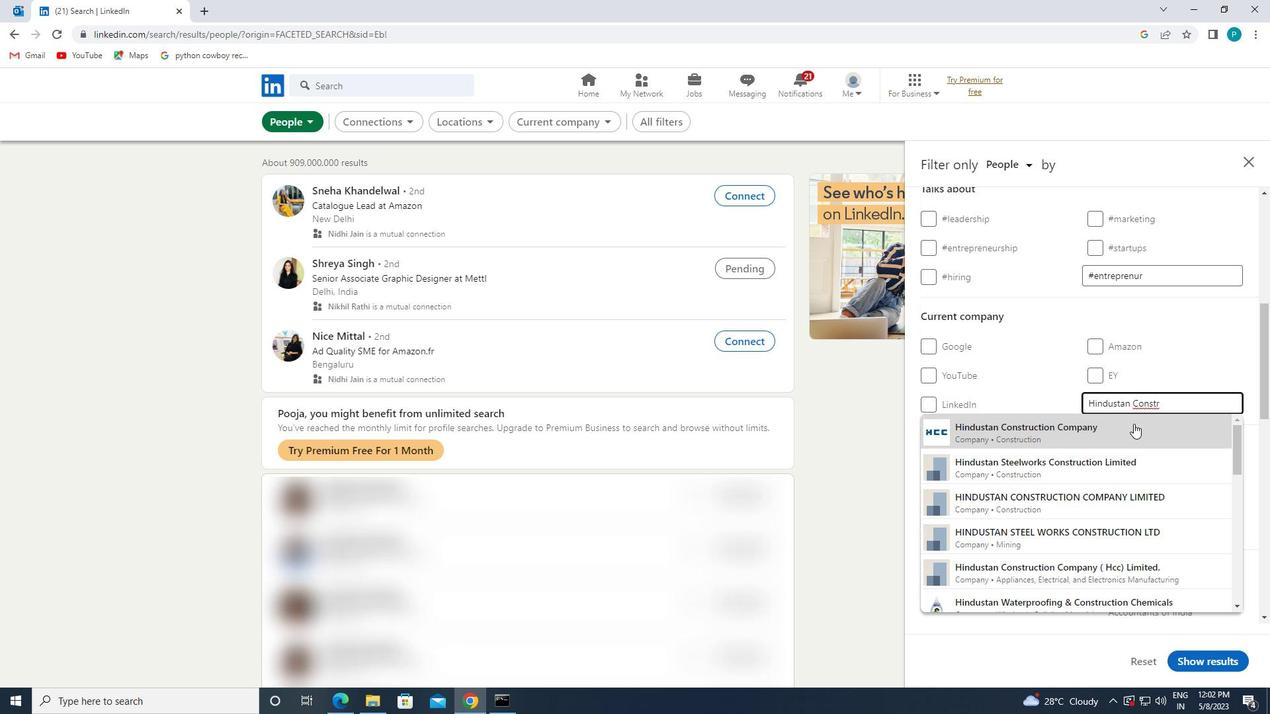 
Action: Mouse moved to (1143, 430)
Screenshot: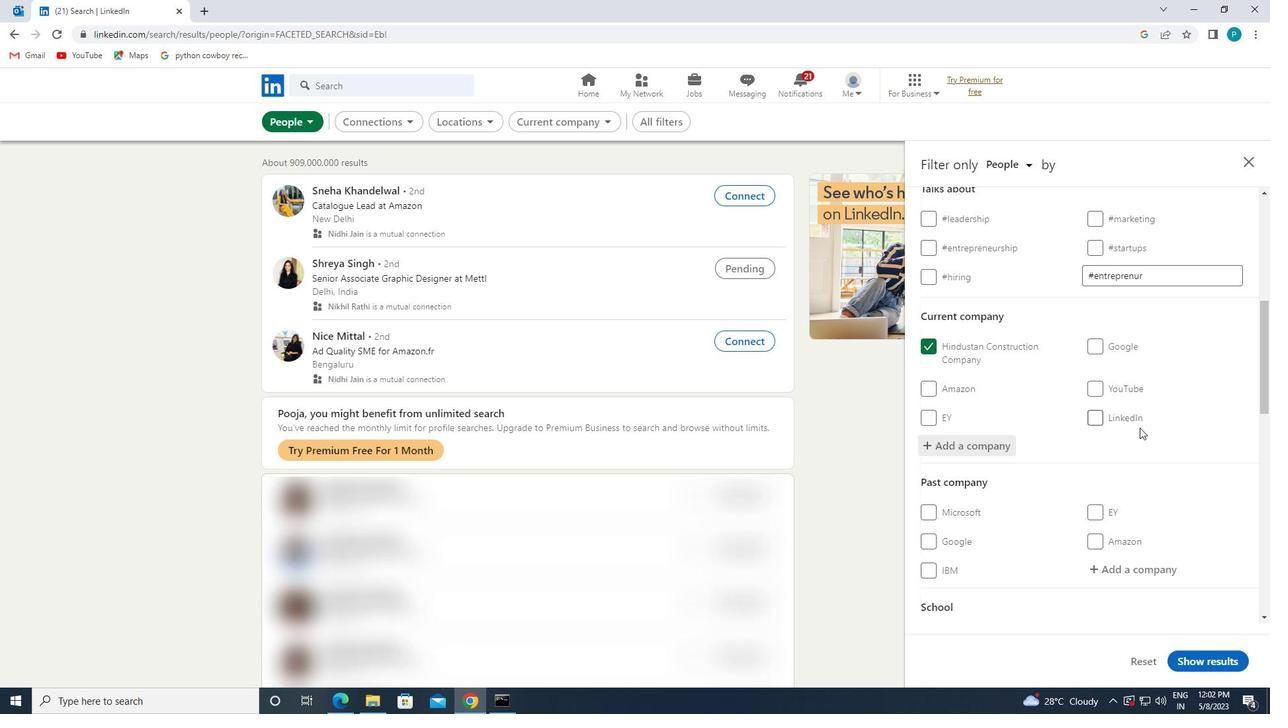 
Action: Mouse scrolled (1143, 429) with delta (0, 0)
Screenshot: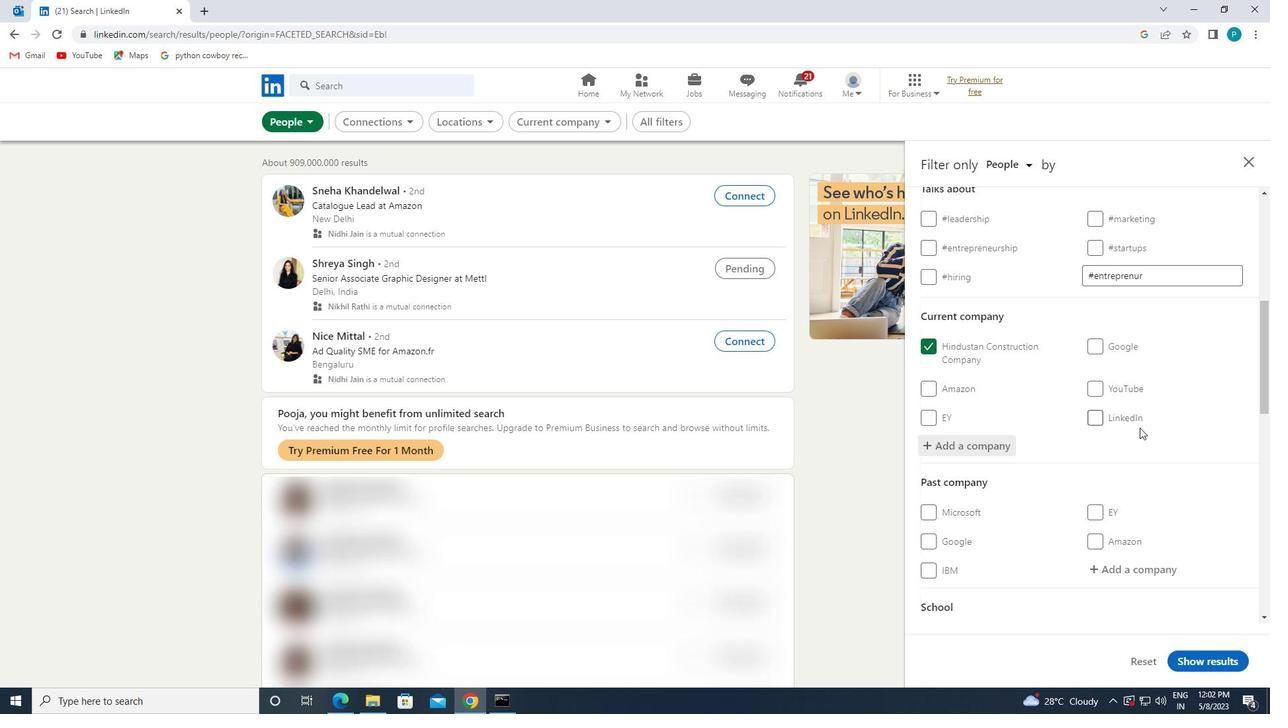 
Action: Mouse moved to (1145, 432)
Screenshot: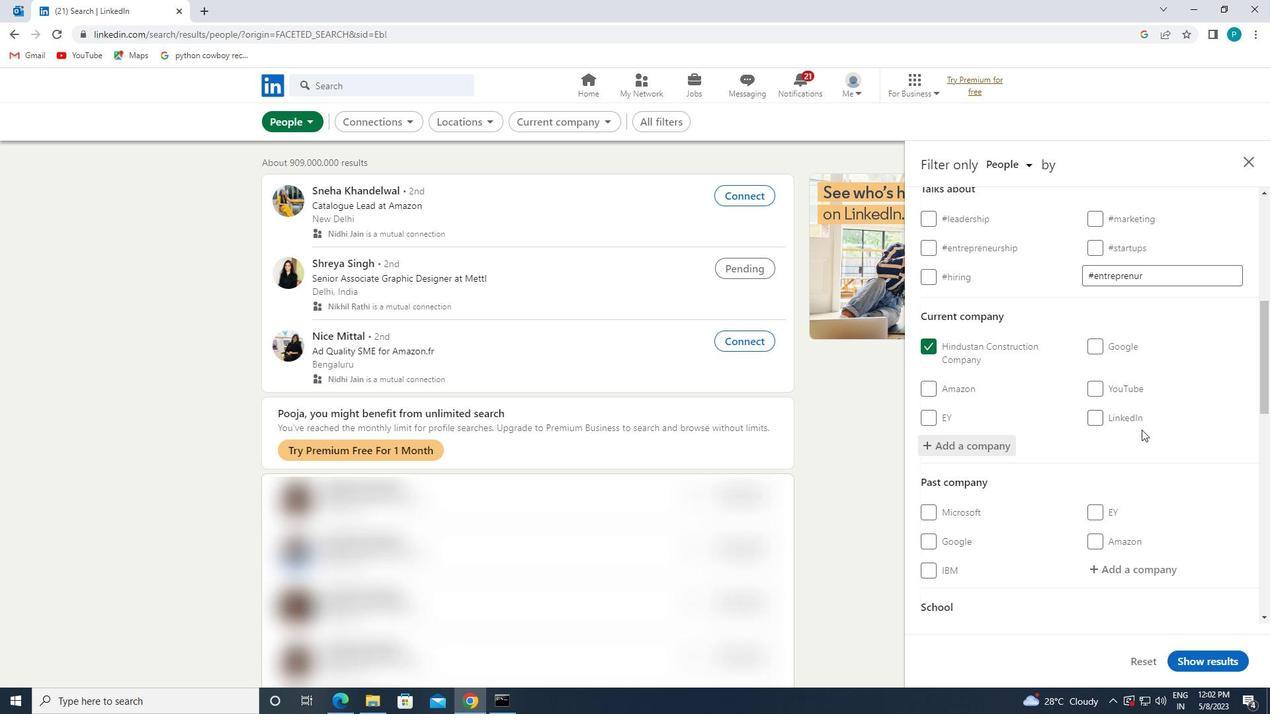 
Action: Mouse scrolled (1145, 431) with delta (0, 0)
Screenshot: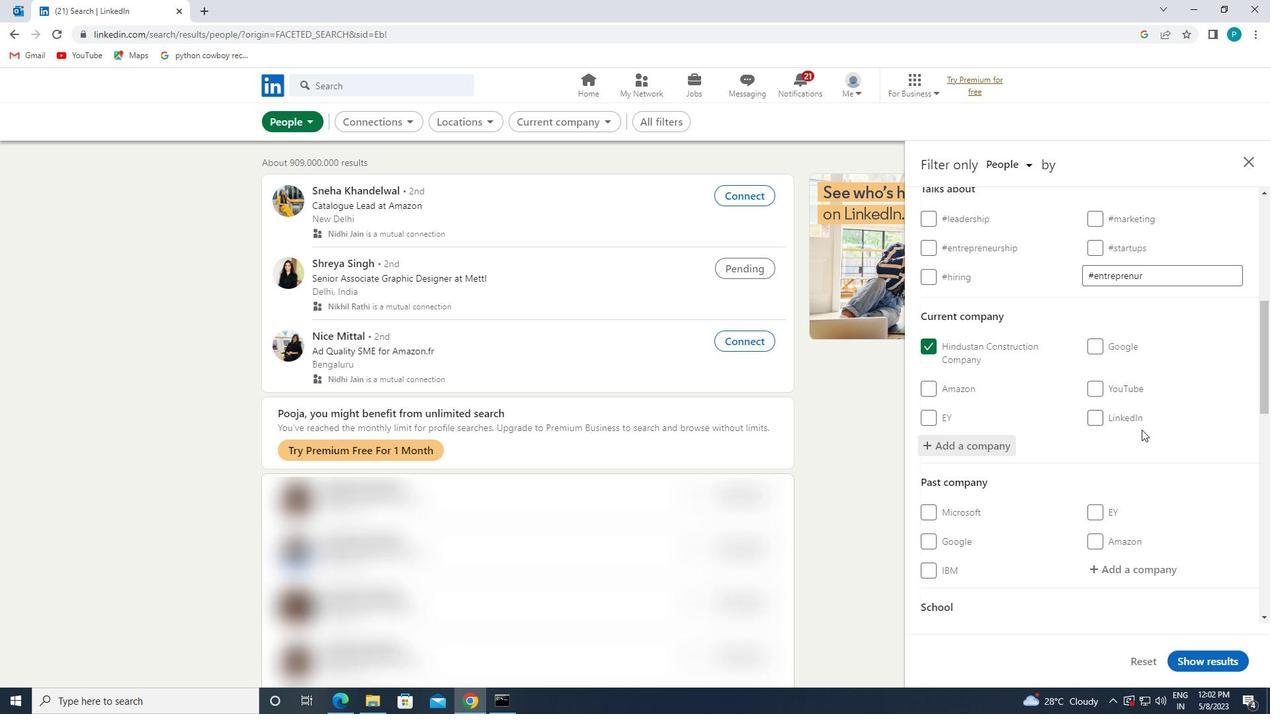 
Action: Mouse moved to (1147, 433)
Screenshot: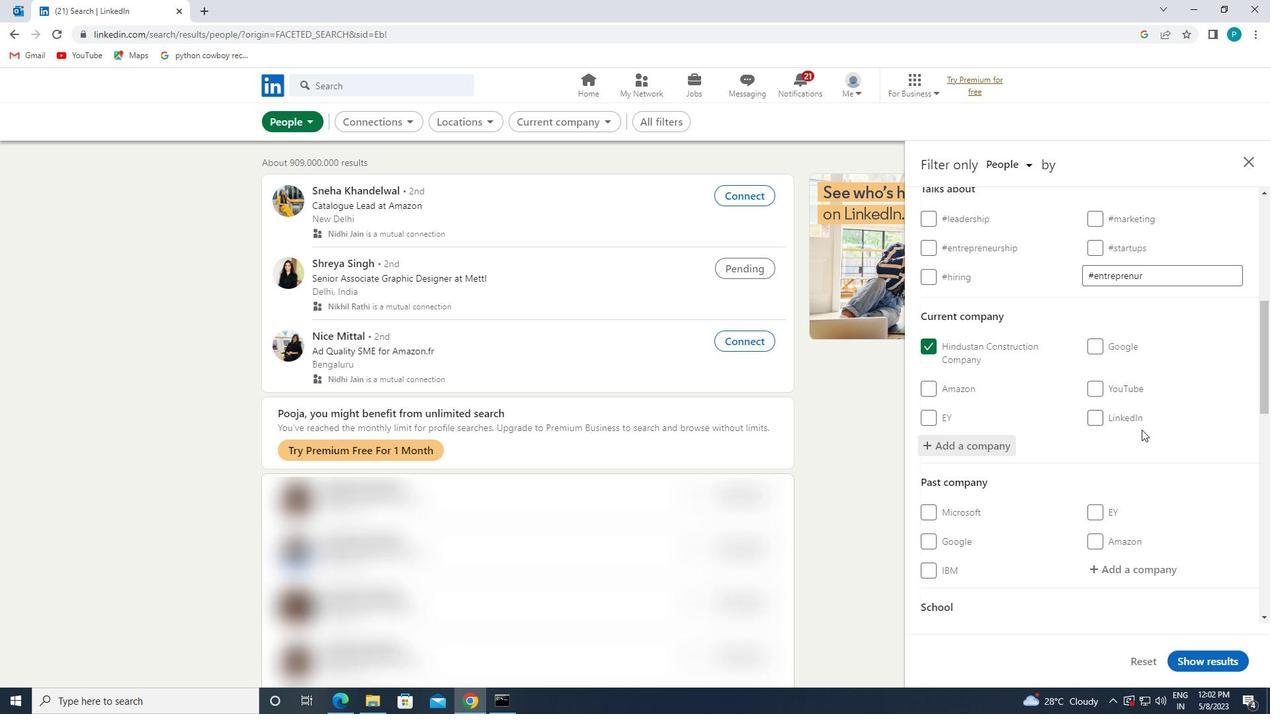 
Action: Mouse scrolled (1147, 432) with delta (0, 0)
Screenshot: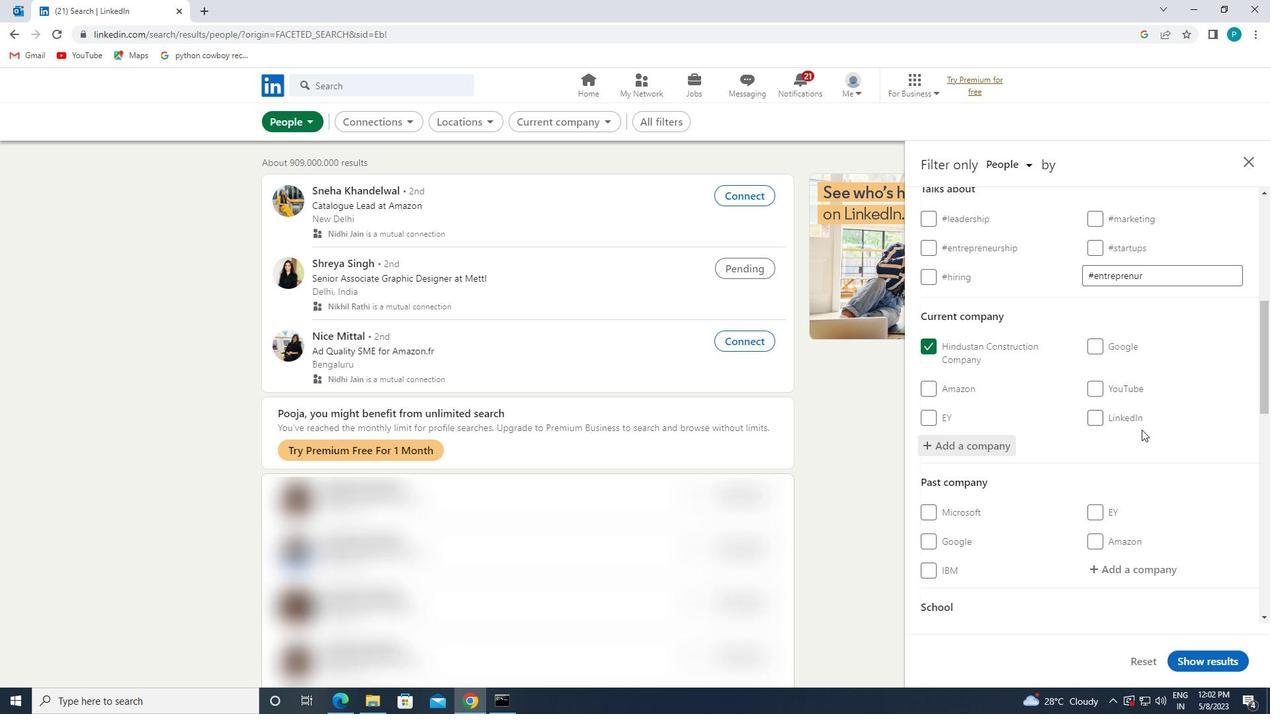 
Action: Mouse moved to (1133, 511)
Screenshot: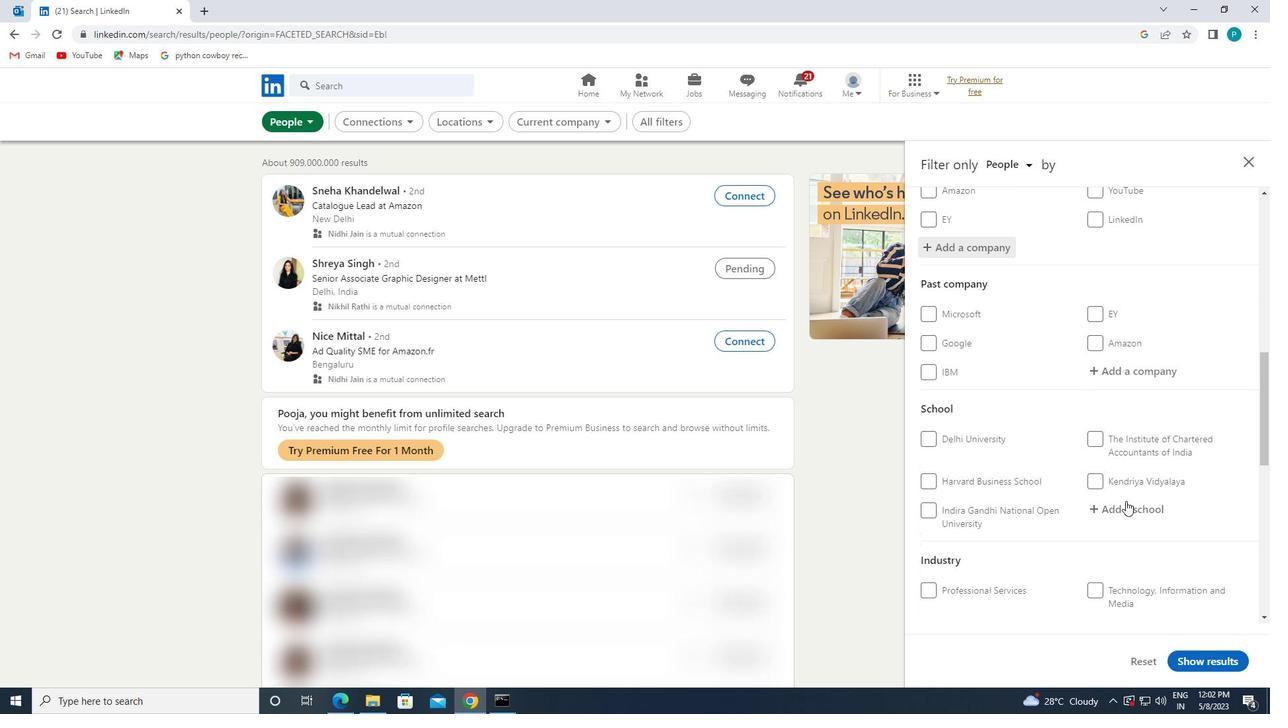 
Action: Mouse pressed left at (1133, 511)
Screenshot: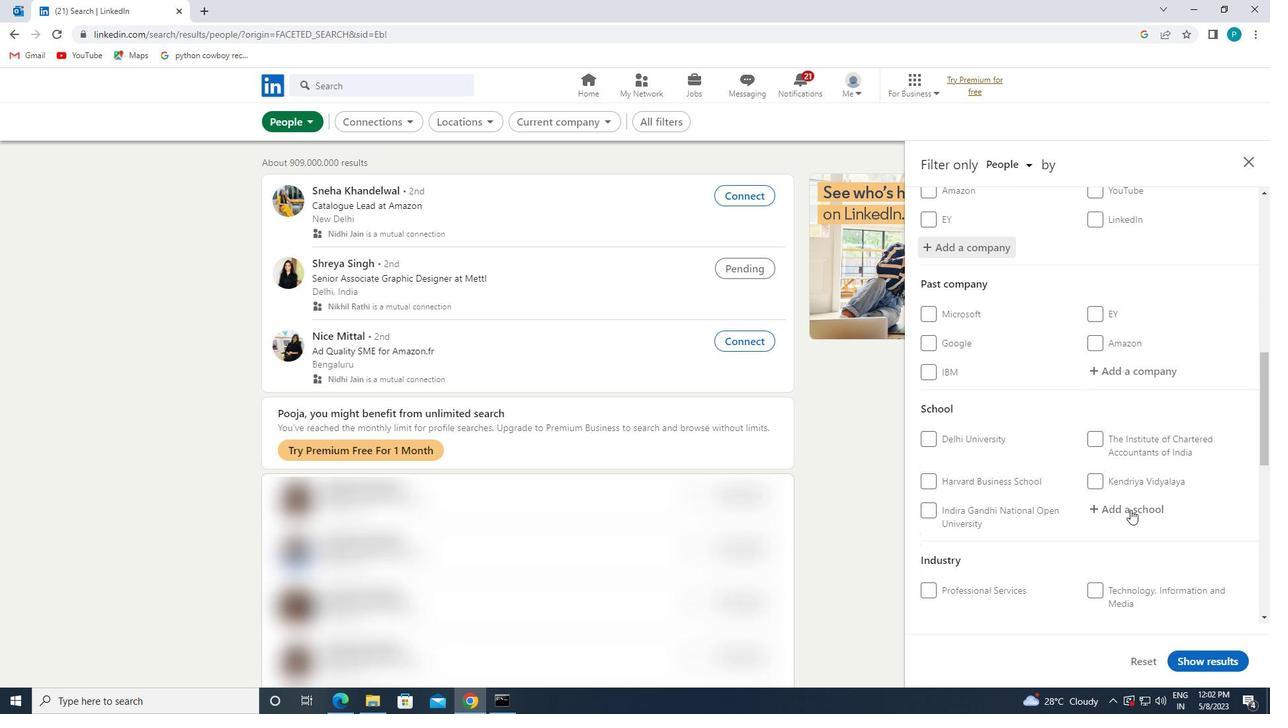 
Action: Mouse moved to (1133, 511)
Screenshot: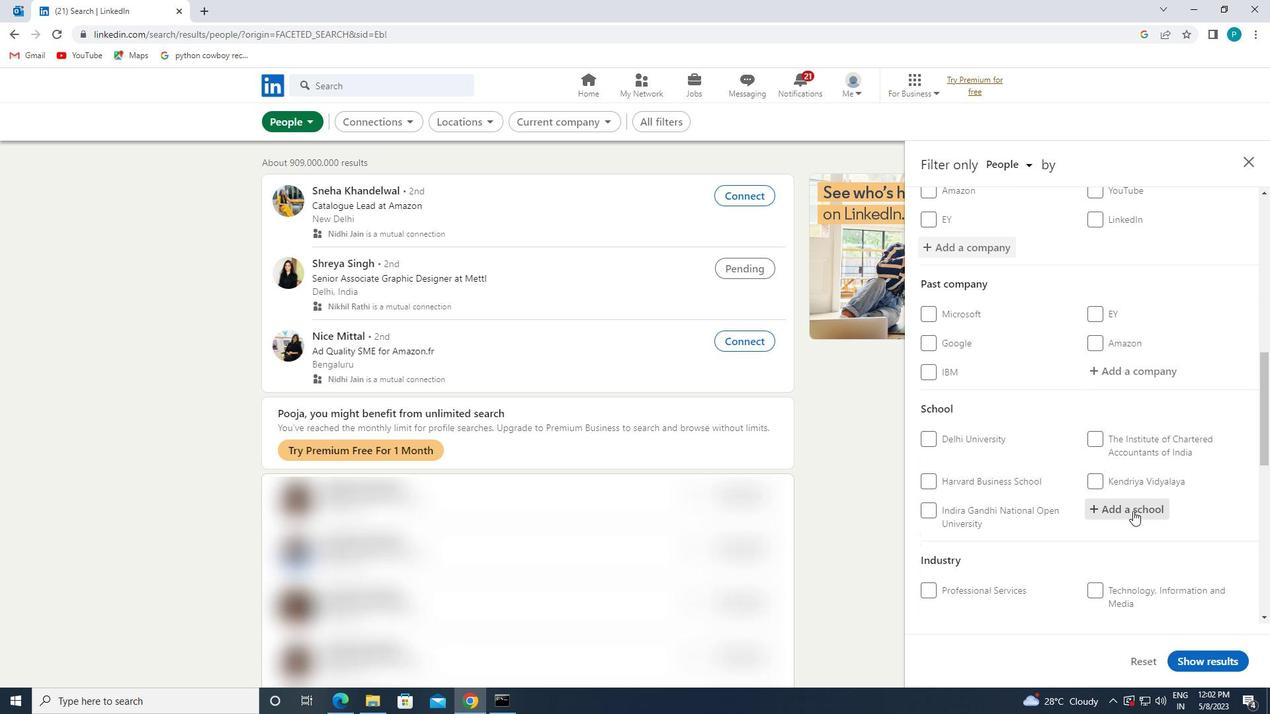 
Action: Key pressed <Key.caps_lock>G.H.<Key.space>R<Key.caps_lock>AISONI
Screenshot: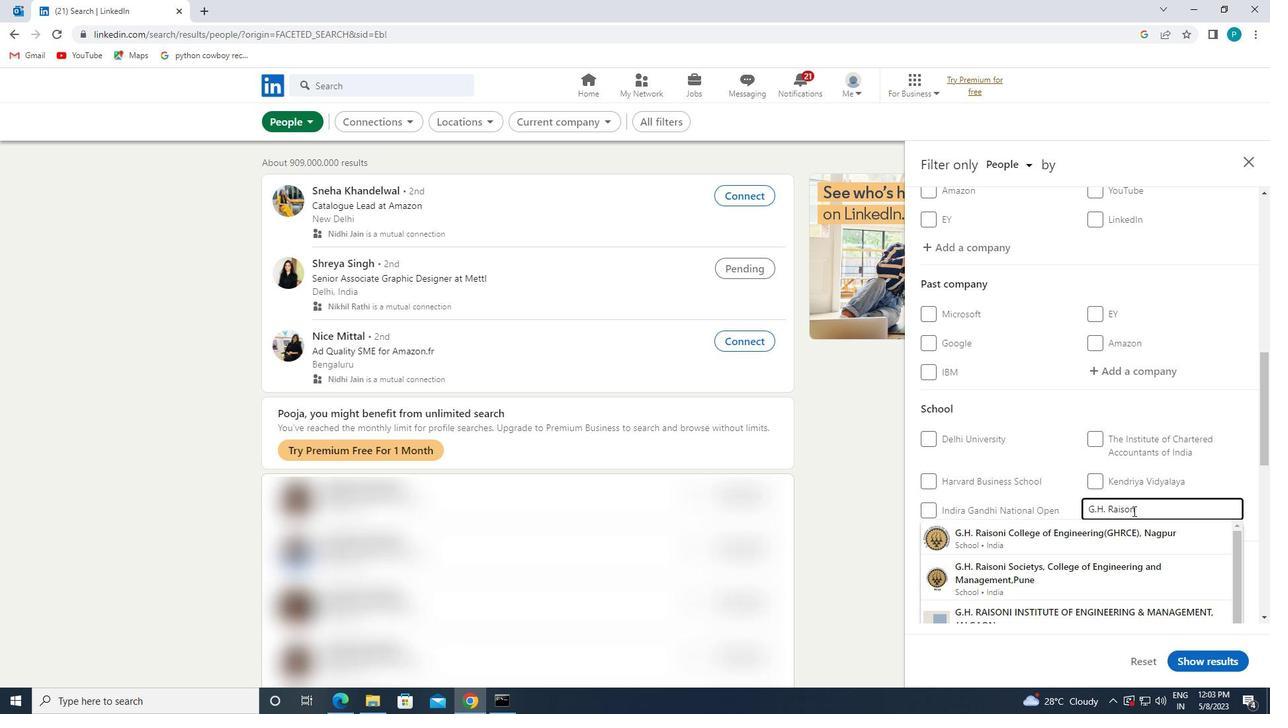 
Action: Mouse moved to (1099, 563)
Screenshot: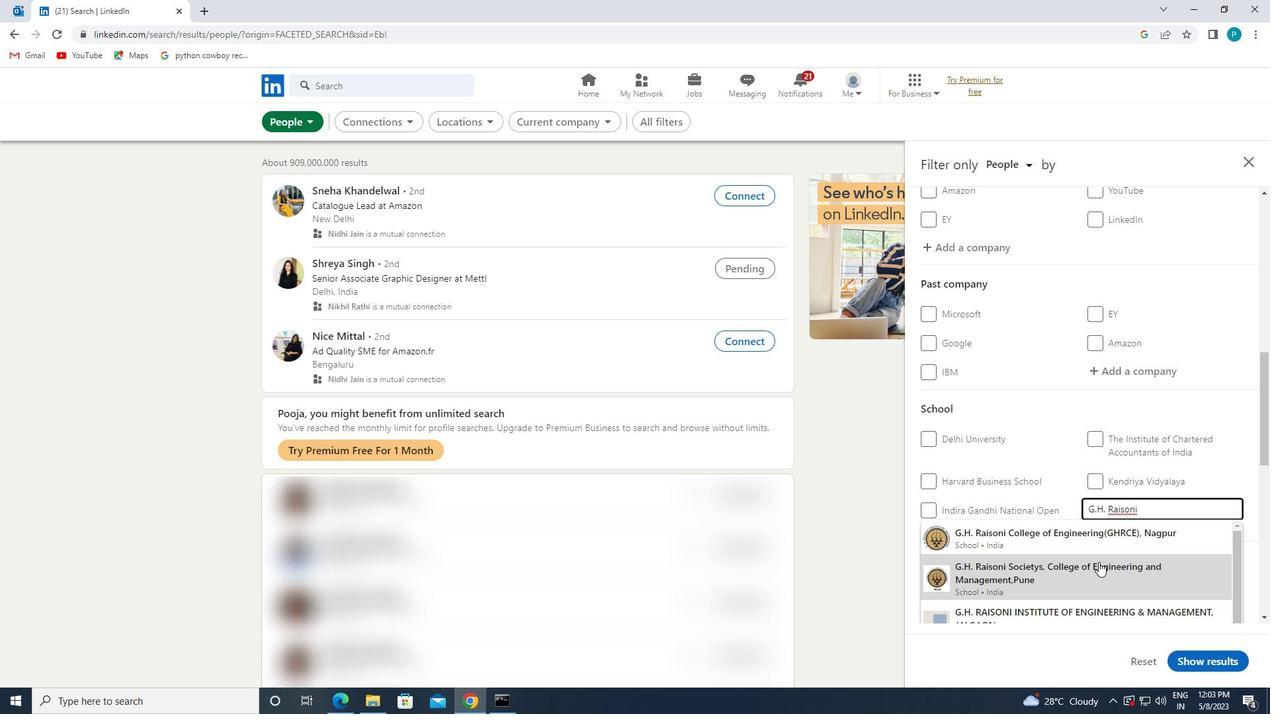 
Action: Mouse pressed left at (1099, 563)
Screenshot: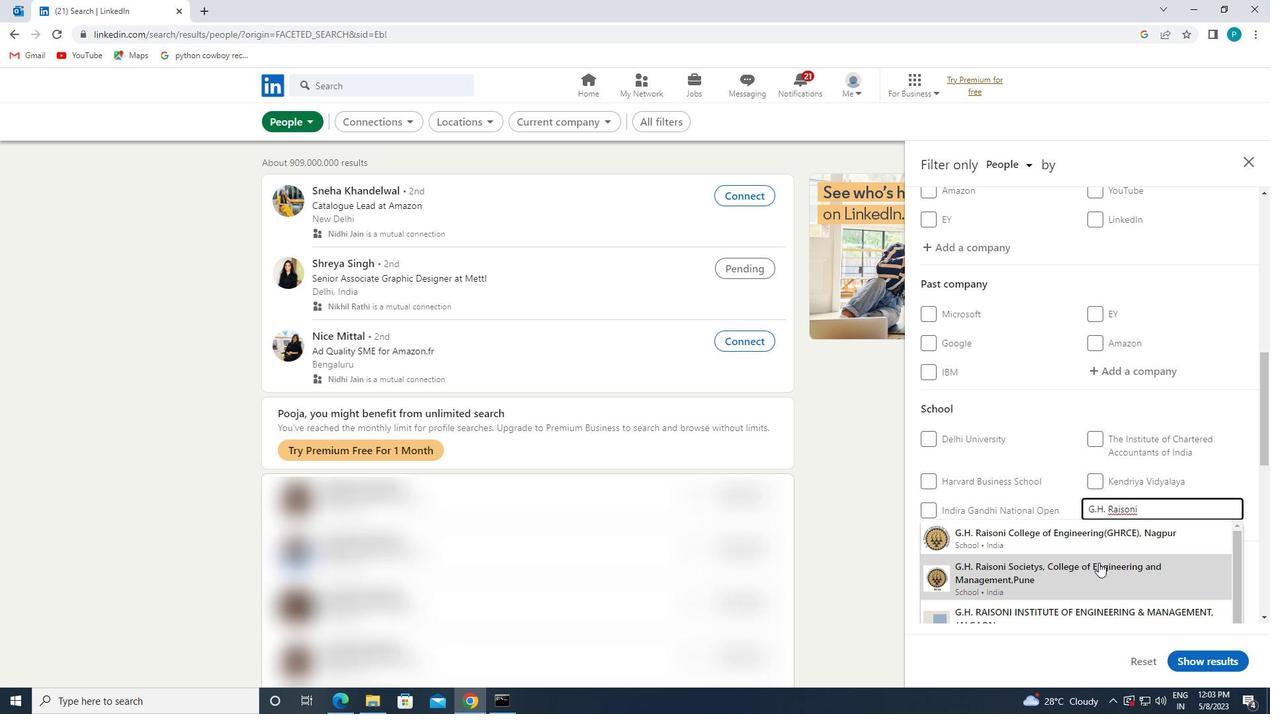 
Action: Mouse moved to (1100, 519)
Screenshot: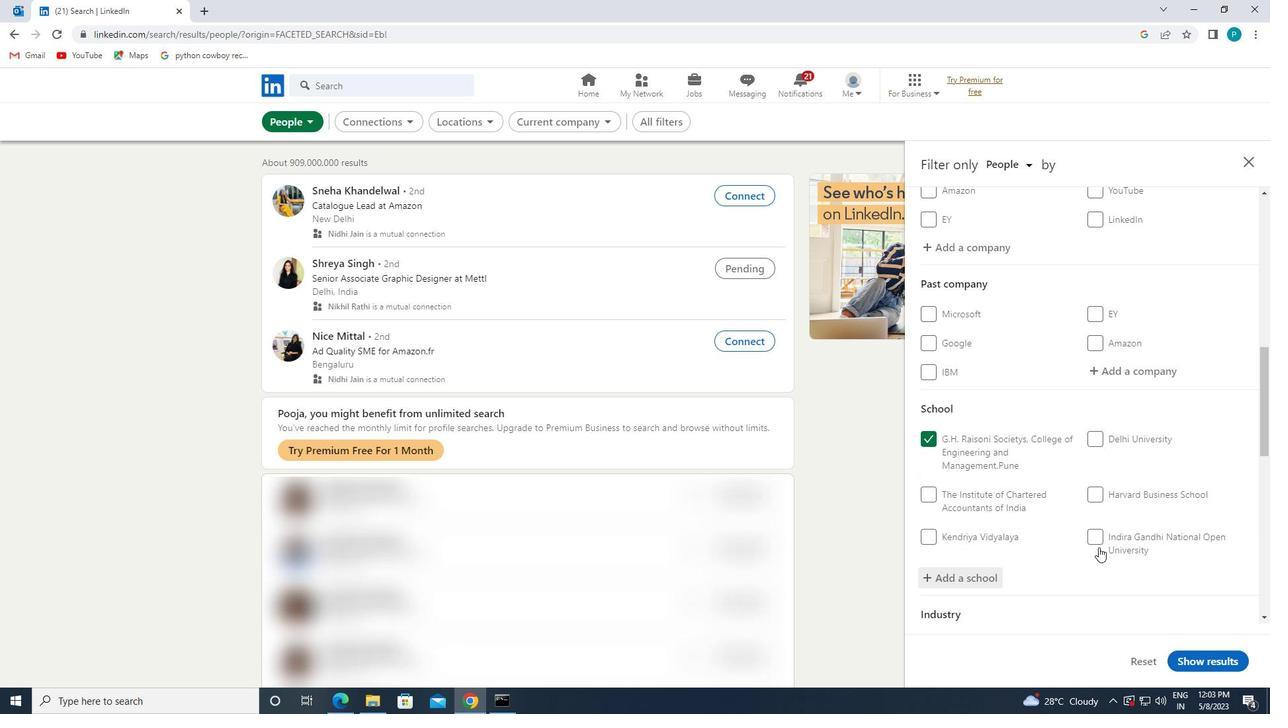 
Action: Mouse scrolled (1100, 518) with delta (0, 0)
Screenshot: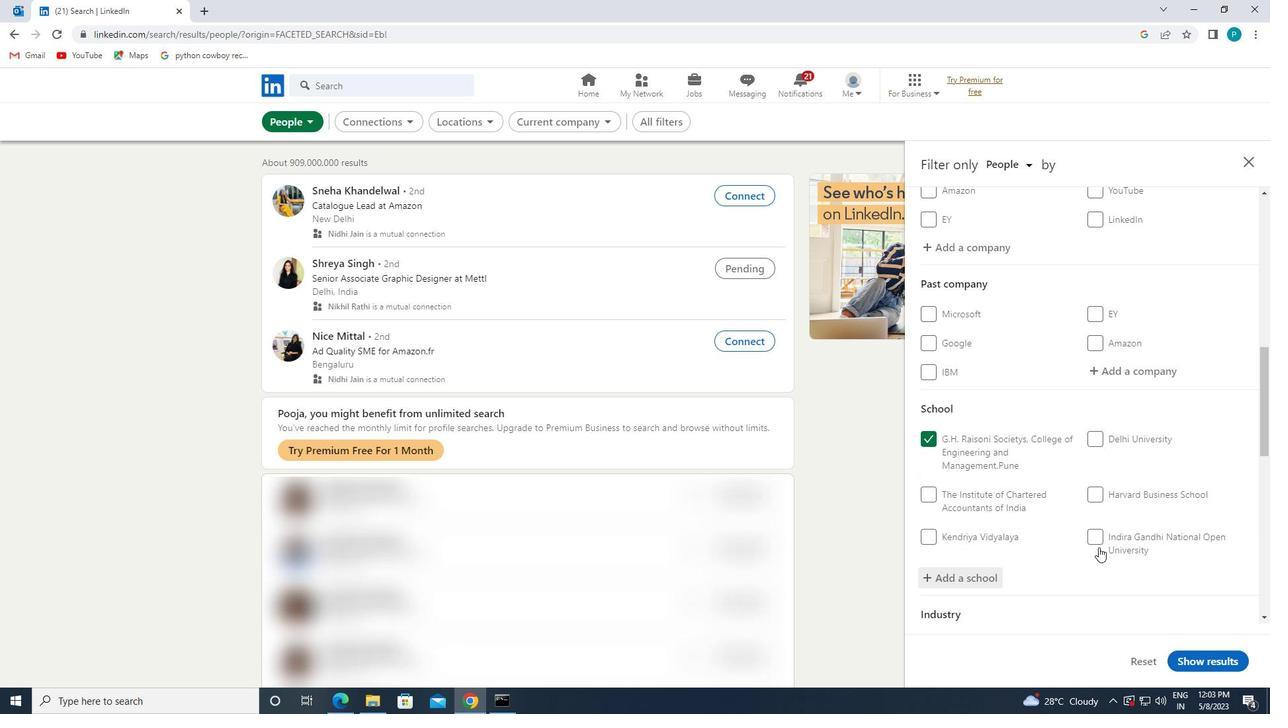 
Action: Mouse moved to (1100, 519)
Screenshot: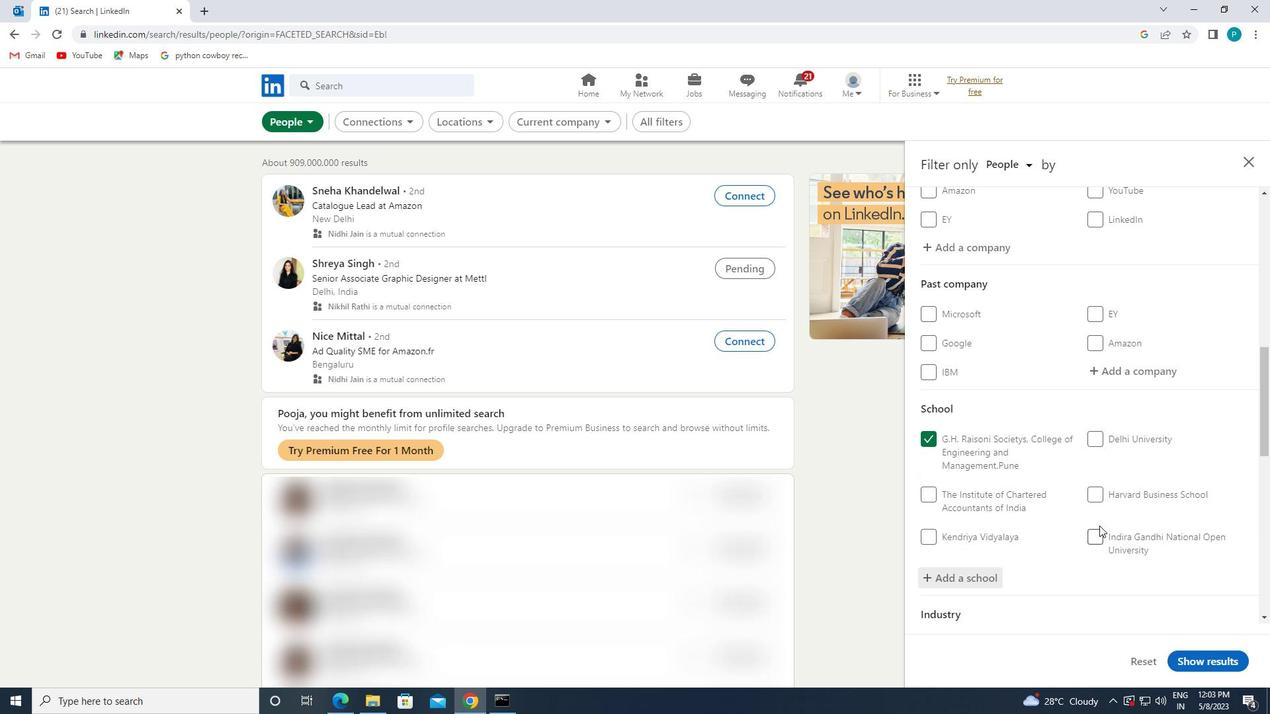 
Action: Mouse scrolled (1100, 518) with delta (0, 0)
Screenshot: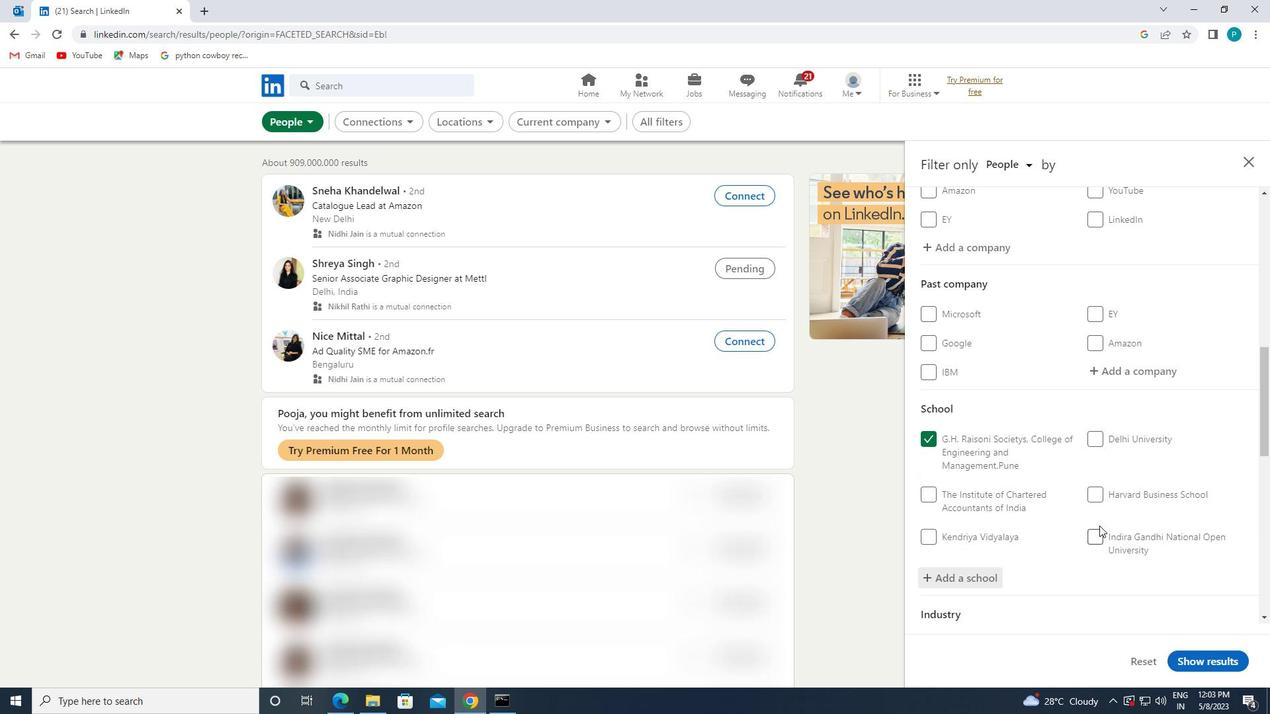 
Action: Mouse moved to (1101, 518)
Screenshot: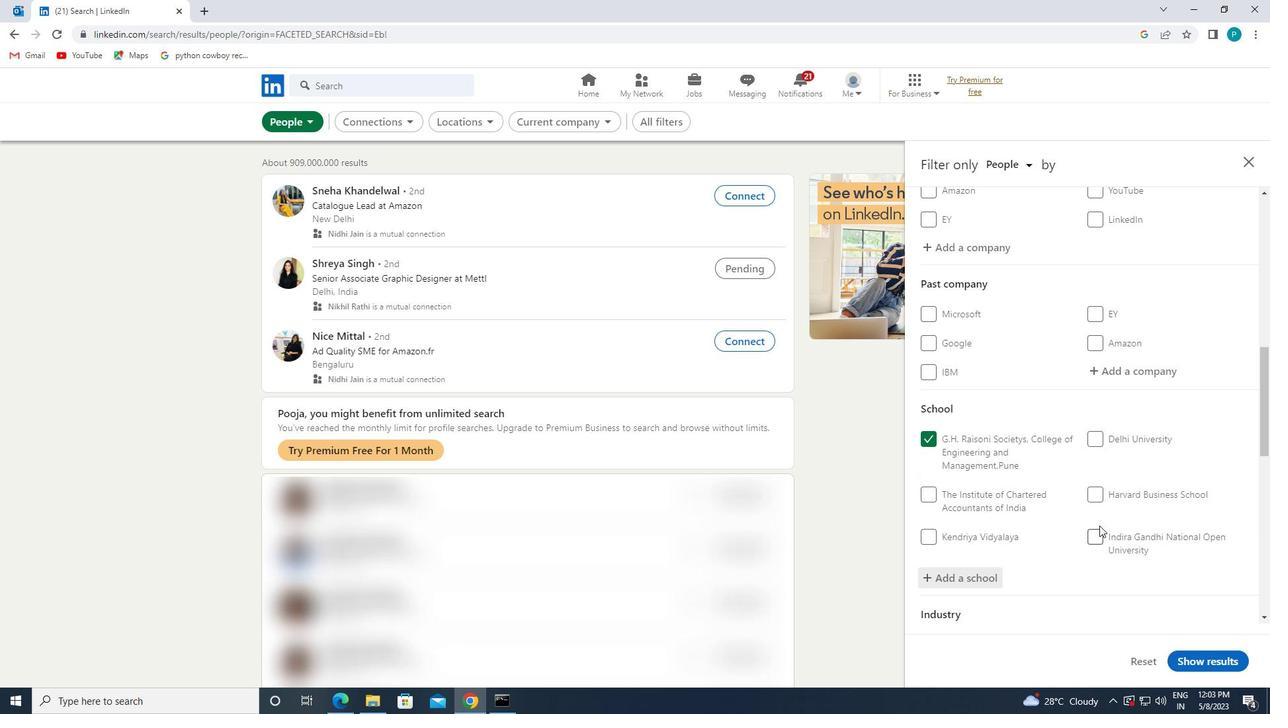 
Action: Mouse scrolled (1101, 518) with delta (0, 0)
Screenshot: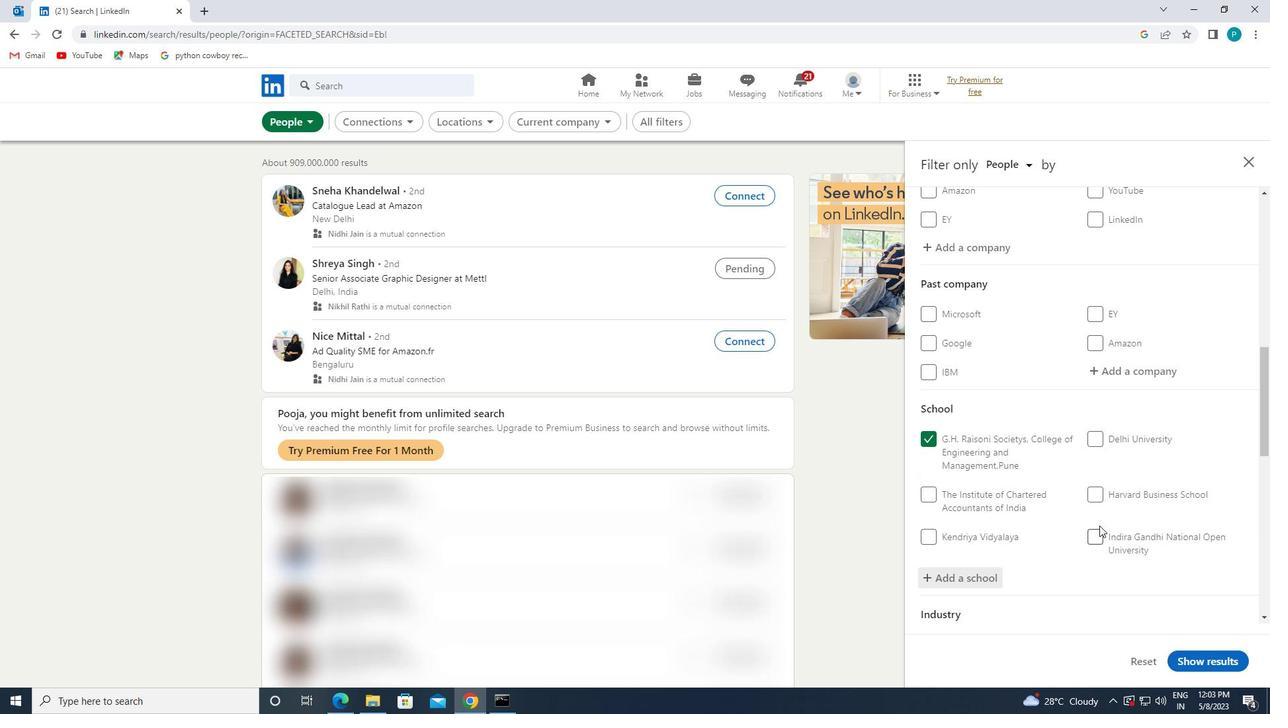 
Action: Mouse moved to (1124, 521)
Screenshot: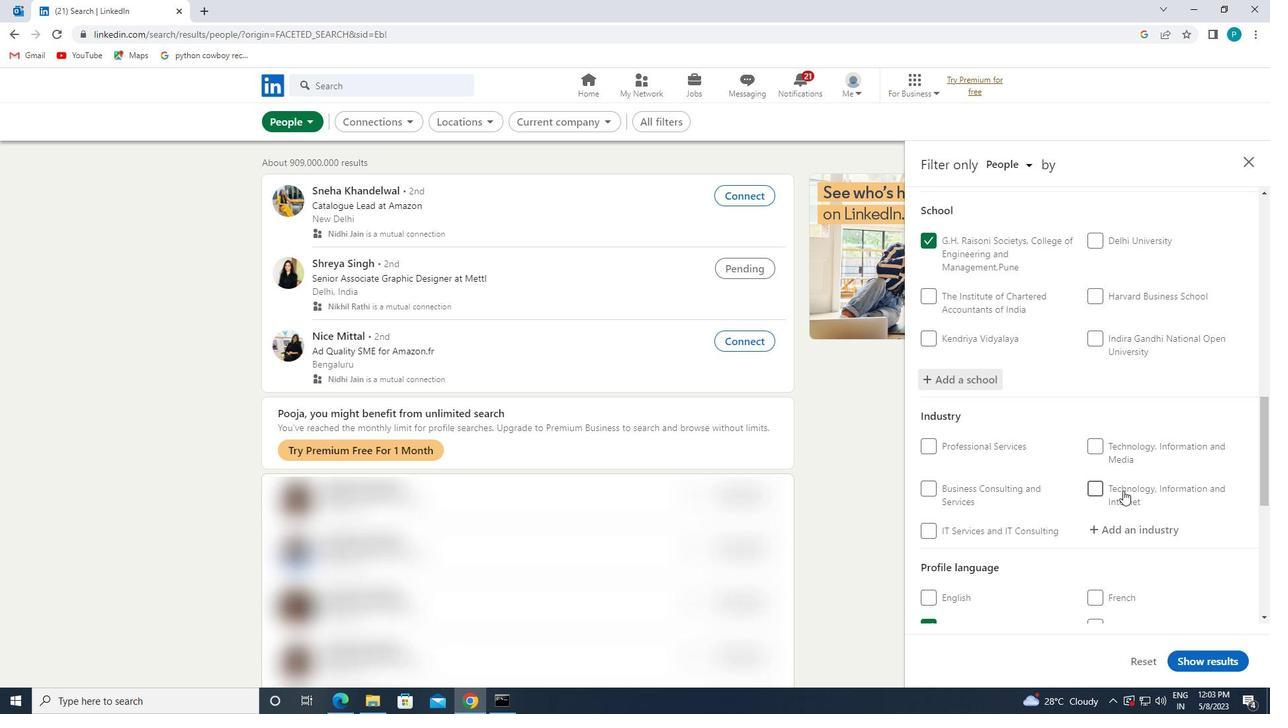 
Action: Mouse pressed left at (1124, 521)
Screenshot: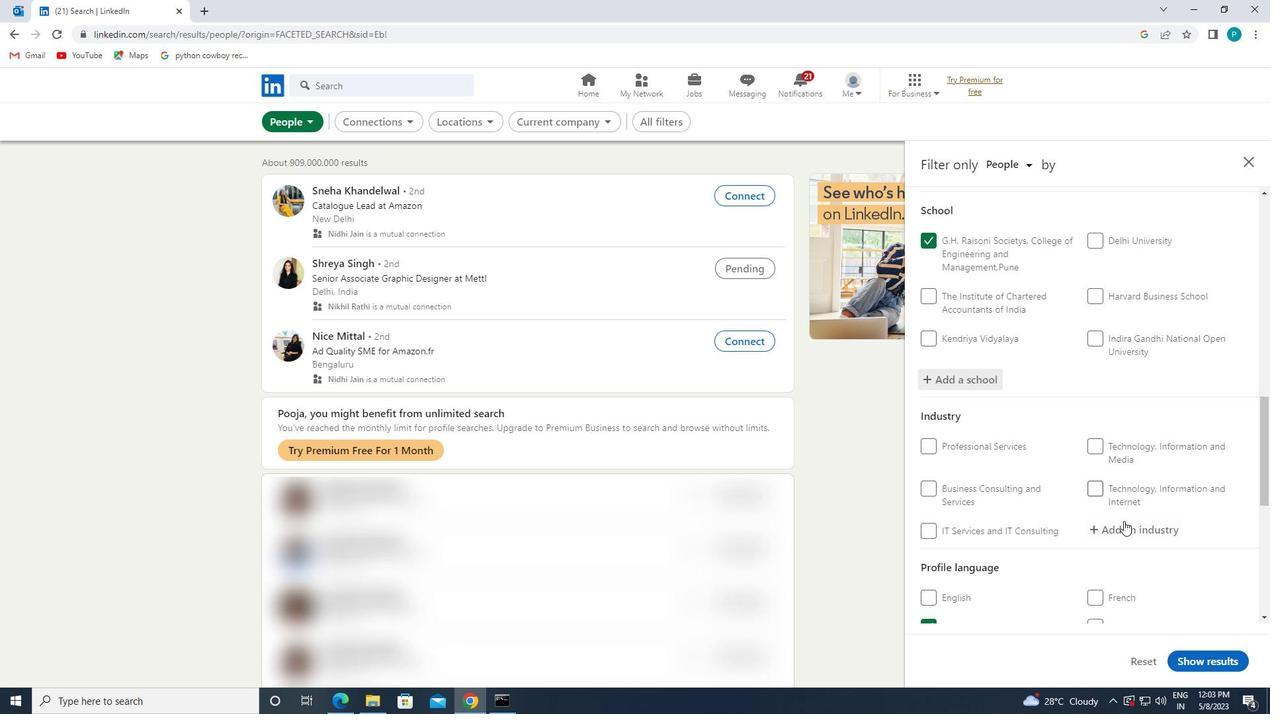 
Action: Mouse moved to (1127, 524)
Screenshot: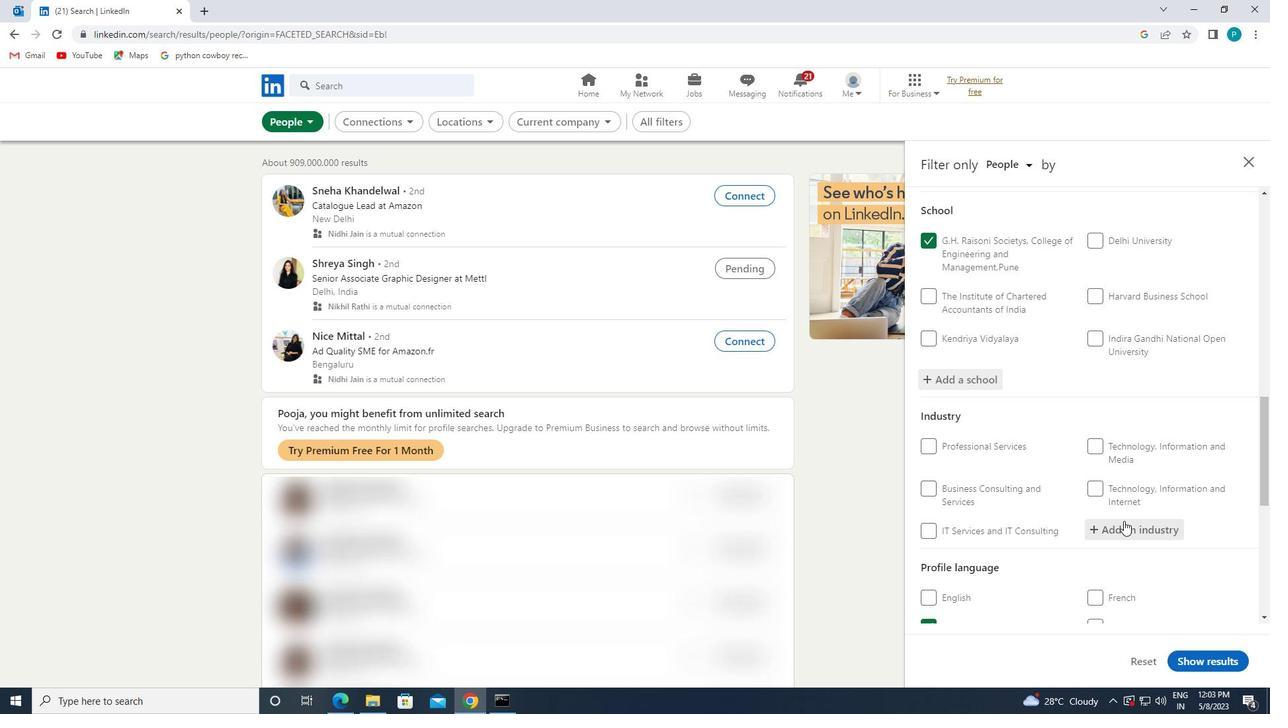 
Action: Key pressed <Key.caps_lock>B<Key.caps_lock>USINESS
Screenshot: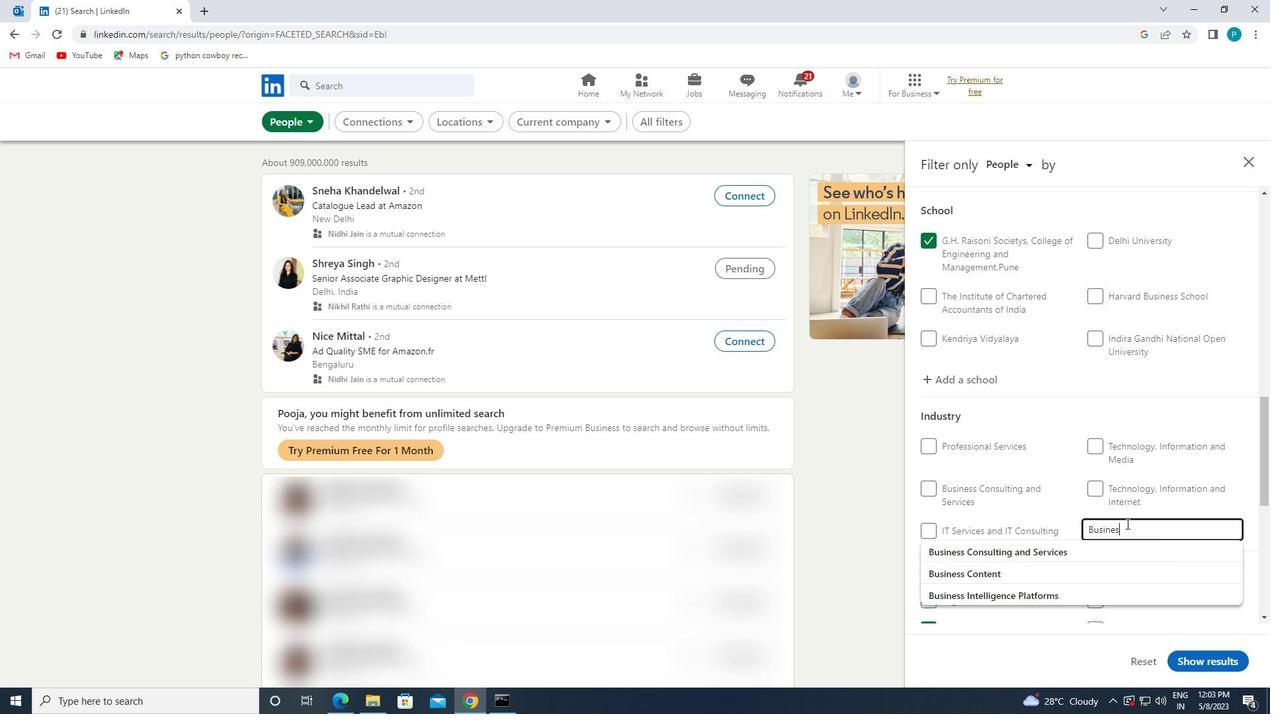 
Action: Mouse moved to (1130, 559)
Screenshot: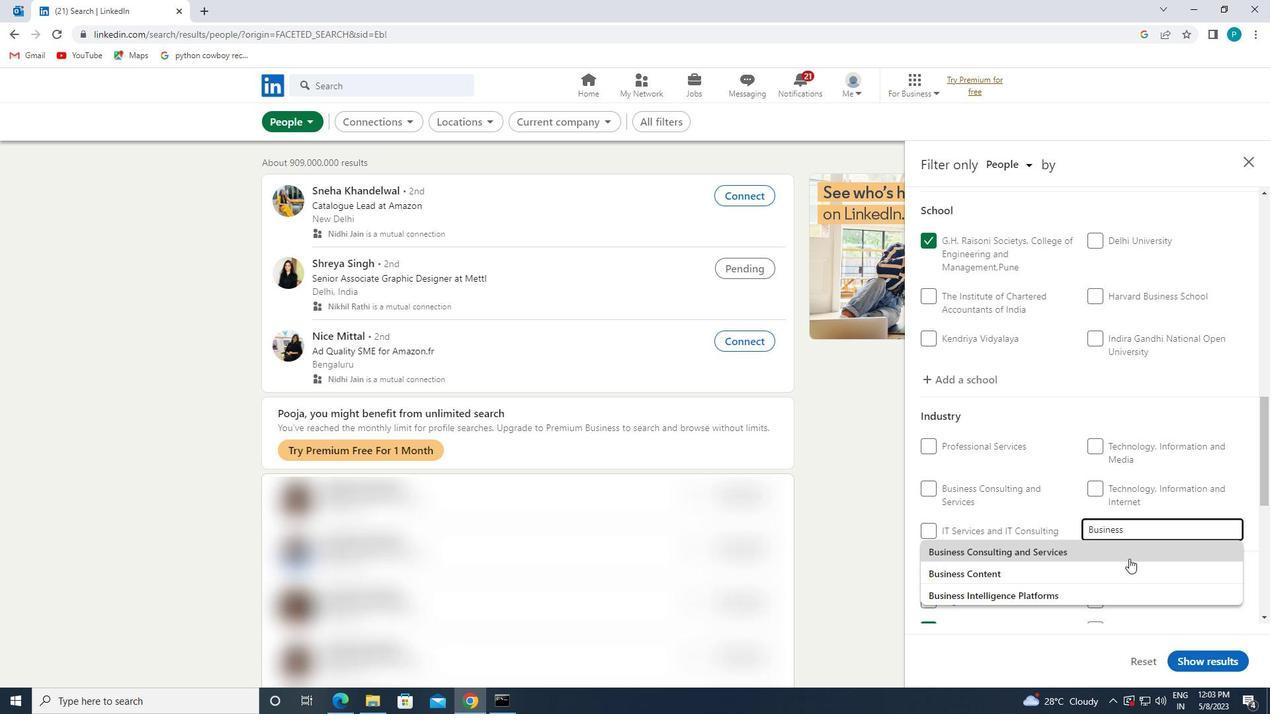 
Action: Mouse pressed left at (1130, 559)
Screenshot: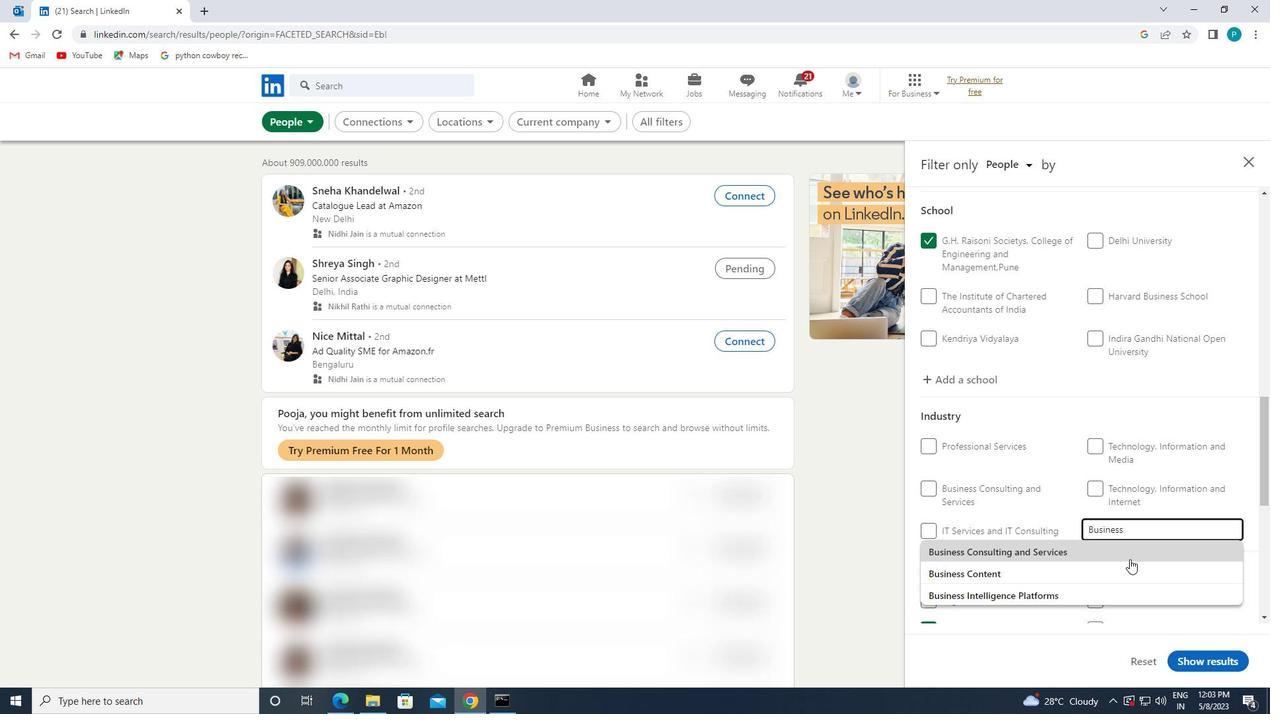 
Action: Mouse scrolled (1130, 559) with delta (0, 0)
Screenshot: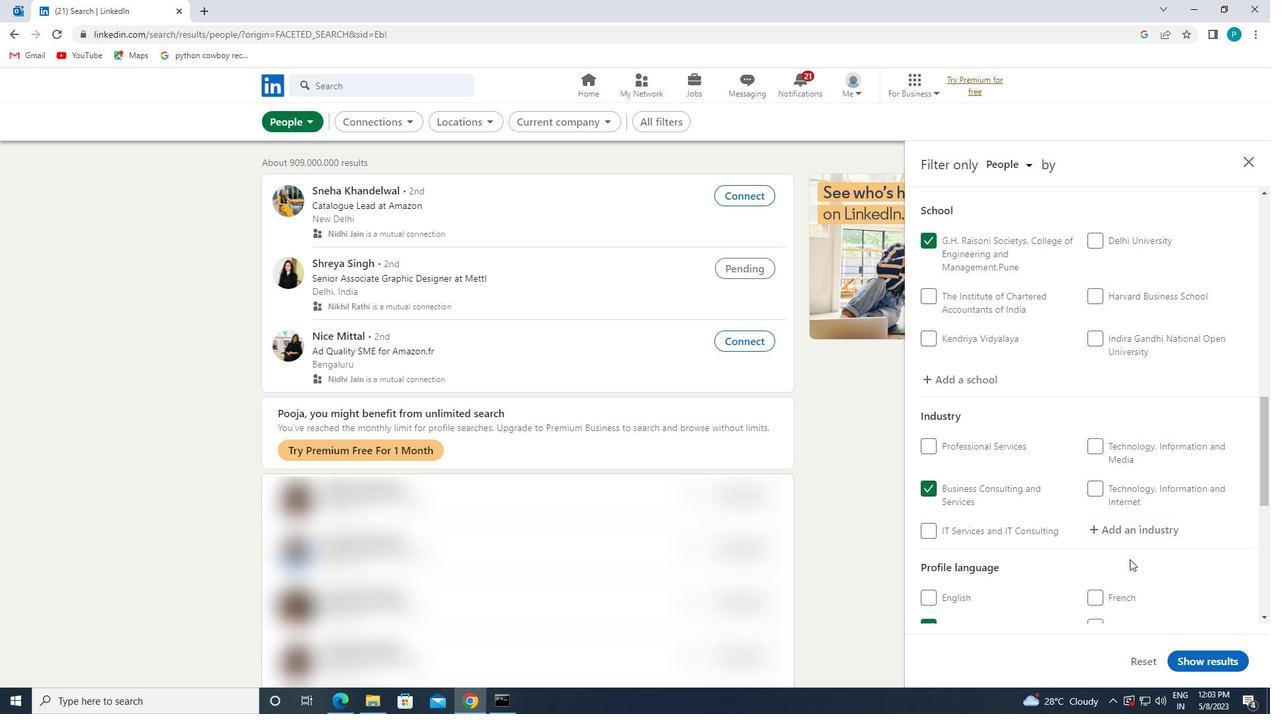 
Action: Mouse scrolled (1130, 559) with delta (0, 0)
Screenshot: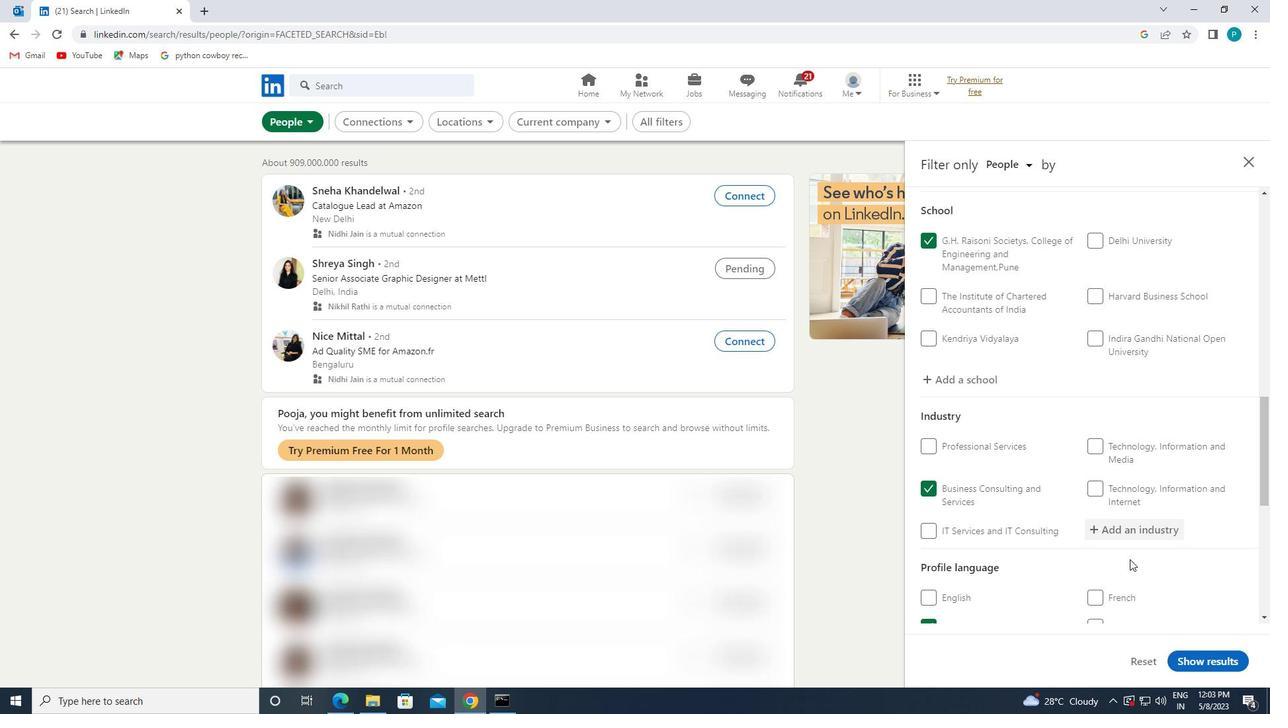 
Action: Mouse scrolled (1130, 559) with delta (0, 0)
Screenshot: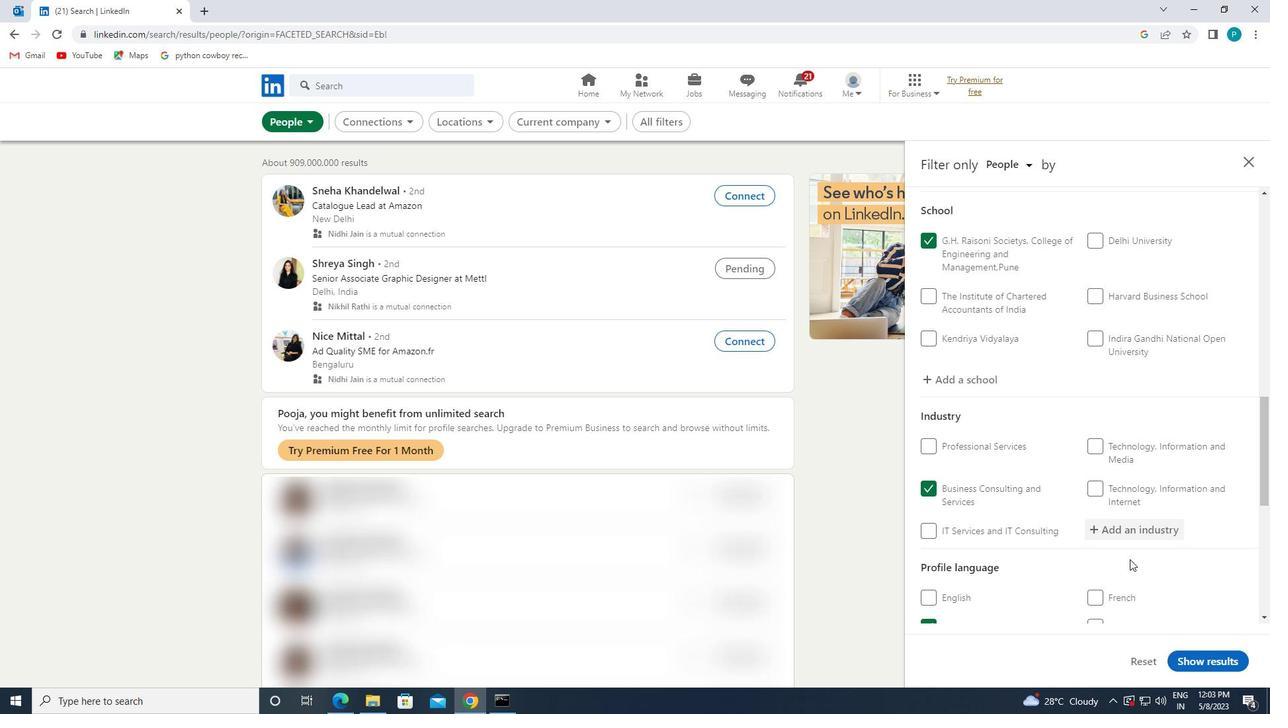 
Action: Mouse scrolled (1130, 559) with delta (0, 0)
Screenshot: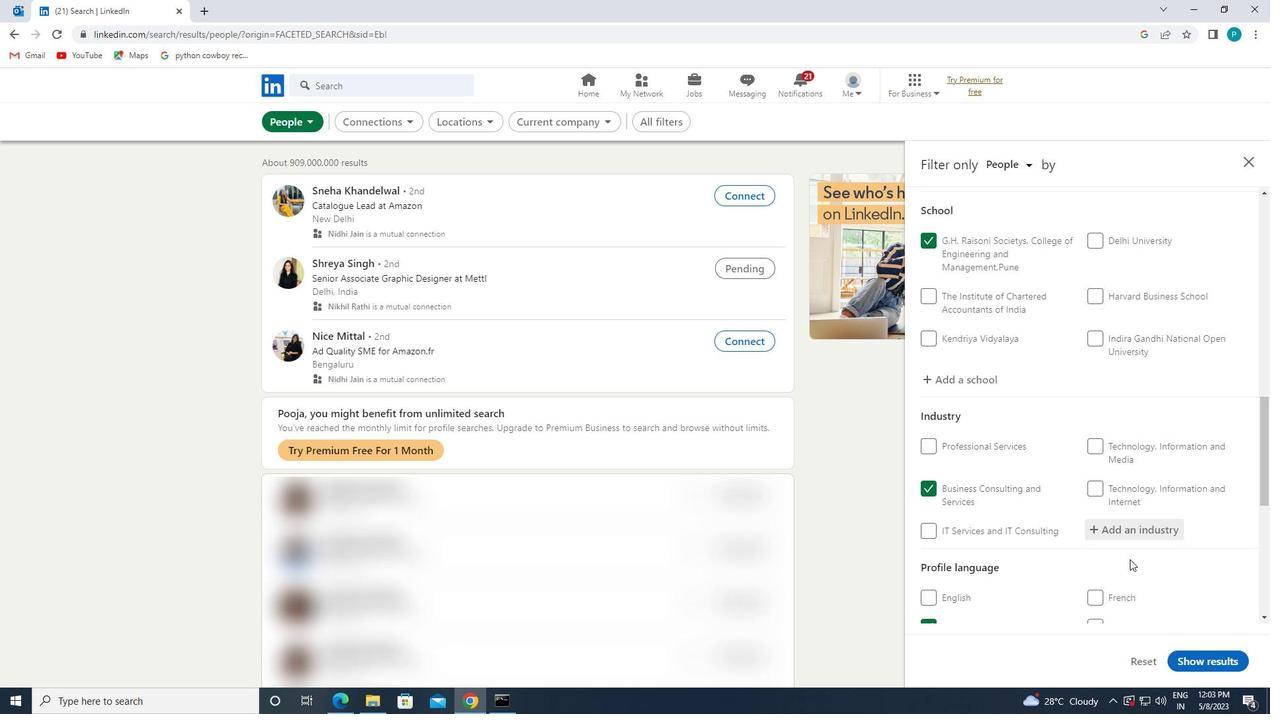 
Action: Mouse moved to (1123, 594)
Screenshot: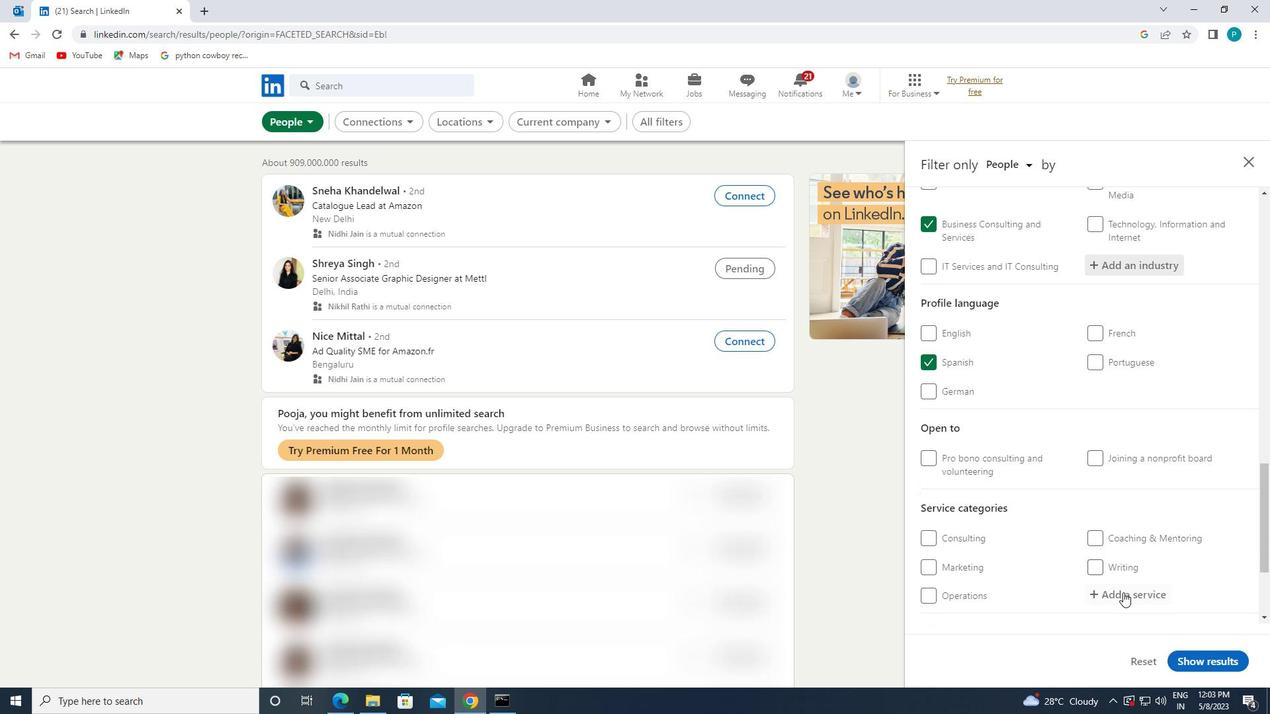 
Action: Mouse pressed left at (1123, 594)
Screenshot: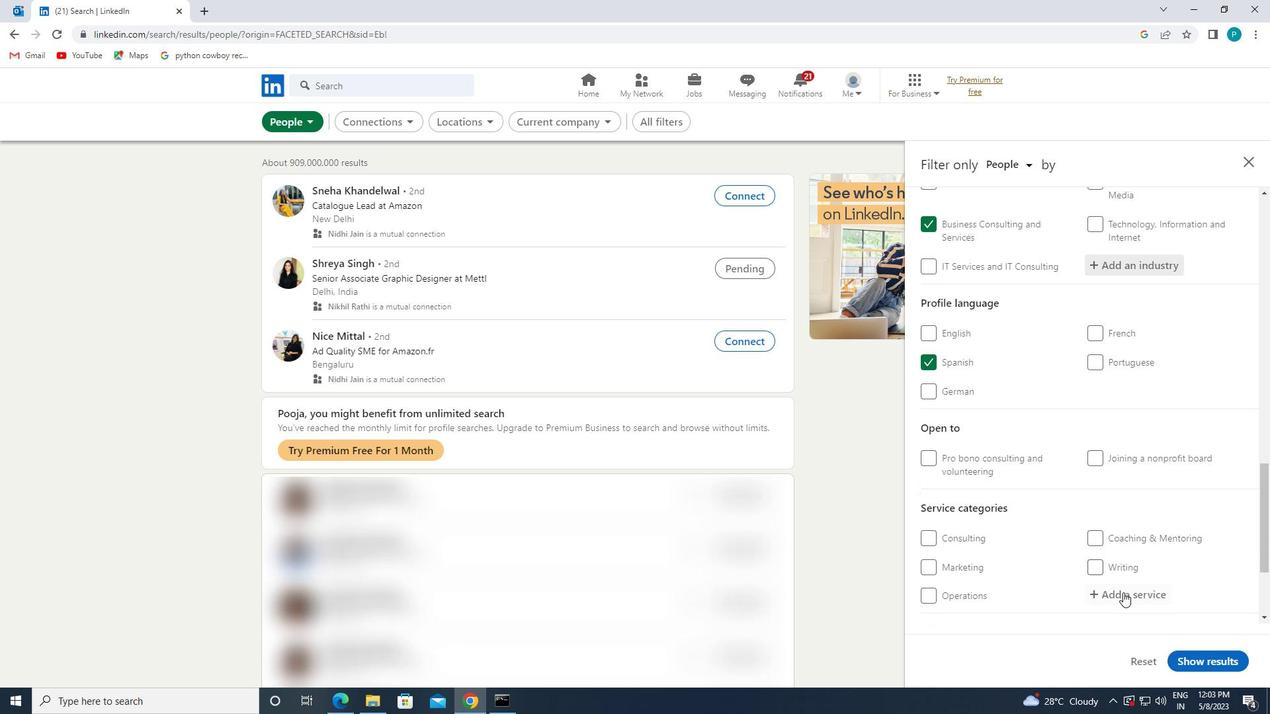
Action: Key pressed <Key.caps_lock>P<Key.caps_lock>AC
Screenshot: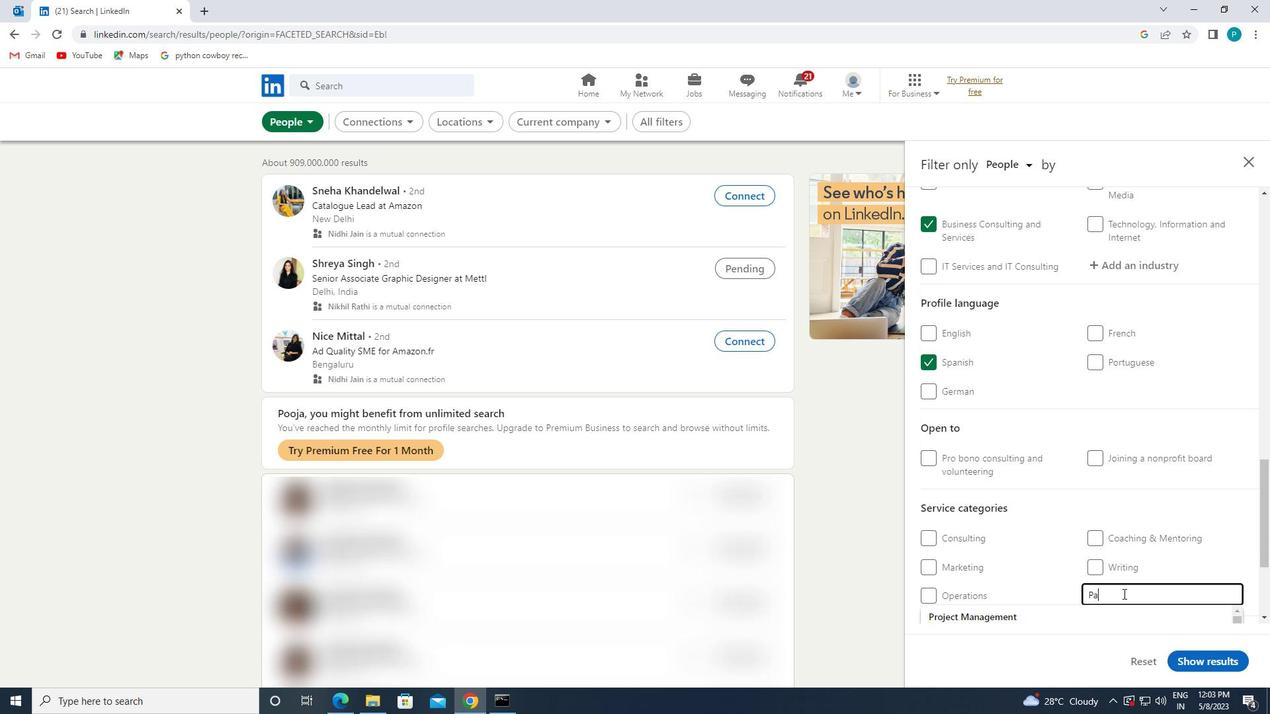 
Action: Mouse moved to (1118, 489)
Screenshot: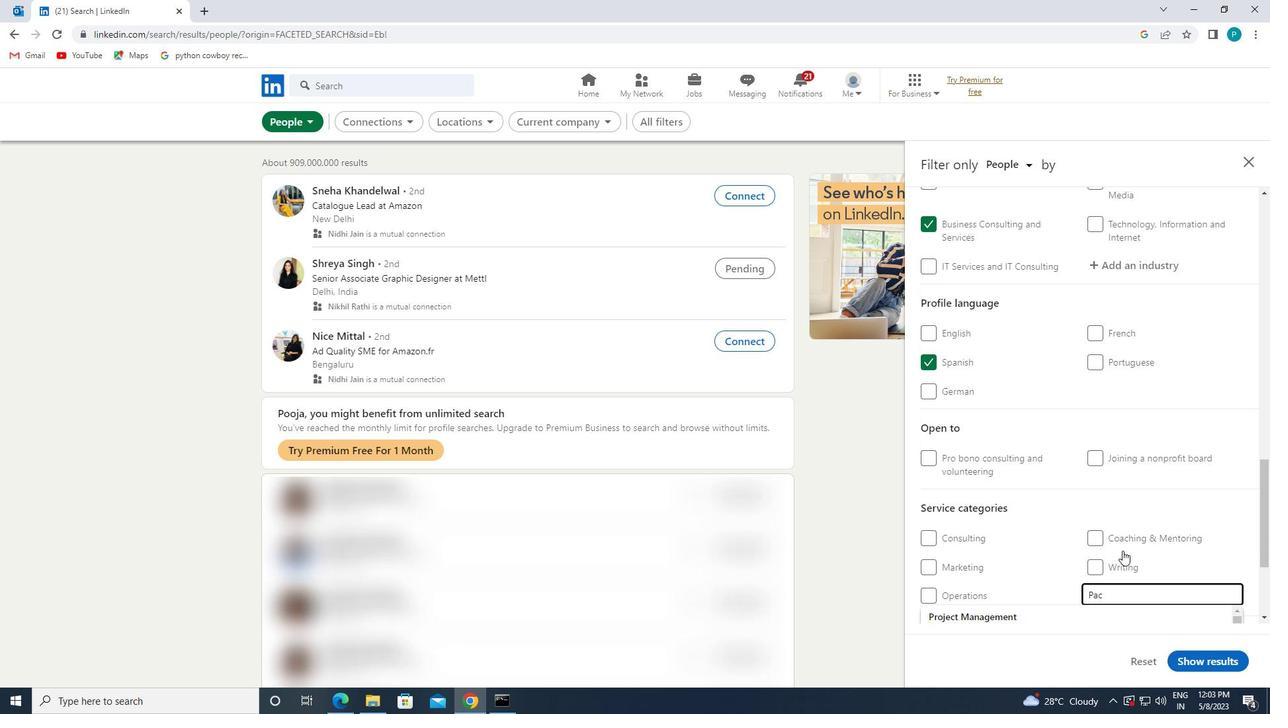 
Action: Mouse scrolled (1118, 489) with delta (0, 0)
Screenshot: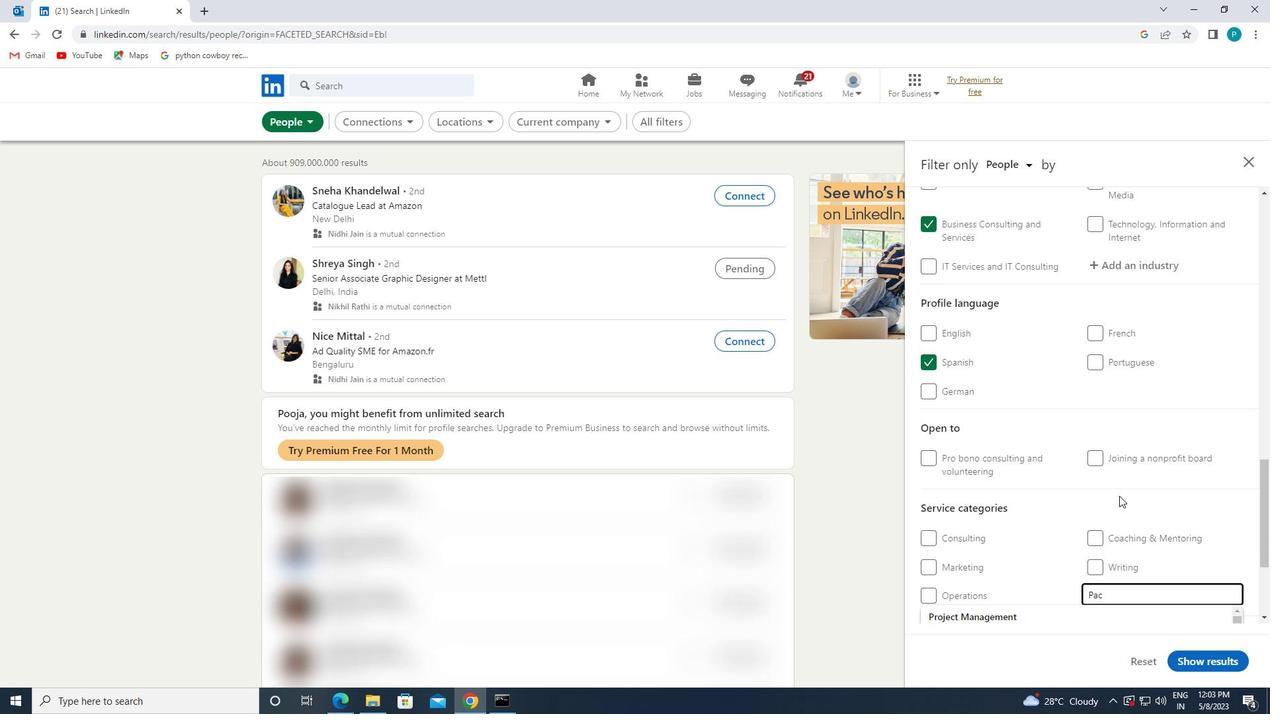 
Action: Mouse moved to (1112, 549)
Screenshot: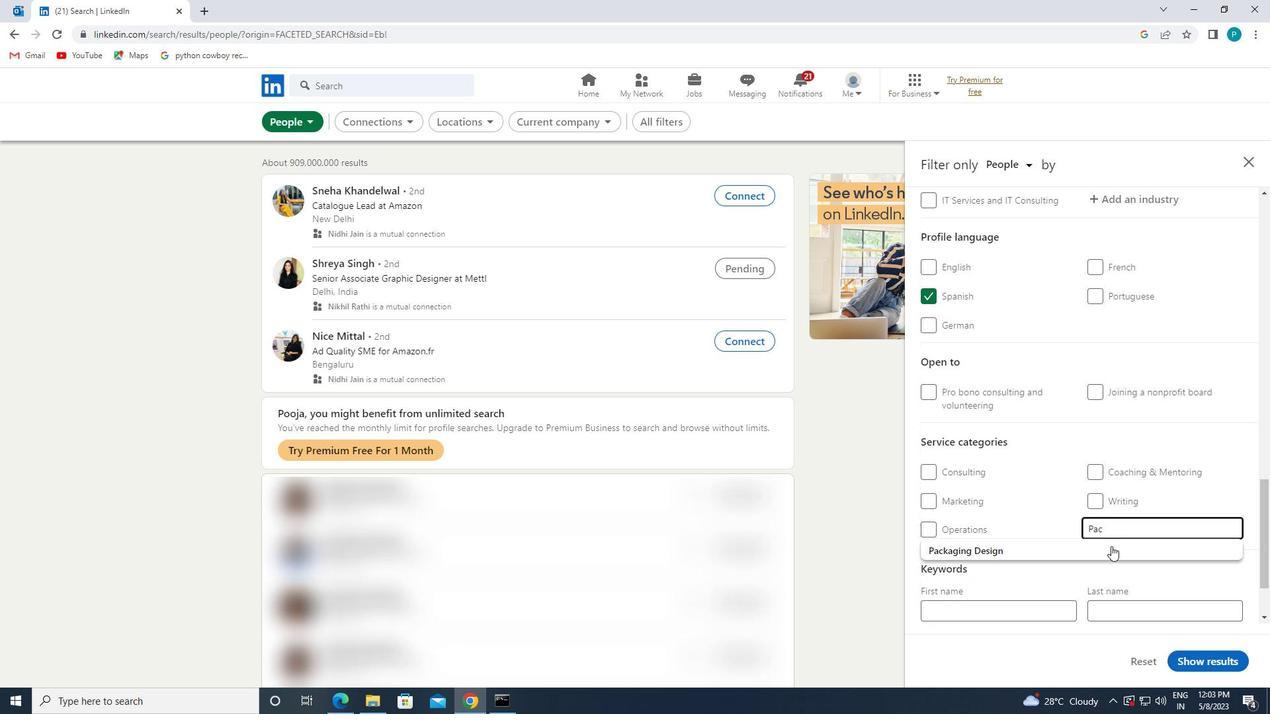 
Action: Mouse pressed left at (1112, 549)
Screenshot: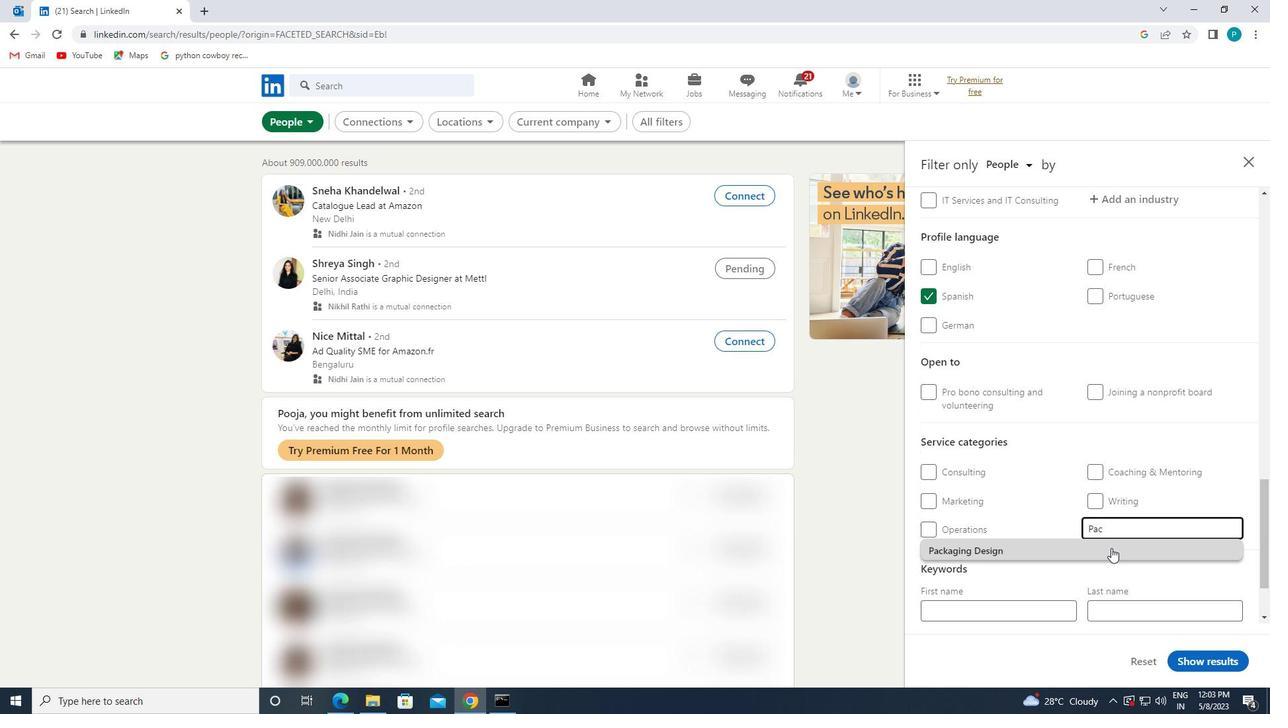 
Action: Mouse moved to (1082, 546)
Screenshot: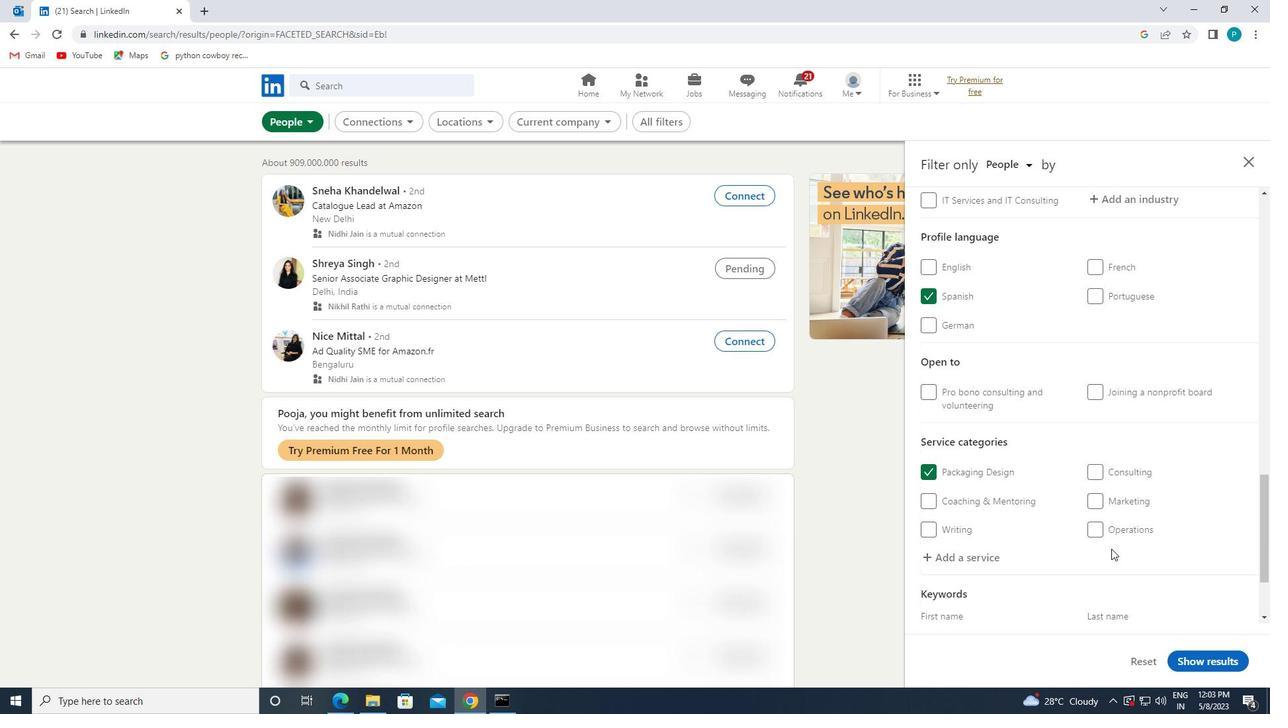 
Action: Mouse scrolled (1082, 546) with delta (0, 0)
Screenshot: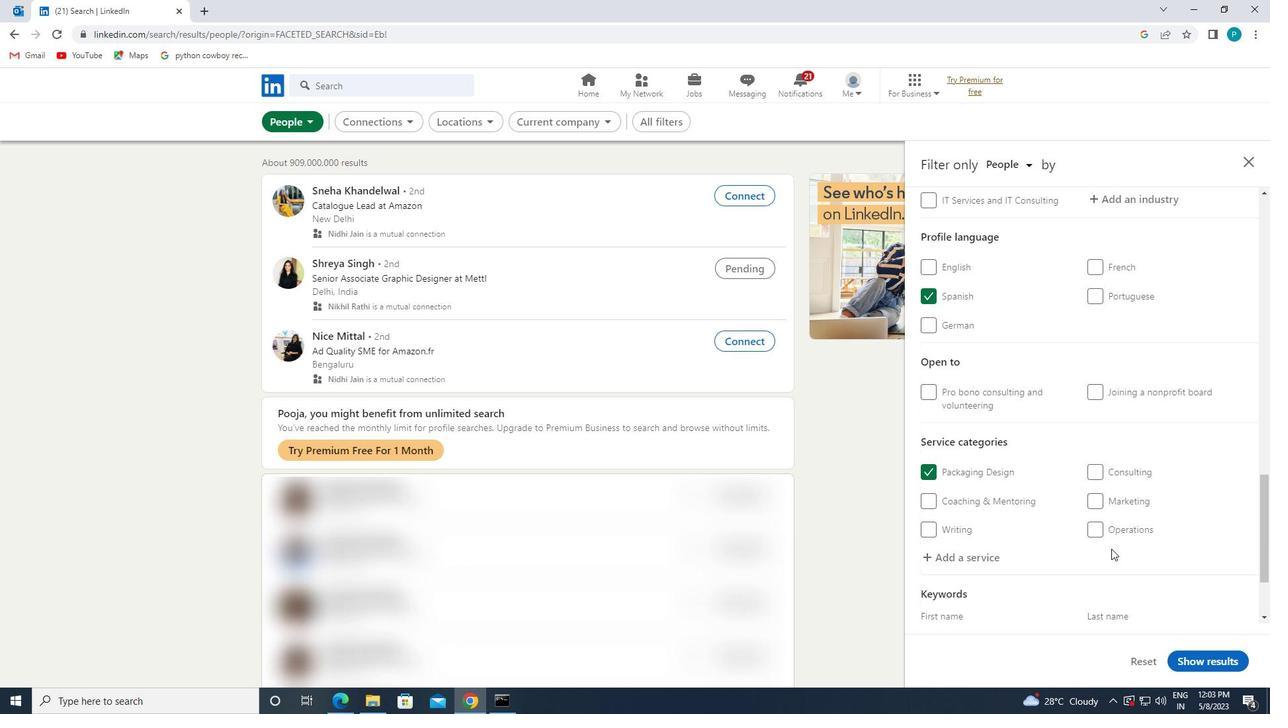 
Action: Mouse moved to (1078, 546)
Screenshot: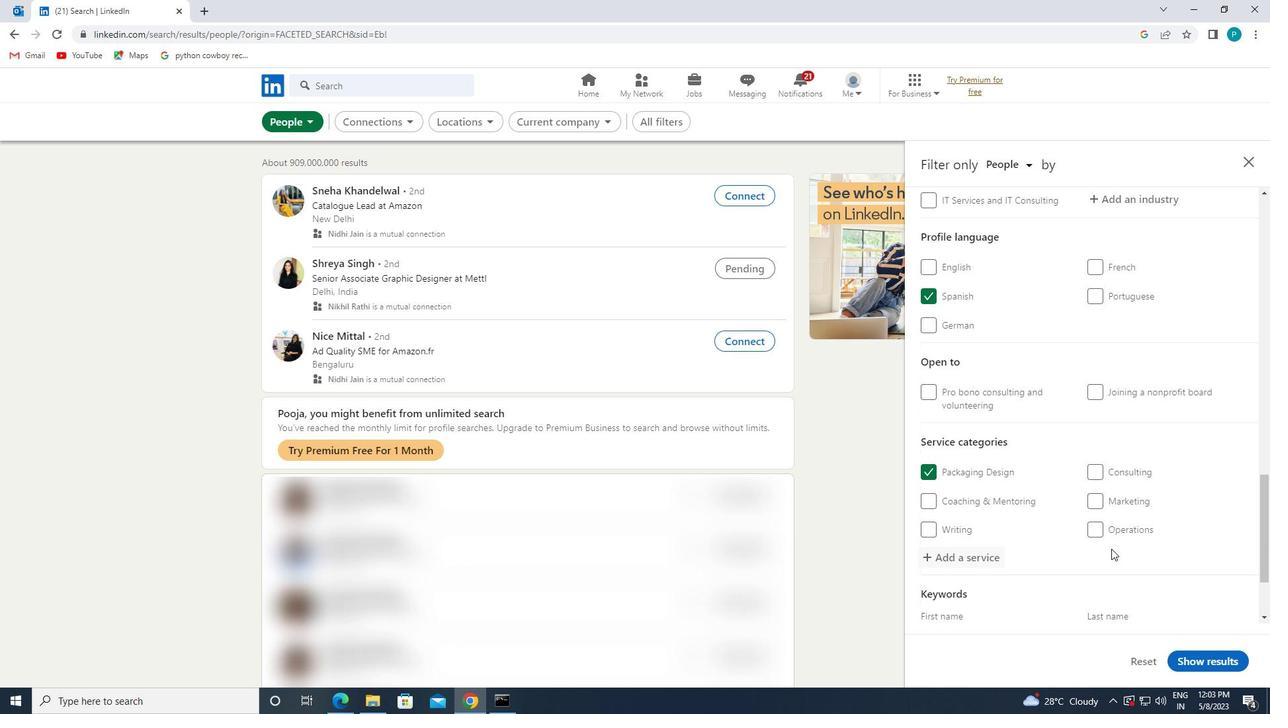 
Action: Mouse scrolled (1078, 545) with delta (0, 0)
Screenshot: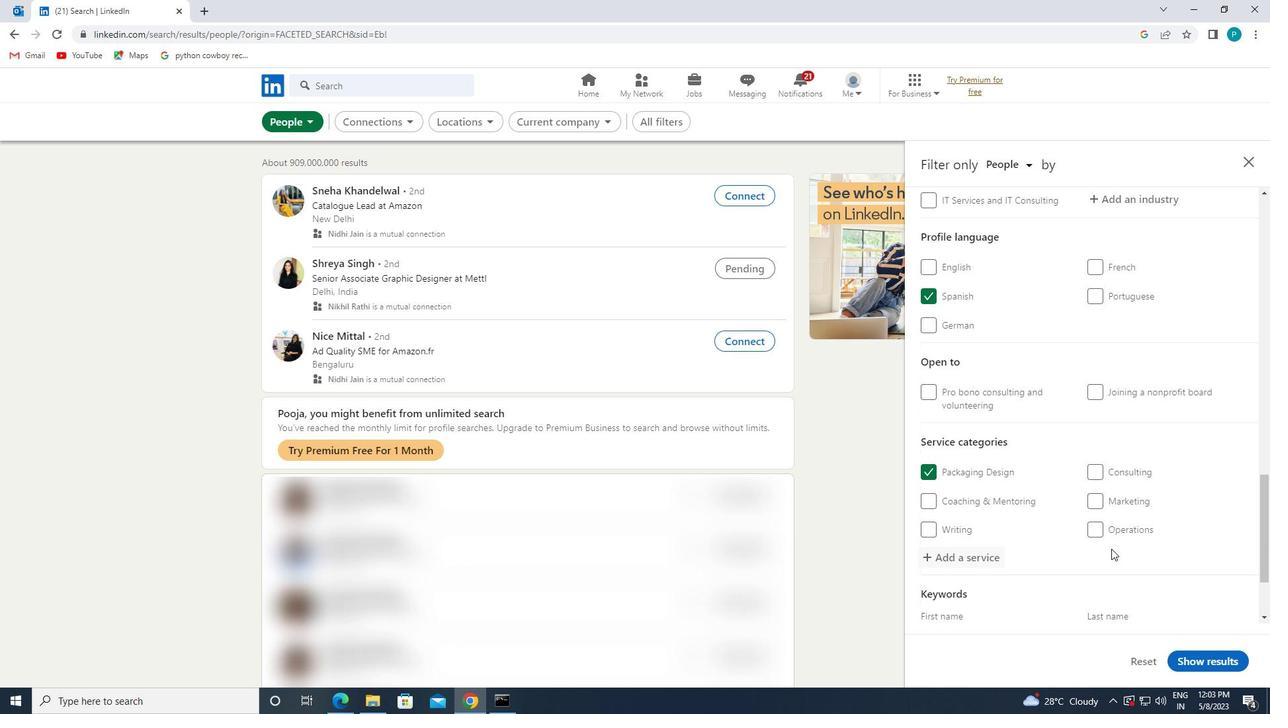 
Action: Mouse moved to (1075, 546)
Screenshot: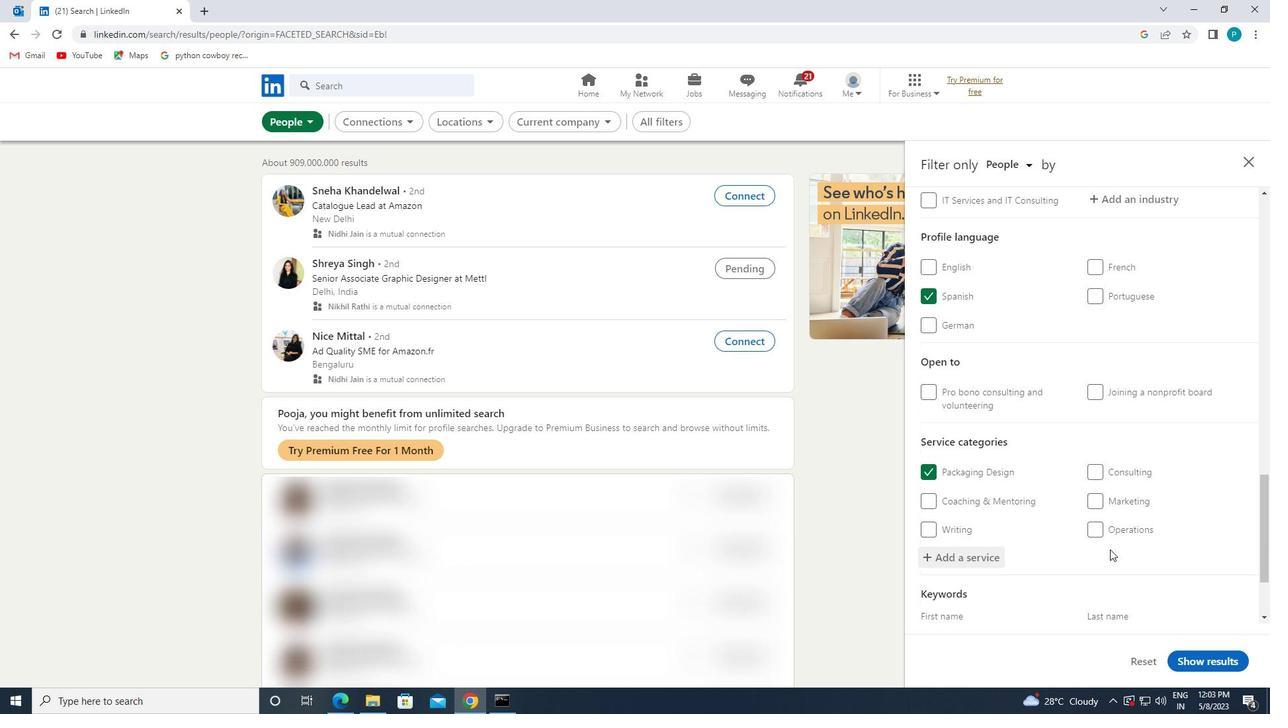 
Action: Mouse scrolled (1075, 545) with delta (0, 0)
Screenshot: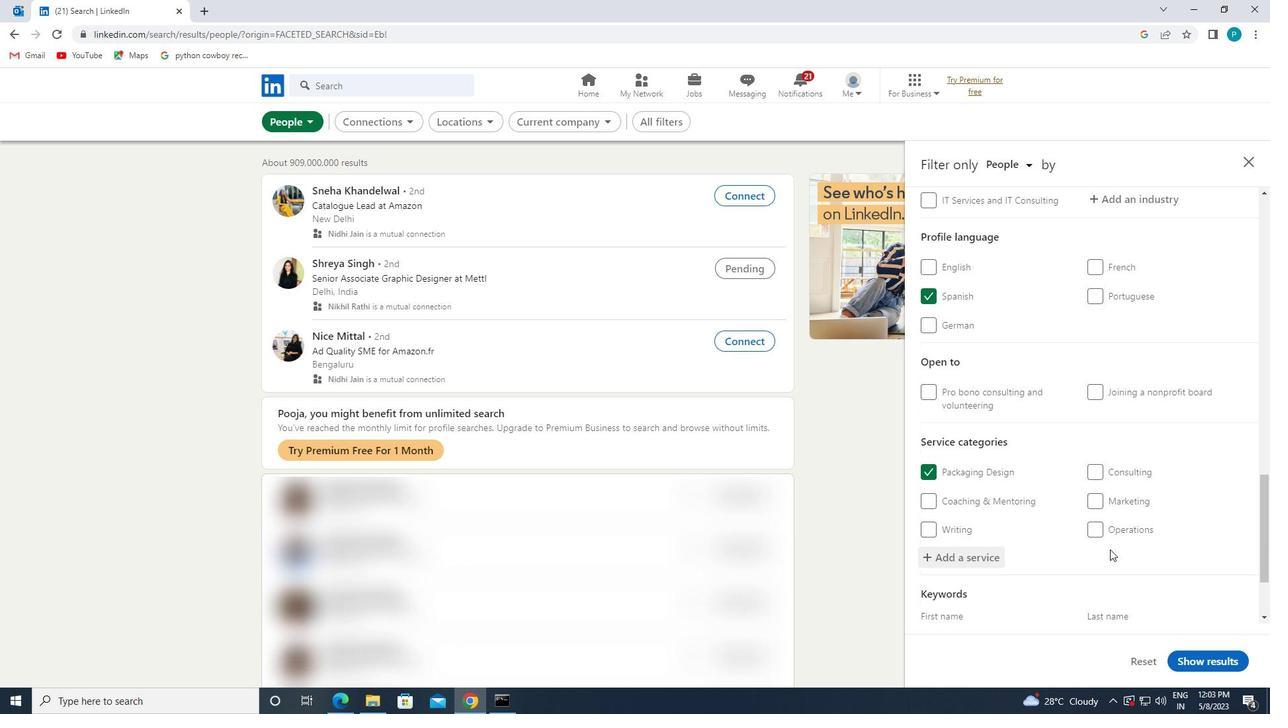 
Action: Mouse moved to (1072, 546)
Screenshot: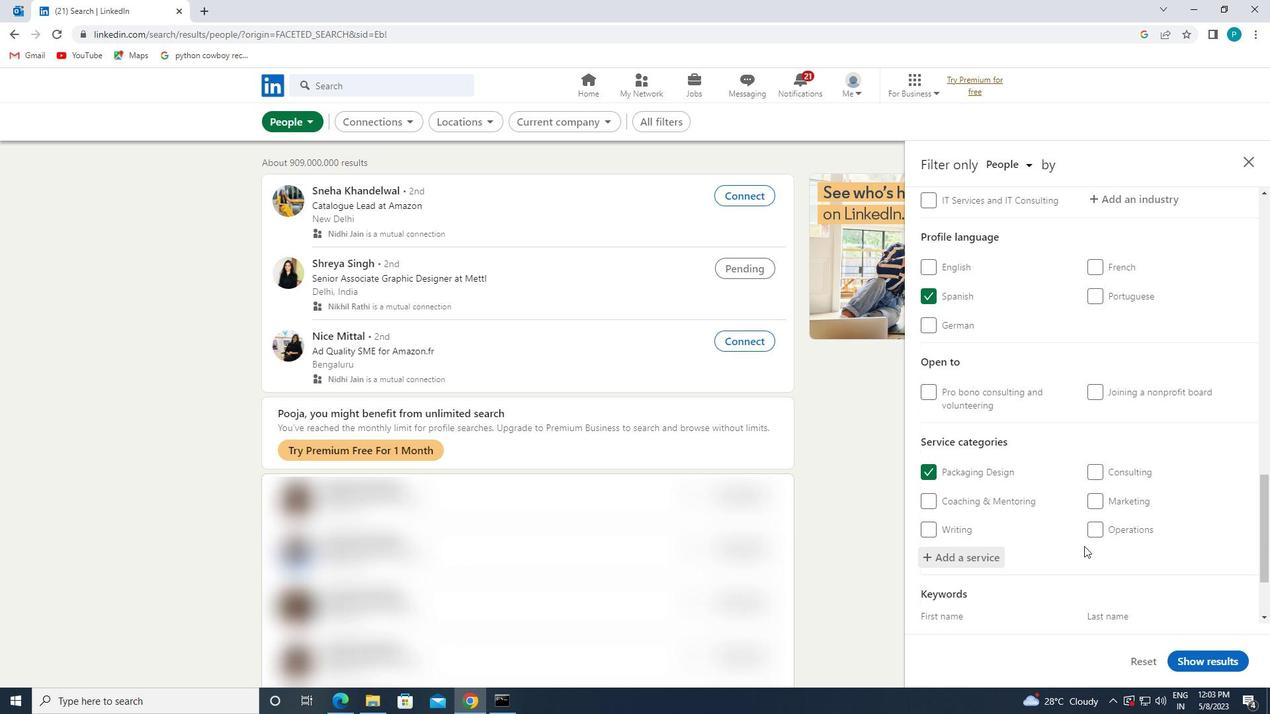 
Action: Mouse scrolled (1072, 545) with delta (0, 0)
Screenshot: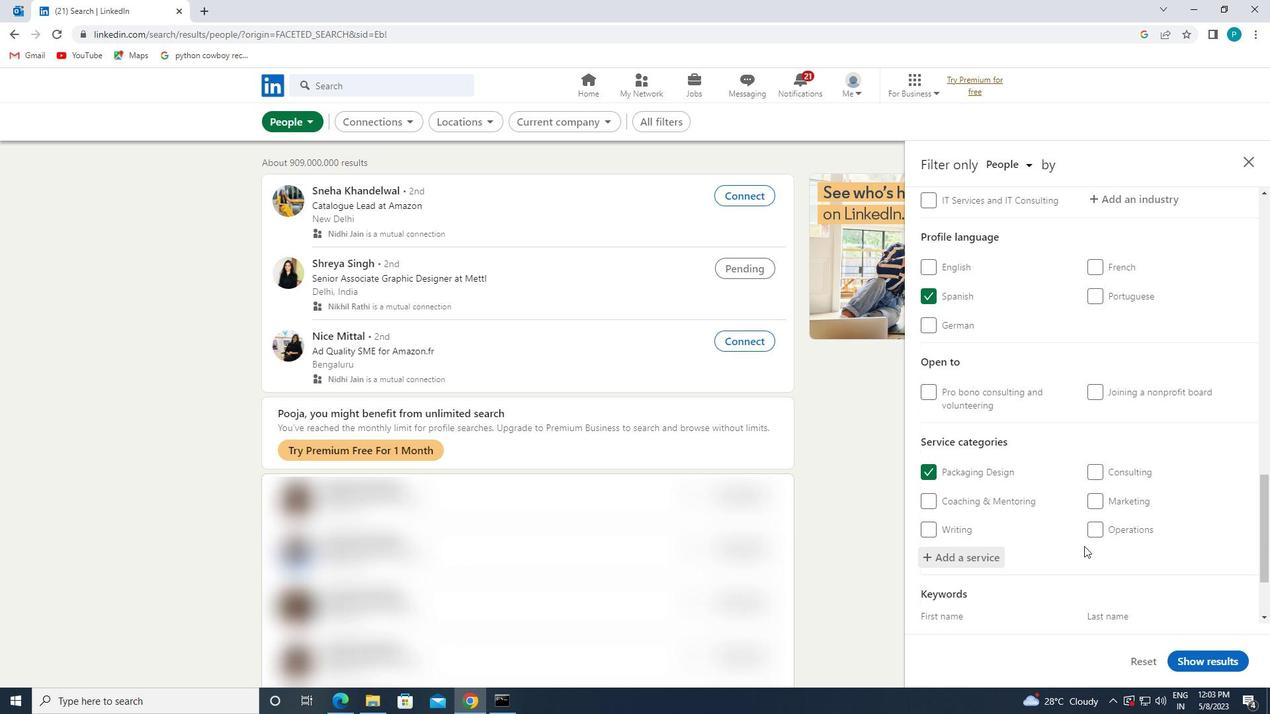 
Action: Mouse moved to (973, 571)
Screenshot: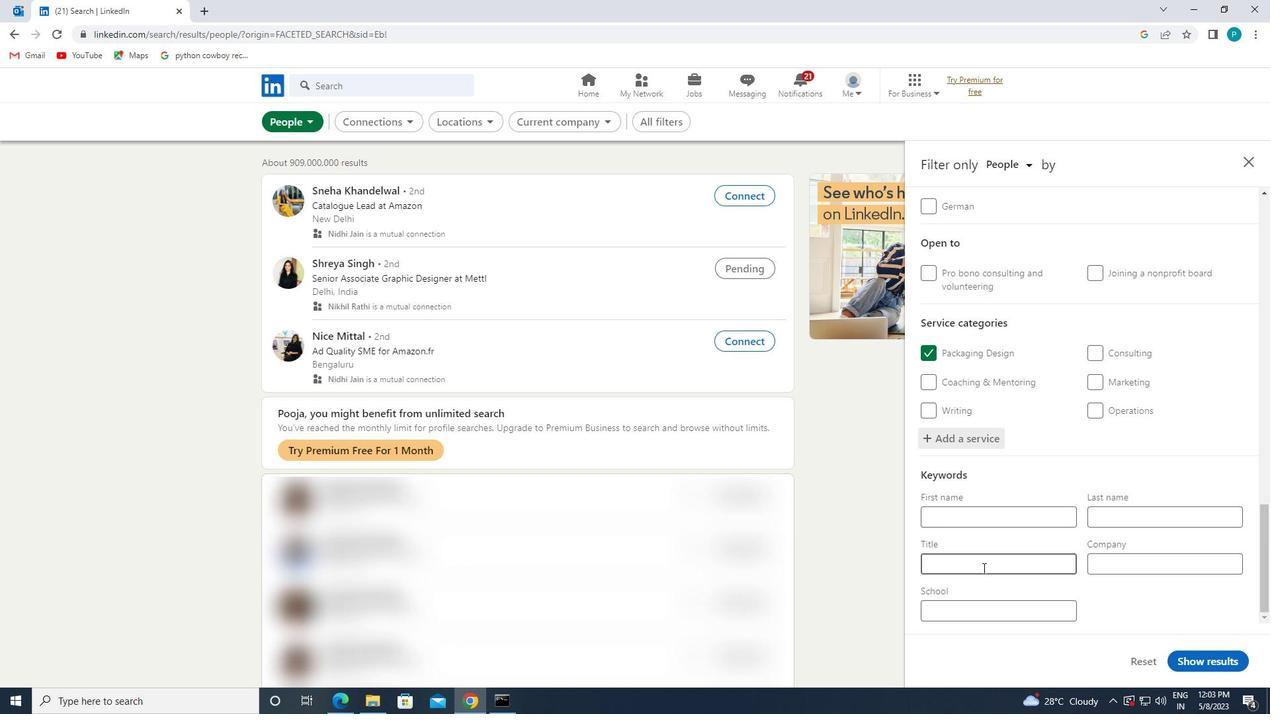
Action: Mouse pressed left at (973, 571)
Screenshot: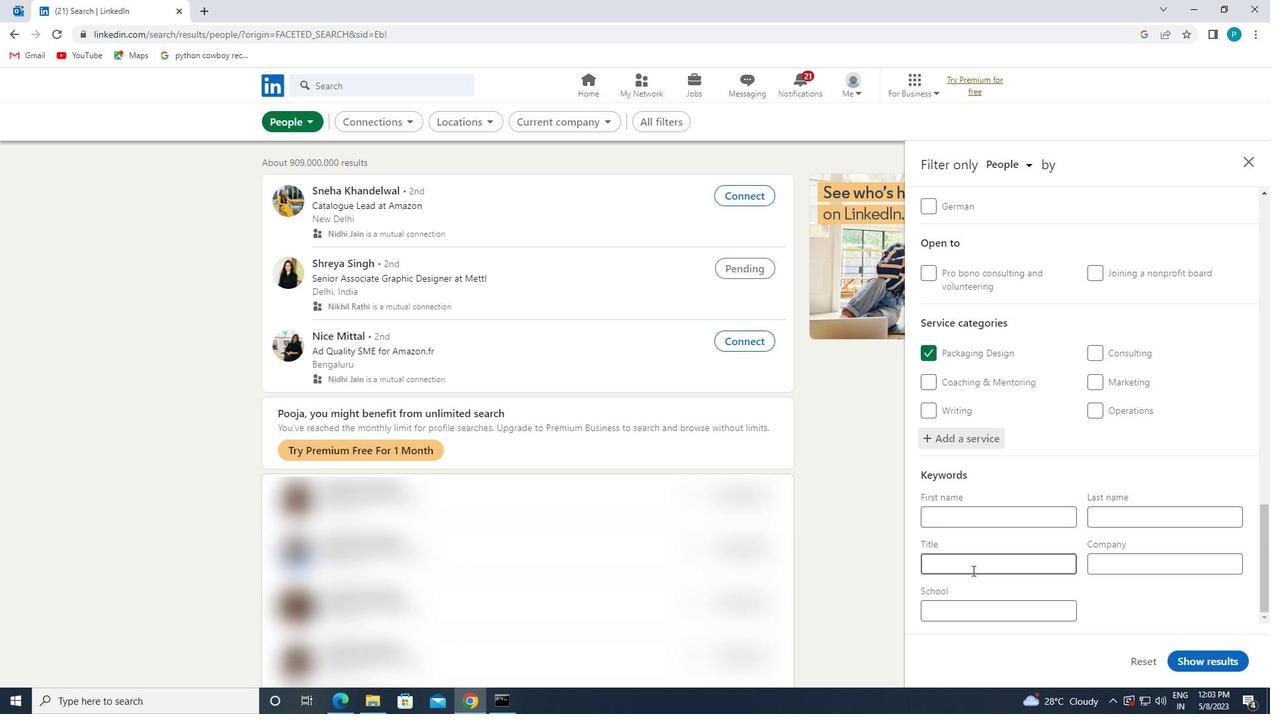 
Action: Key pressed <Key.caps_lock>D<Key.caps_lock>IGITAL<Key.space><Key.caps_lock>O<Key.caps_lock>VERLORD
Screenshot: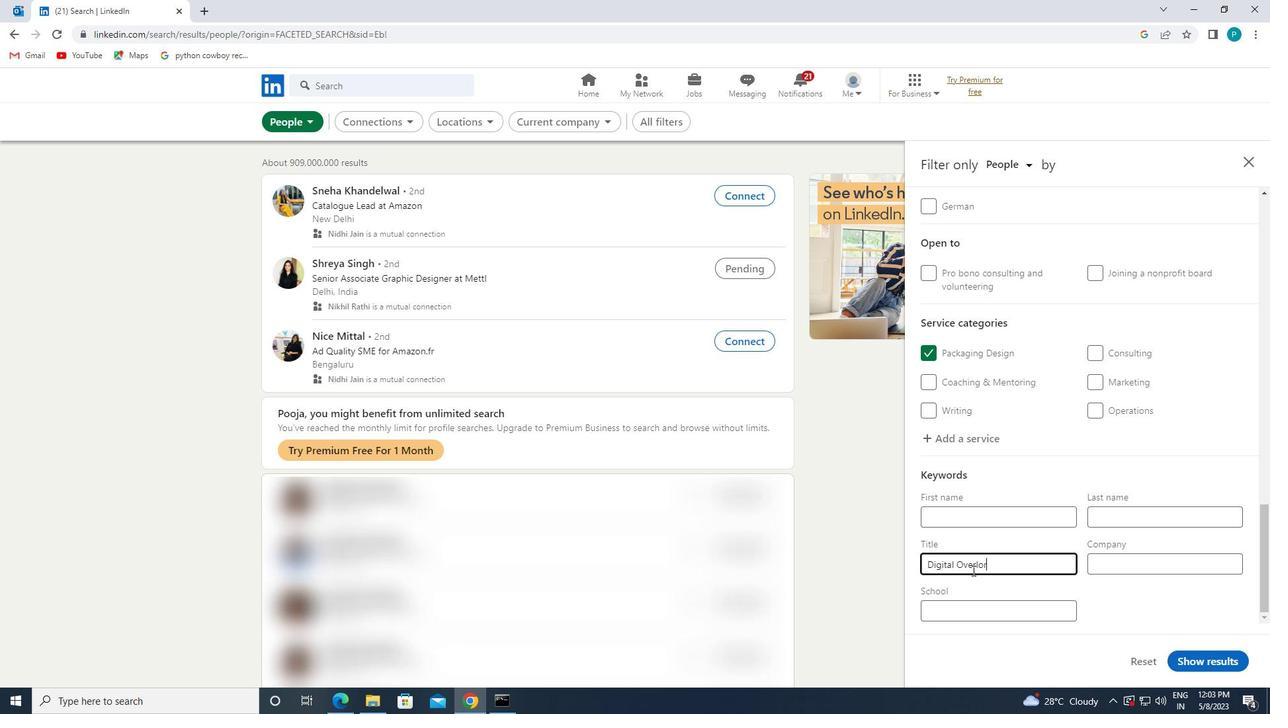 
Action: Mouse moved to (1050, 546)
Screenshot: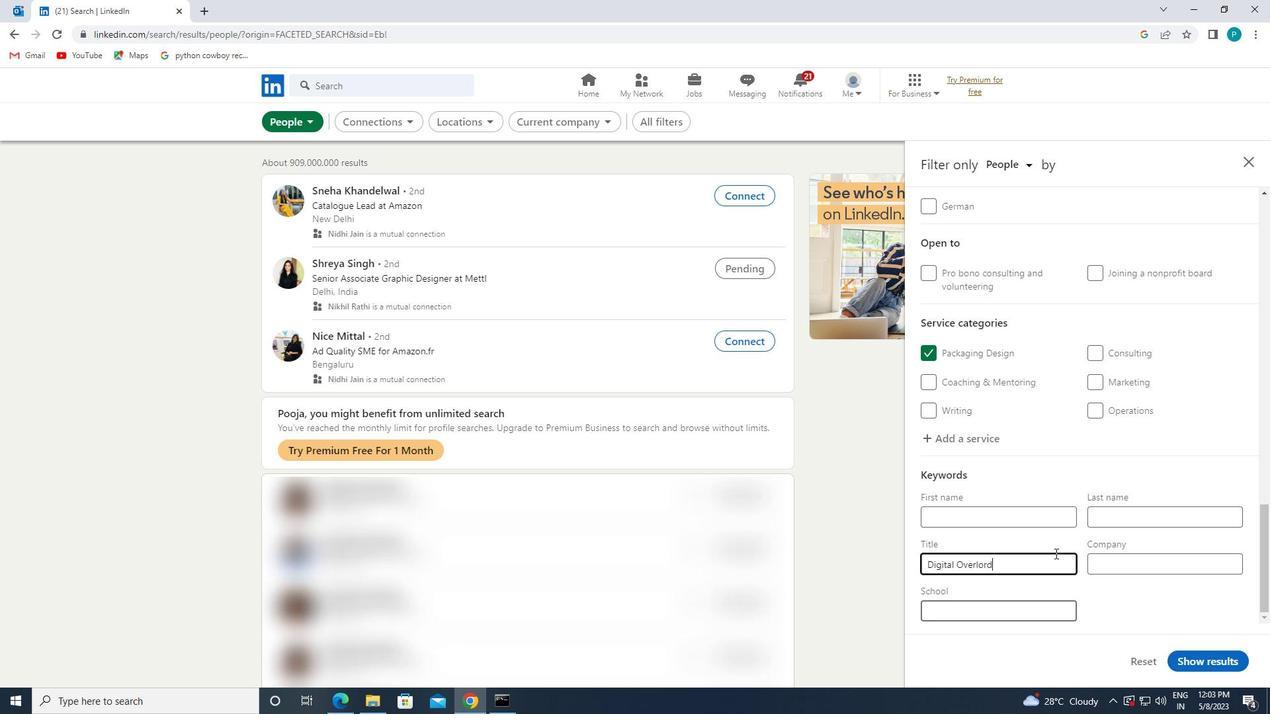 
Action: Mouse scrolled (1050, 545) with delta (0, 0)
Screenshot: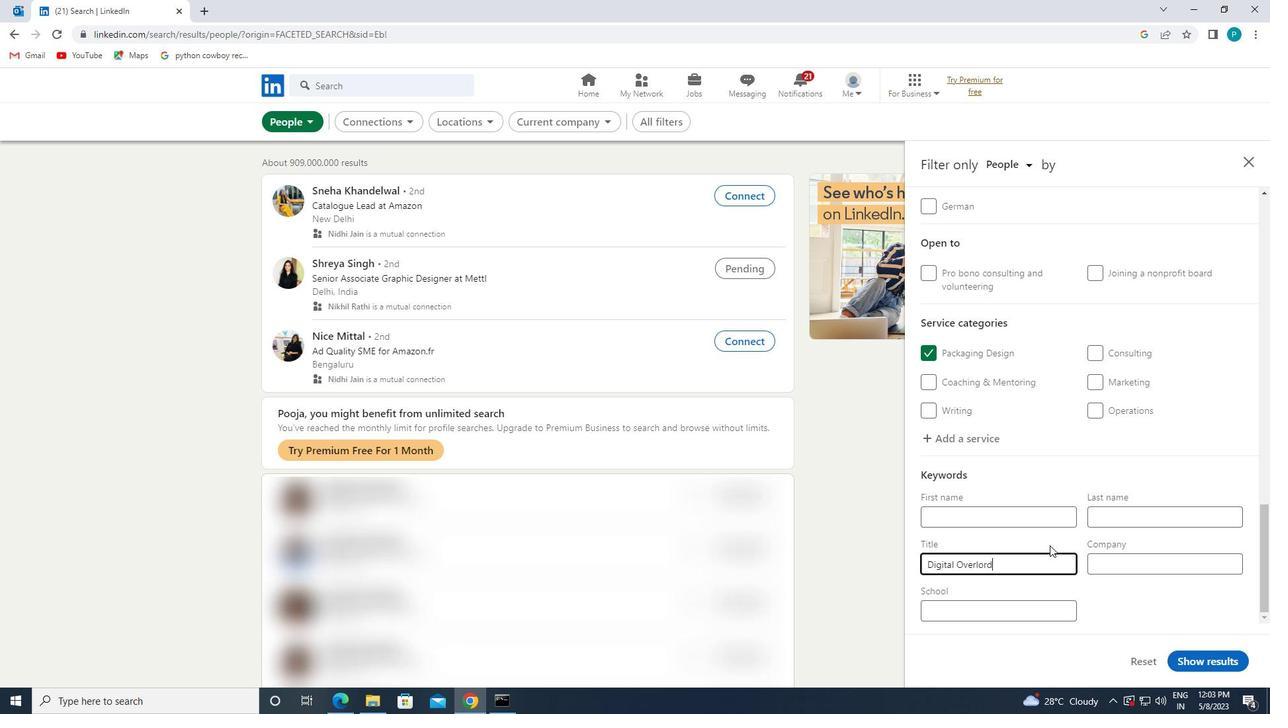 
Action: Mouse moved to (1197, 659)
Screenshot: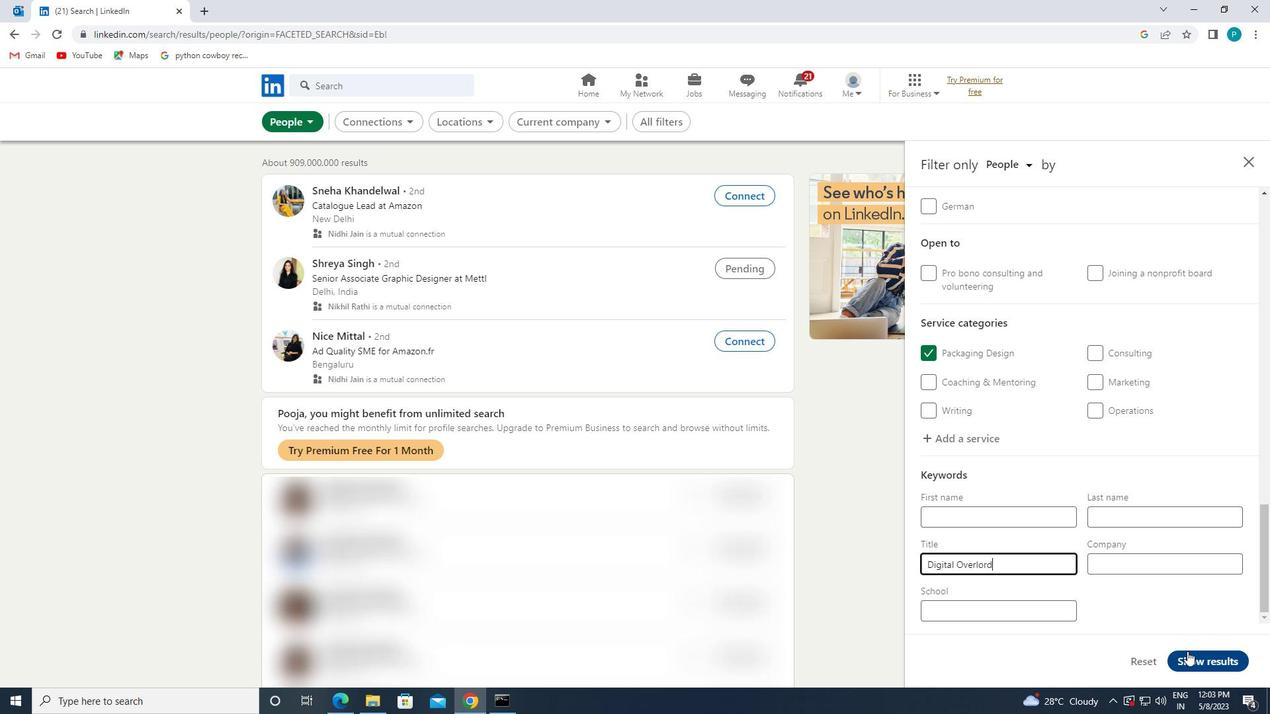 
Action: Mouse pressed left at (1197, 659)
Screenshot: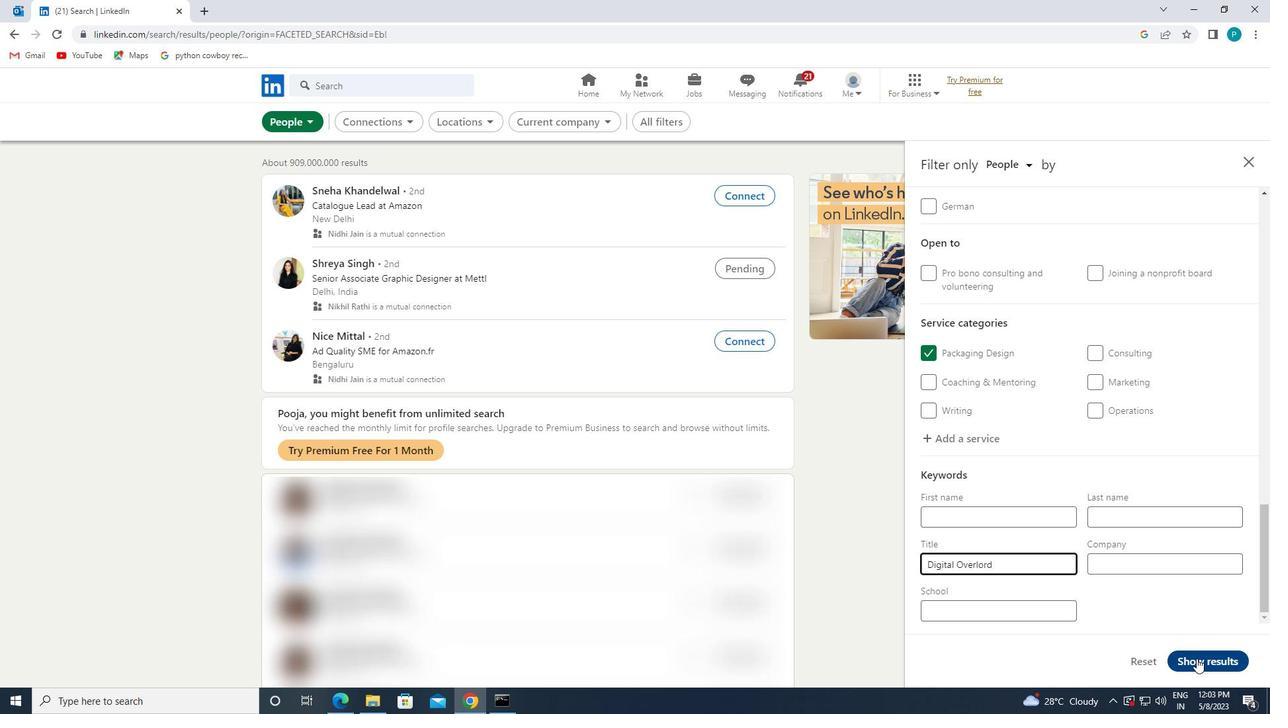 
